 Task: Find connections with filter location Ibaté with filter topic #Bitcoinwith filter profile language English with filter current company Talend with filter school Amity University Lucknow Campus with filter industry Metalworking Machinery Manufacturing with filter service category Property Management with filter keywords title Virtual Assistant
Action: Mouse moved to (692, 135)
Screenshot: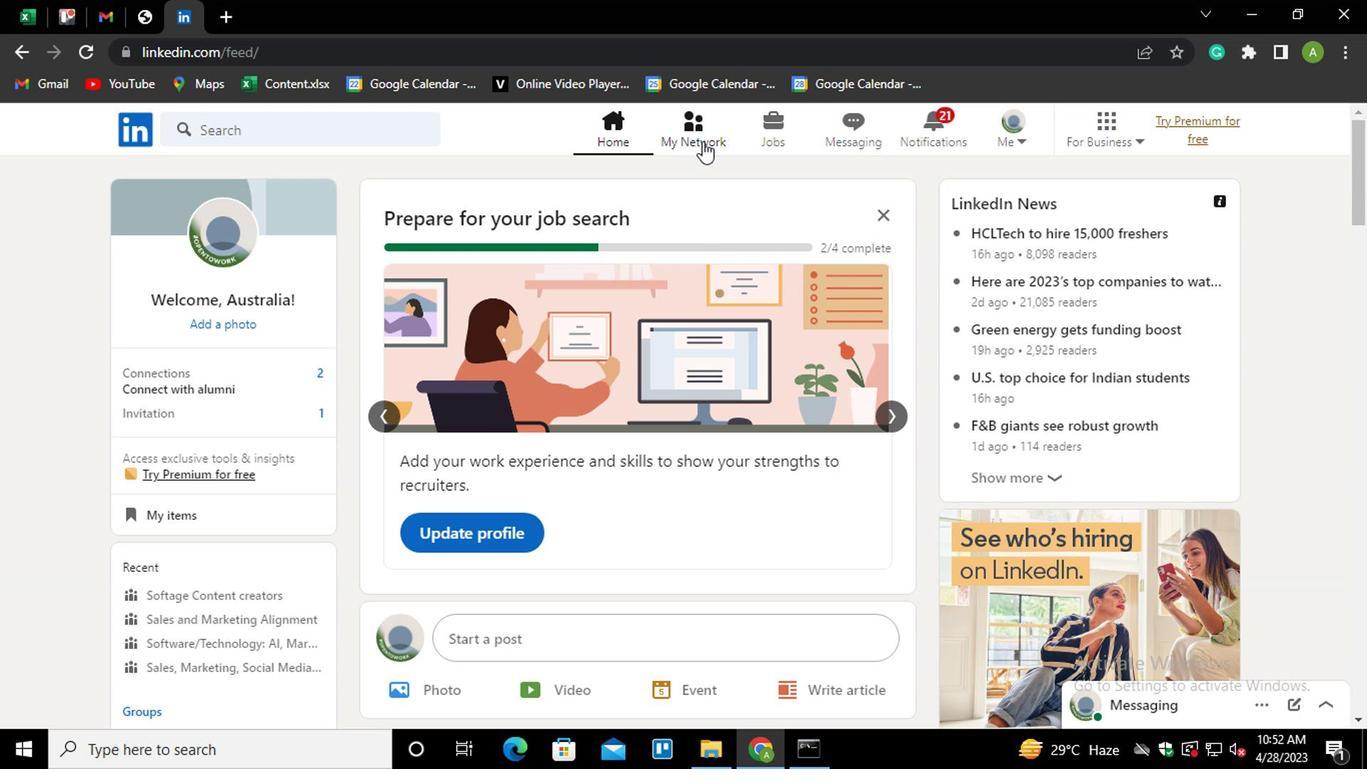 
Action: Mouse pressed left at (692, 135)
Screenshot: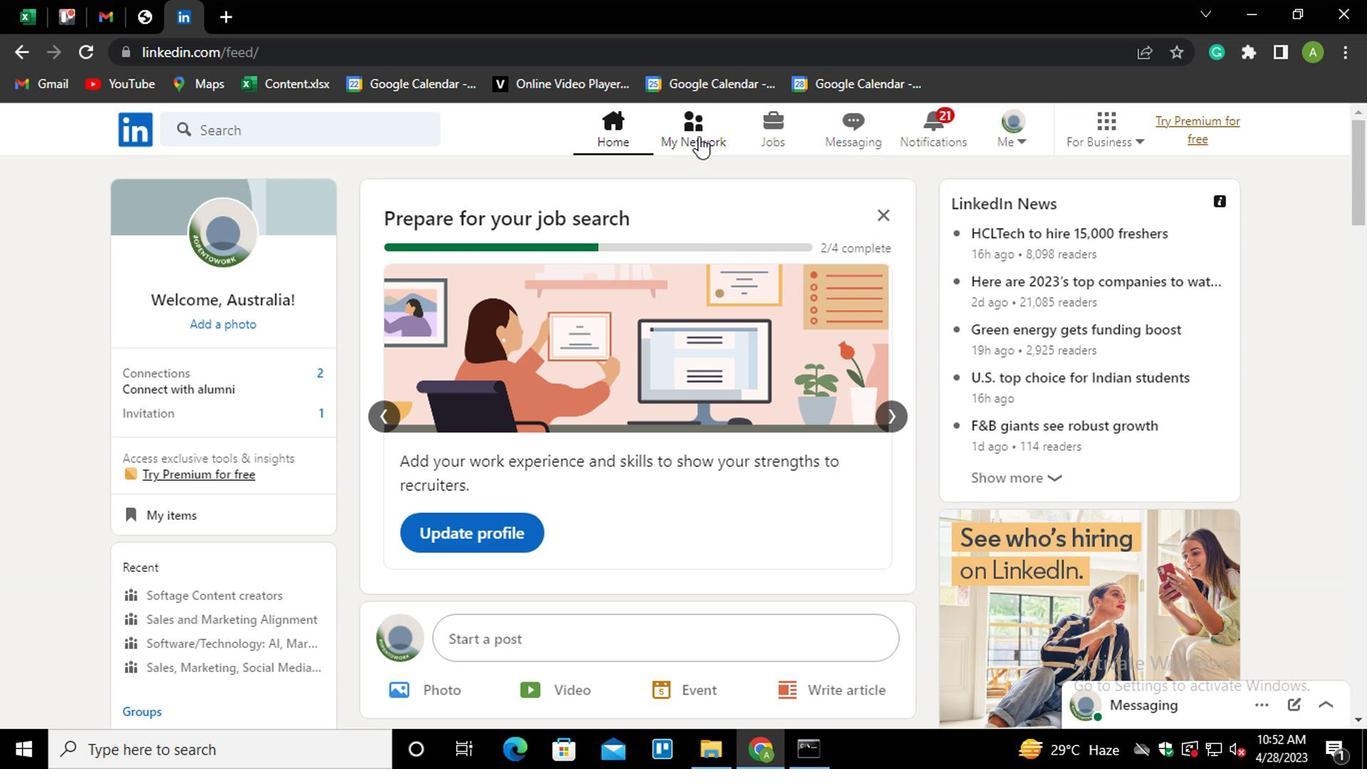 
Action: Mouse moved to (216, 244)
Screenshot: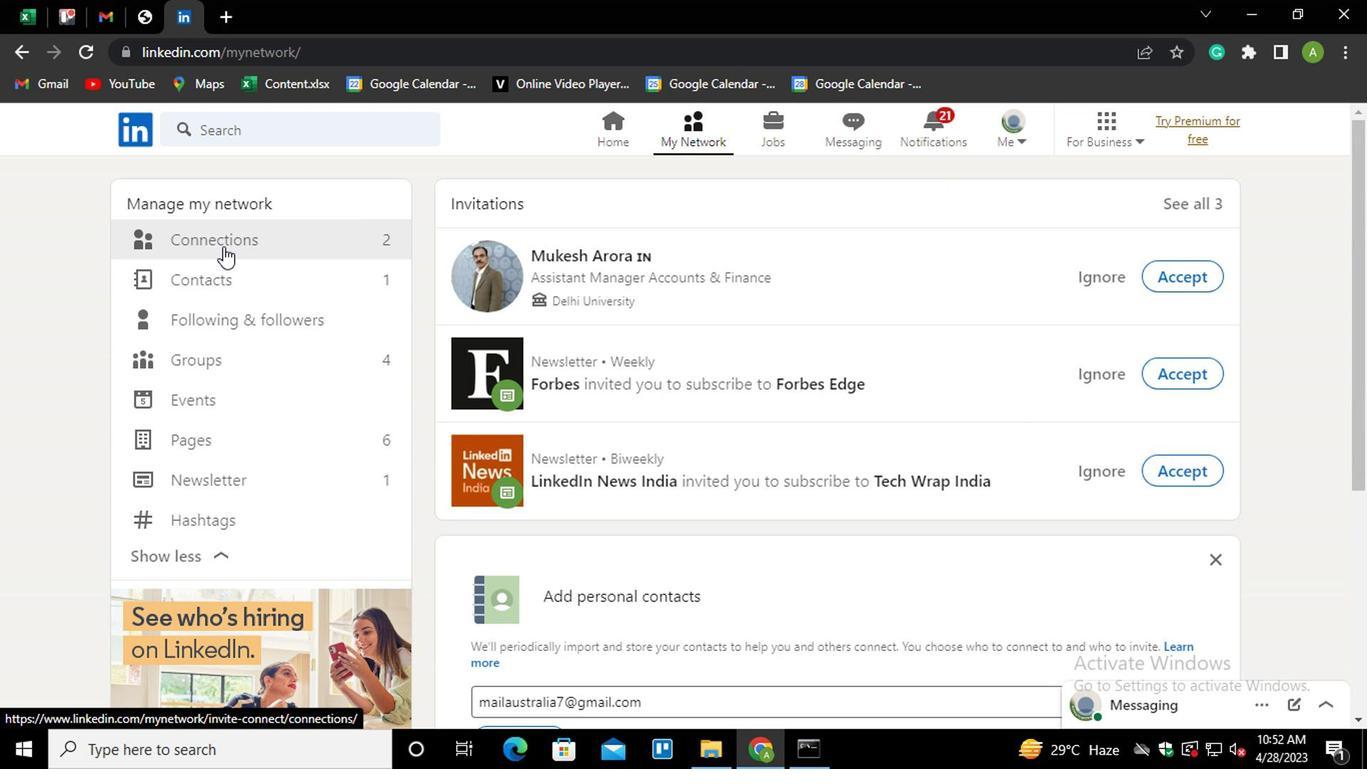 
Action: Mouse pressed left at (216, 244)
Screenshot: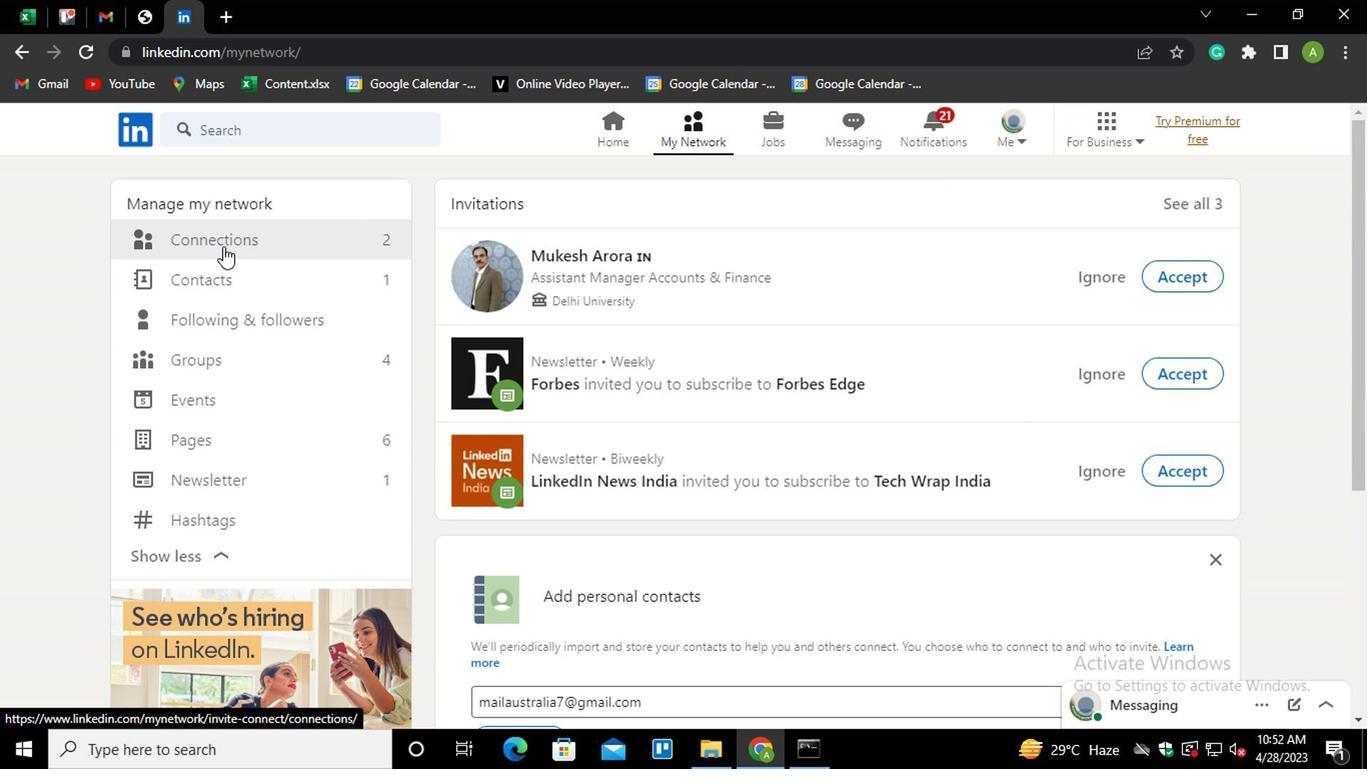 
Action: Mouse moved to (801, 244)
Screenshot: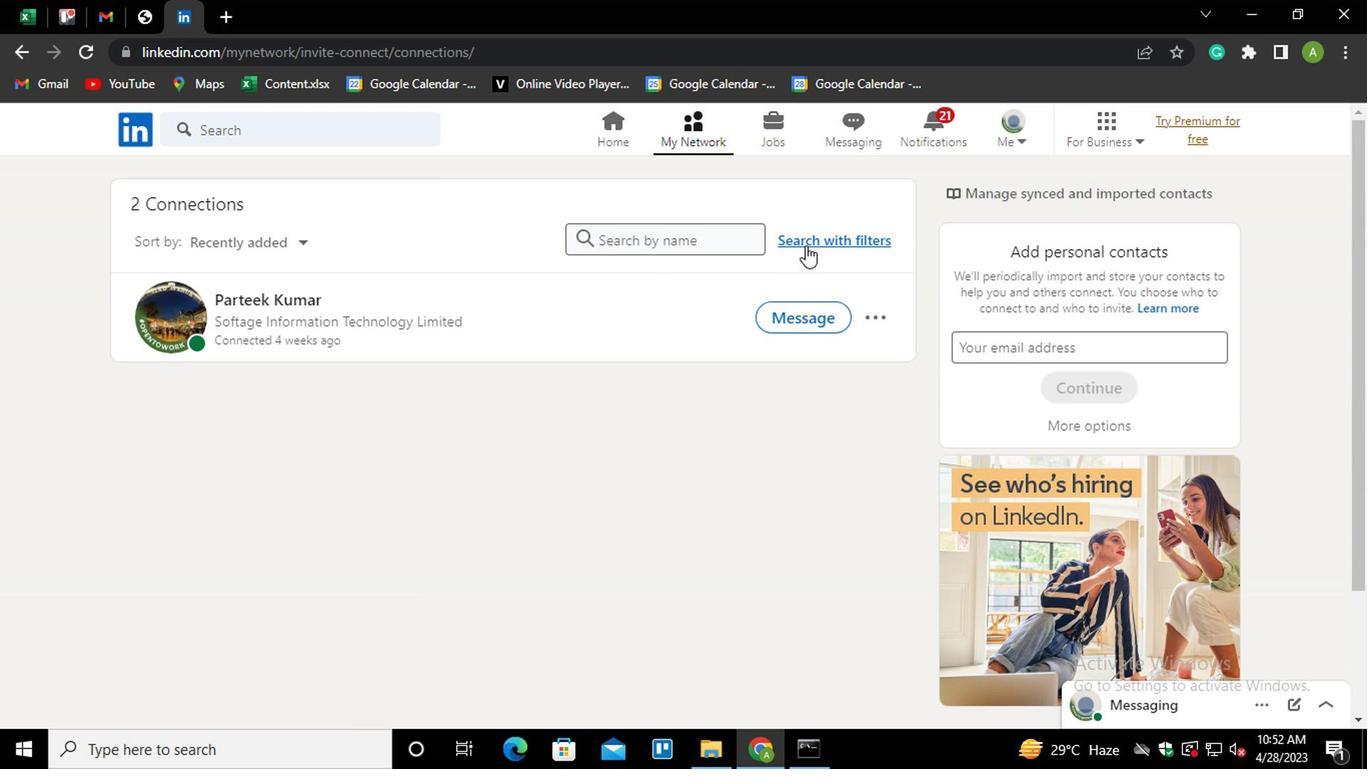 
Action: Mouse pressed left at (801, 244)
Screenshot: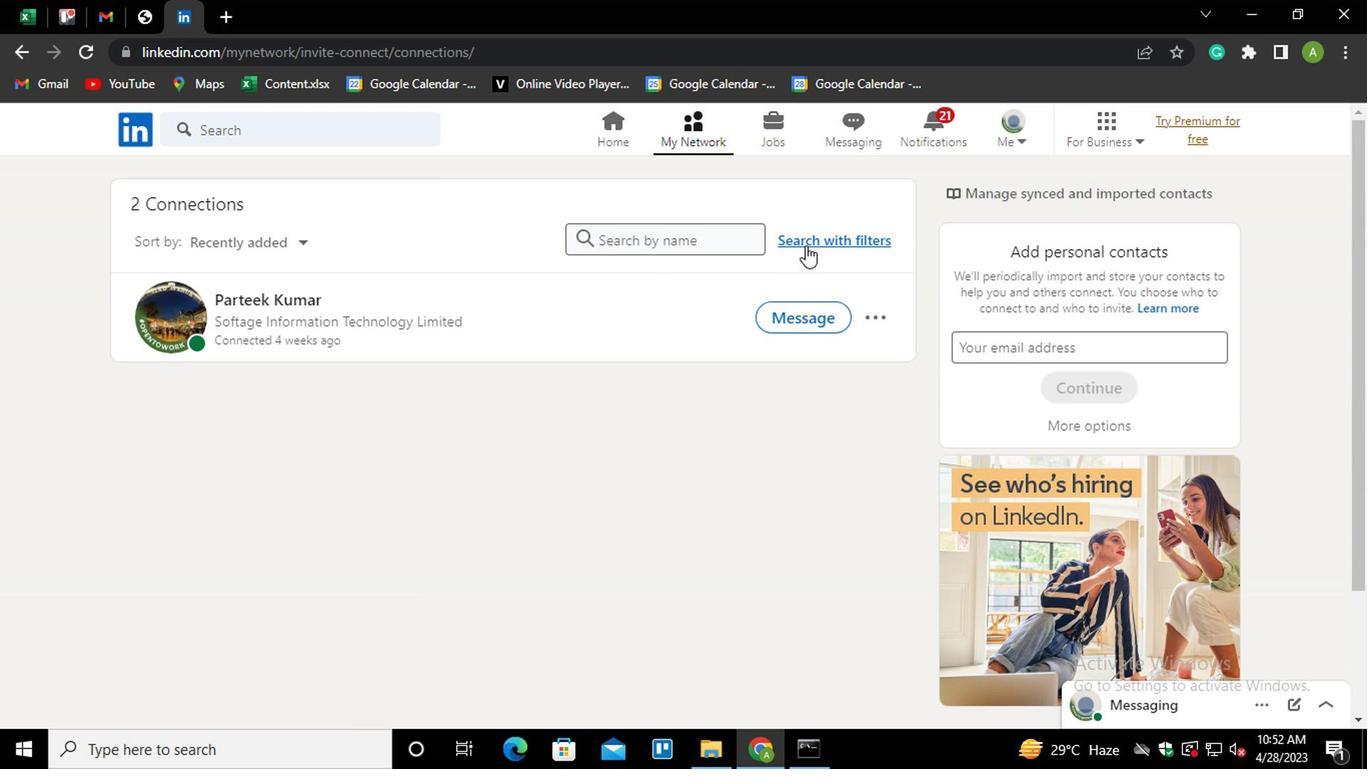 
Action: Mouse moved to (736, 192)
Screenshot: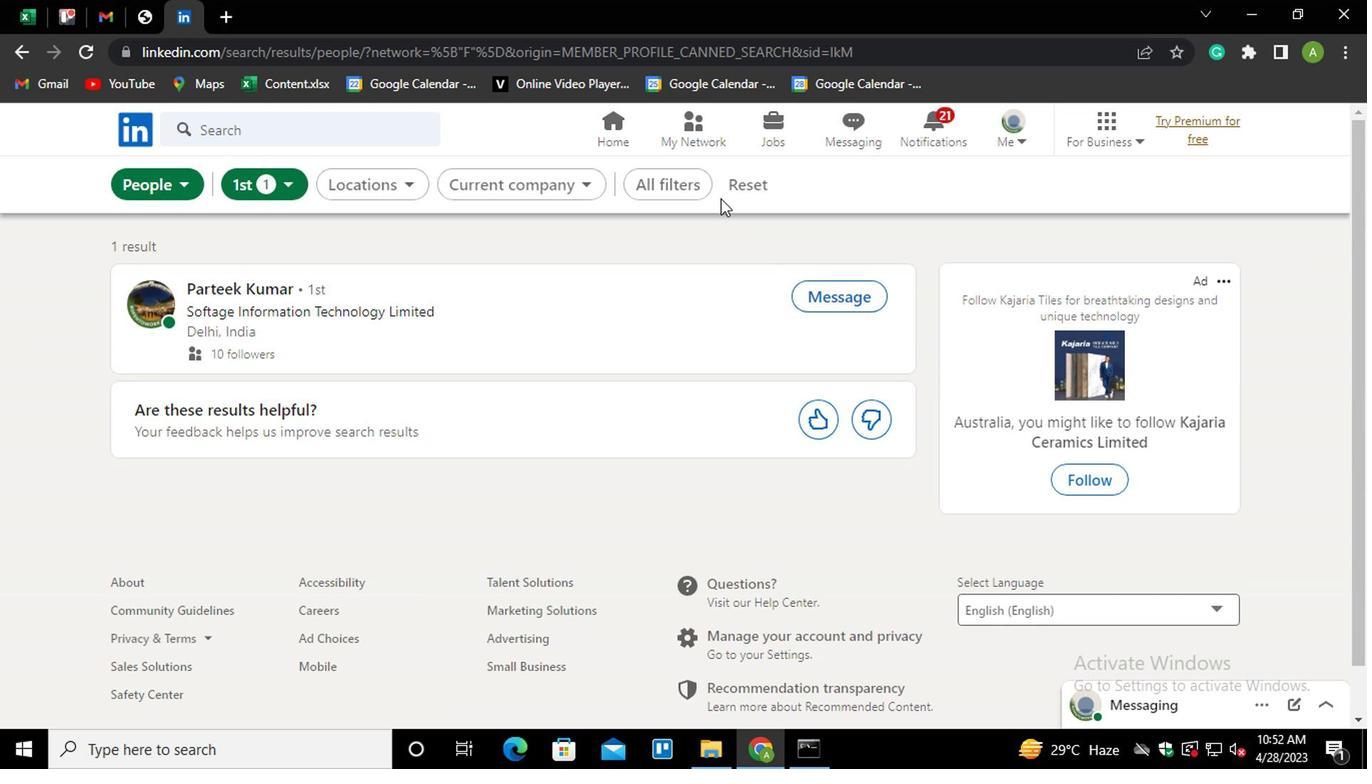 
Action: Mouse pressed left at (736, 192)
Screenshot: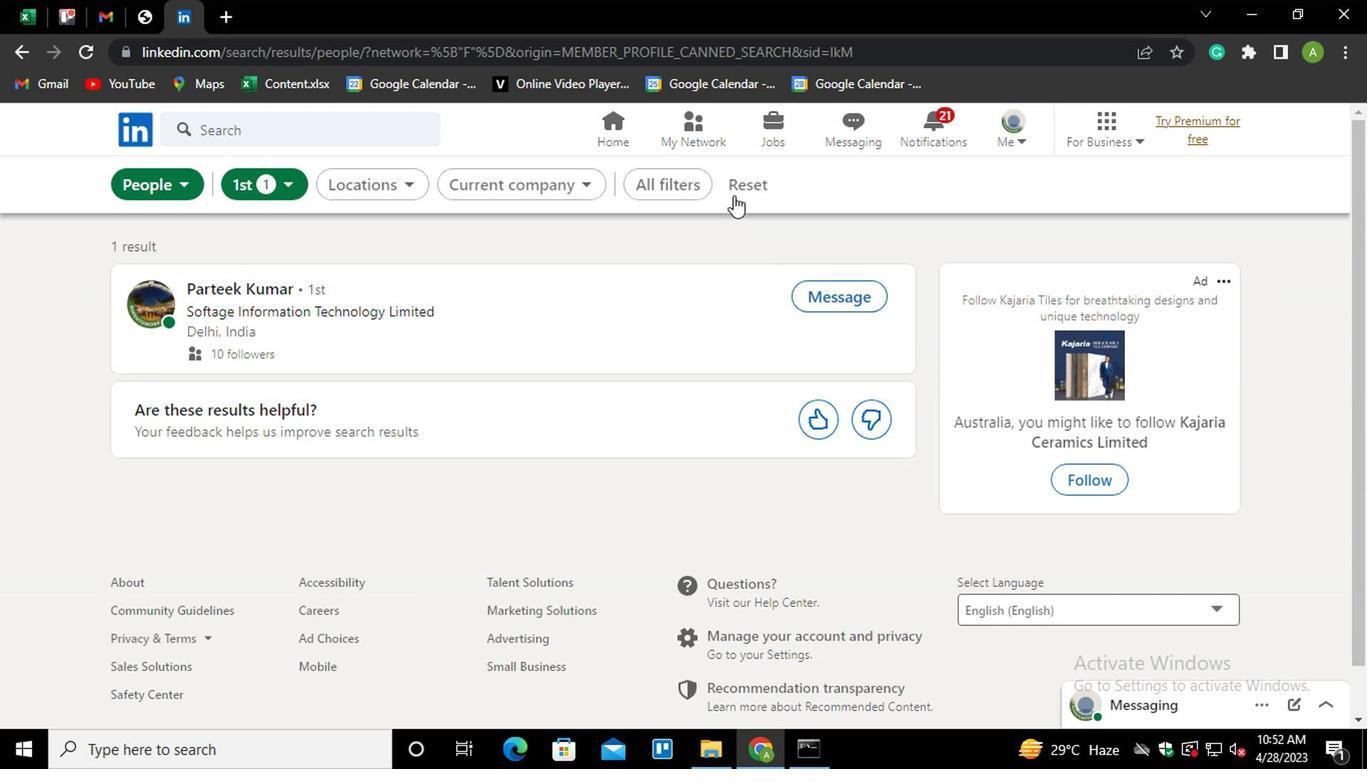 
Action: Mouse moved to (731, 185)
Screenshot: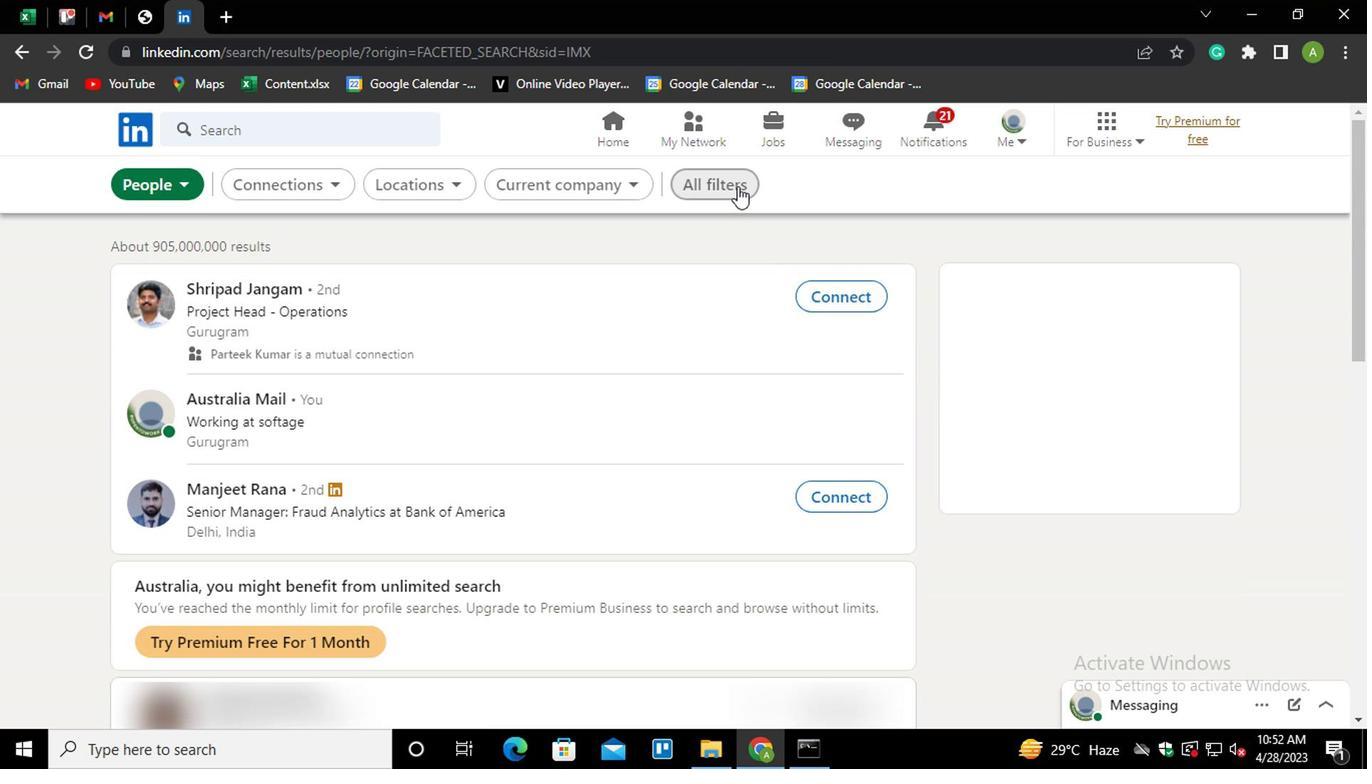 
Action: Mouse pressed left at (731, 185)
Screenshot: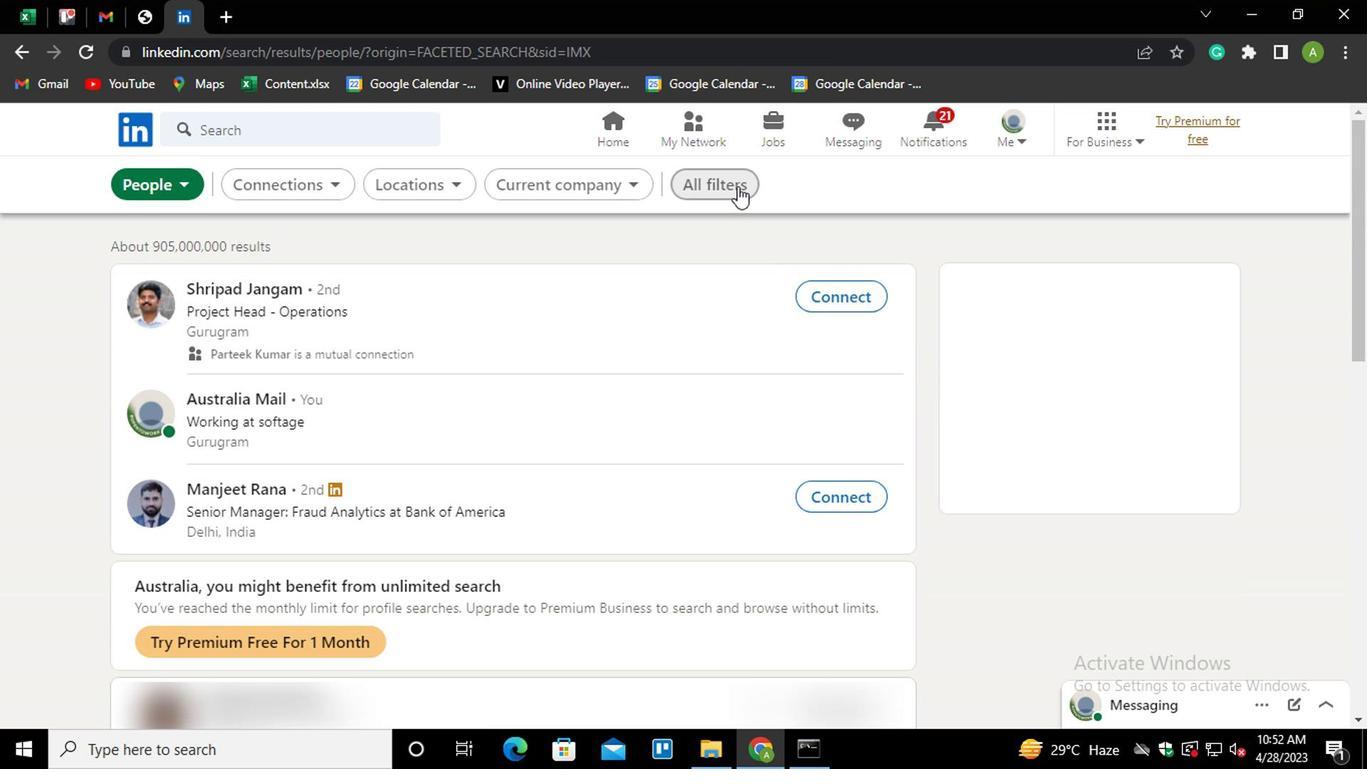 
Action: Mouse moved to (900, 370)
Screenshot: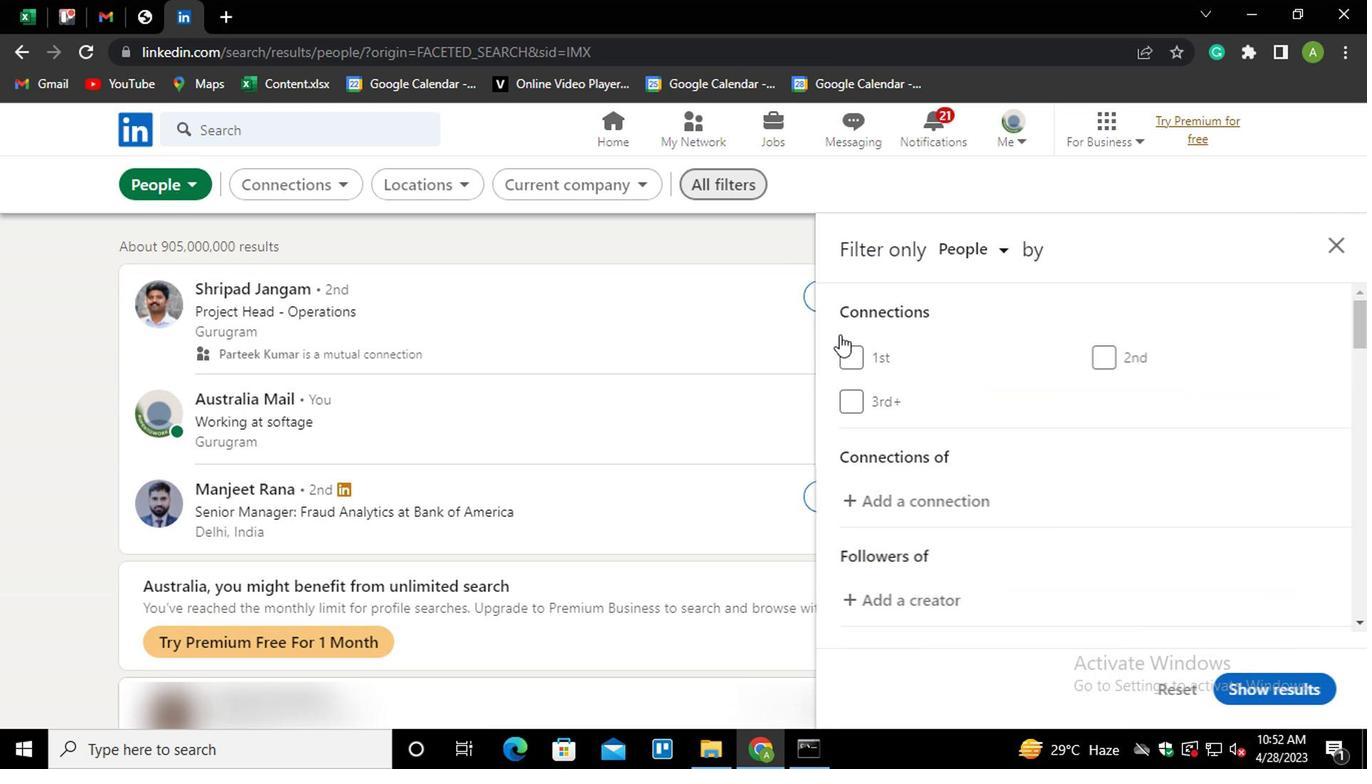 
Action: Mouse scrolled (900, 368) with delta (0, -1)
Screenshot: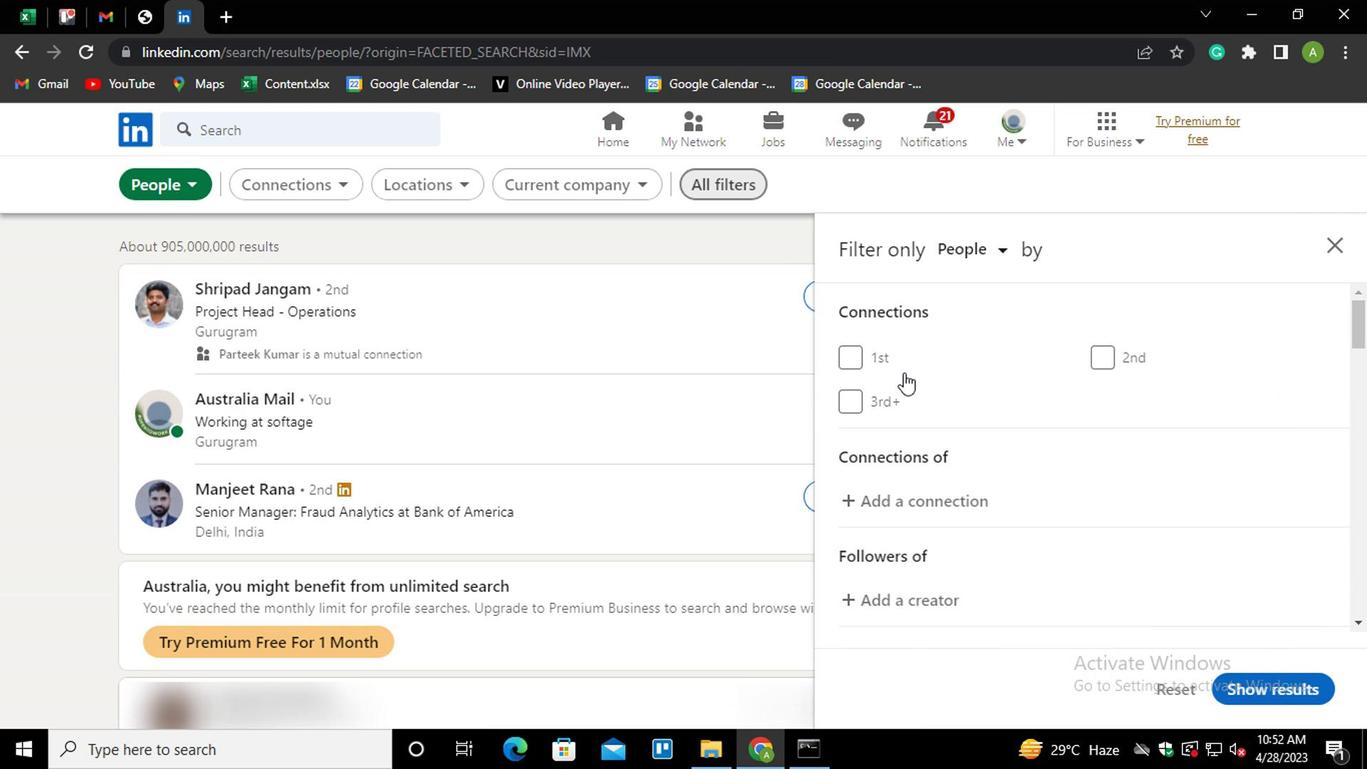 
Action: Mouse scrolled (900, 368) with delta (0, -1)
Screenshot: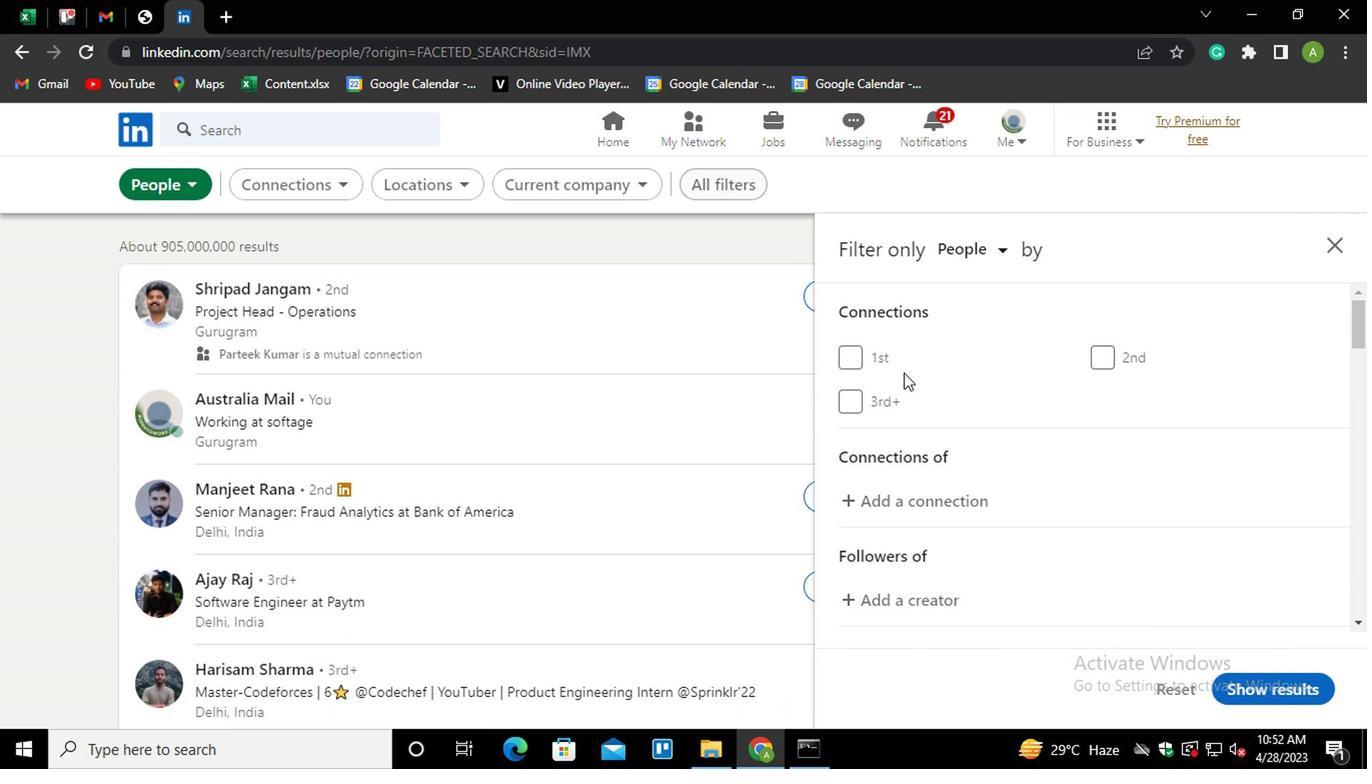 
Action: Mouse scrolled (900, 368) with delta (0, -1)
Screenshot: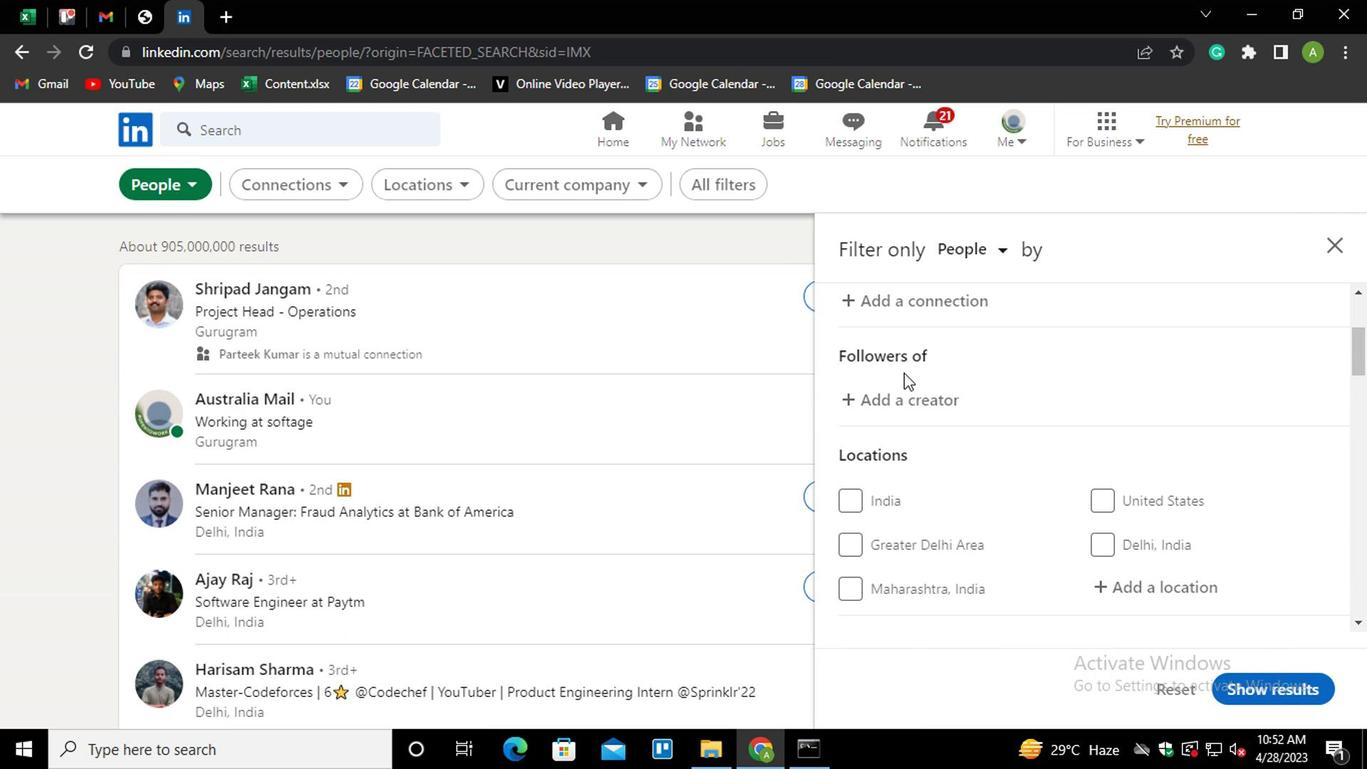 
Action: Mouse moved to (1113, 484)
Screenshot: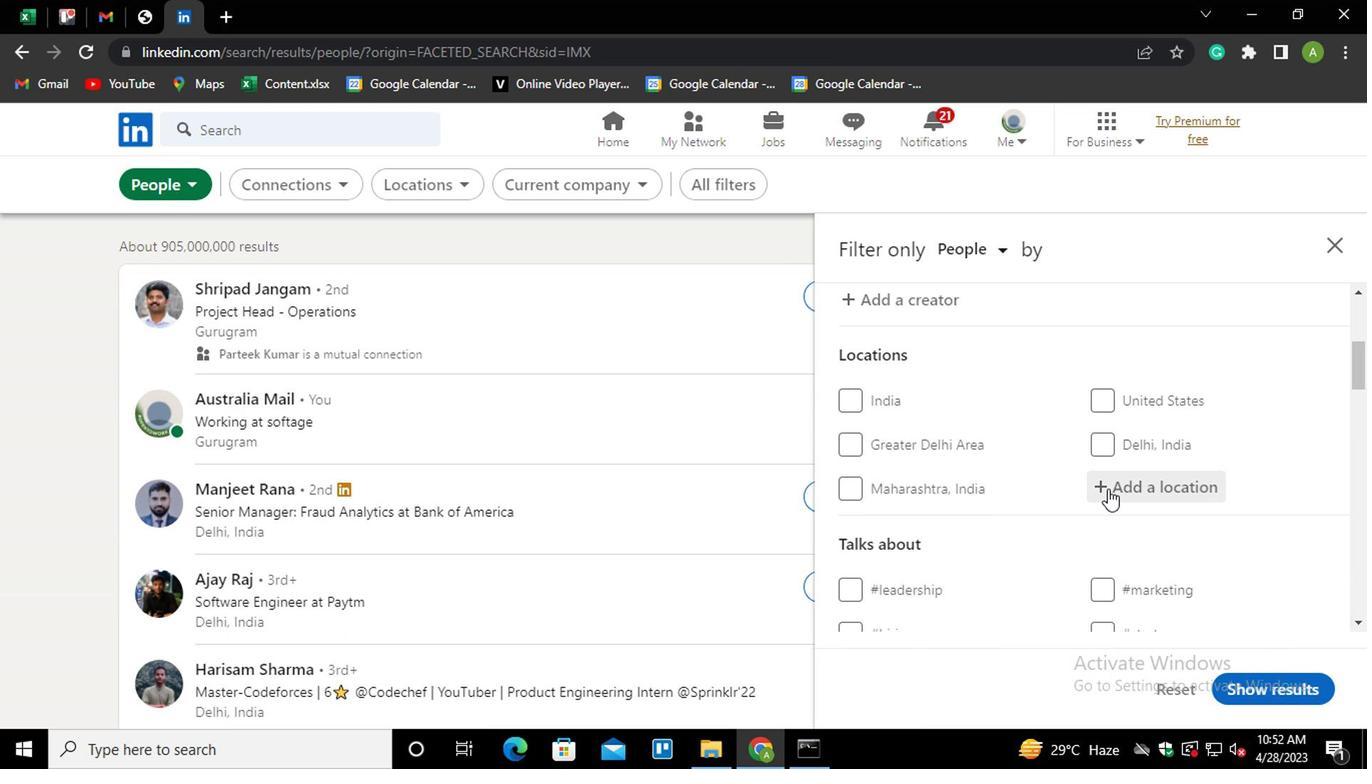 
Action: Mouse pressed left at (1113, 484)
Screenshot: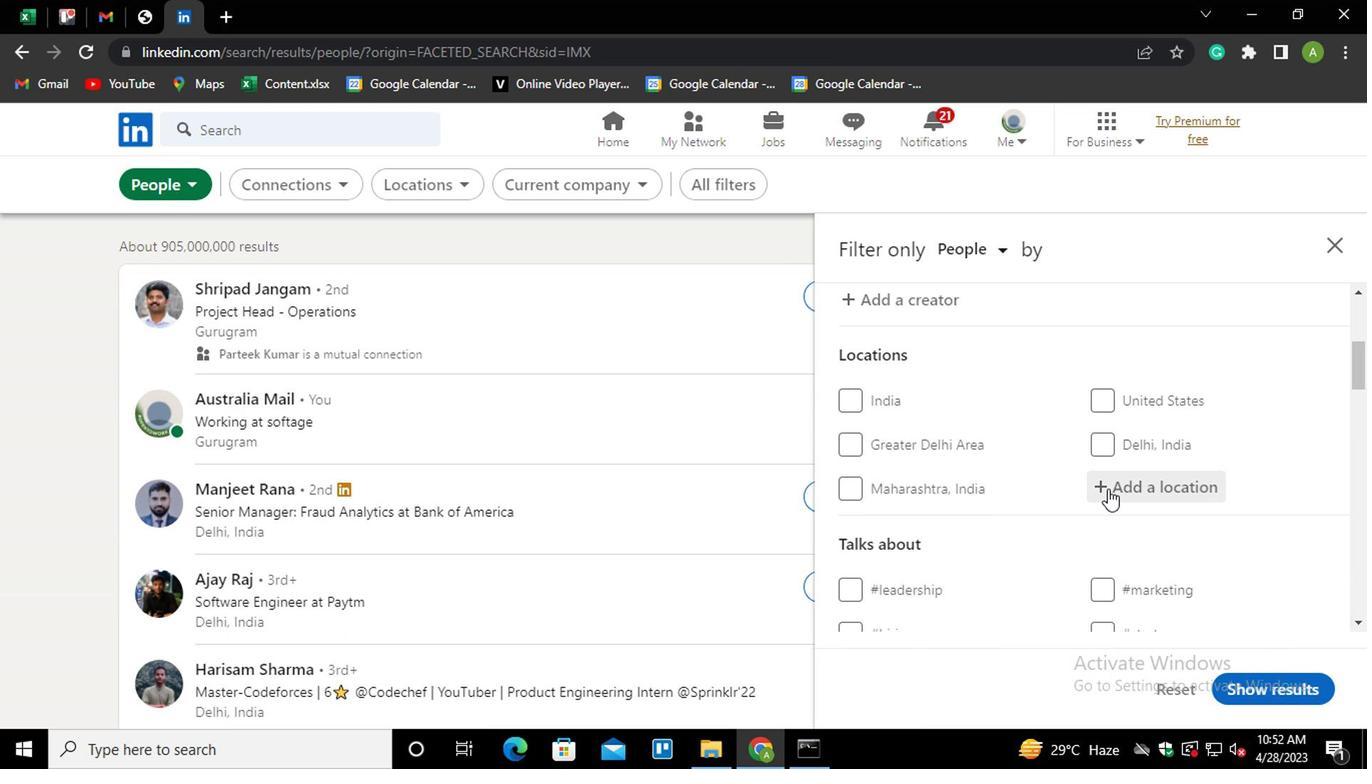 
Action: Mouse moved to (1140, 483)
Screenshot: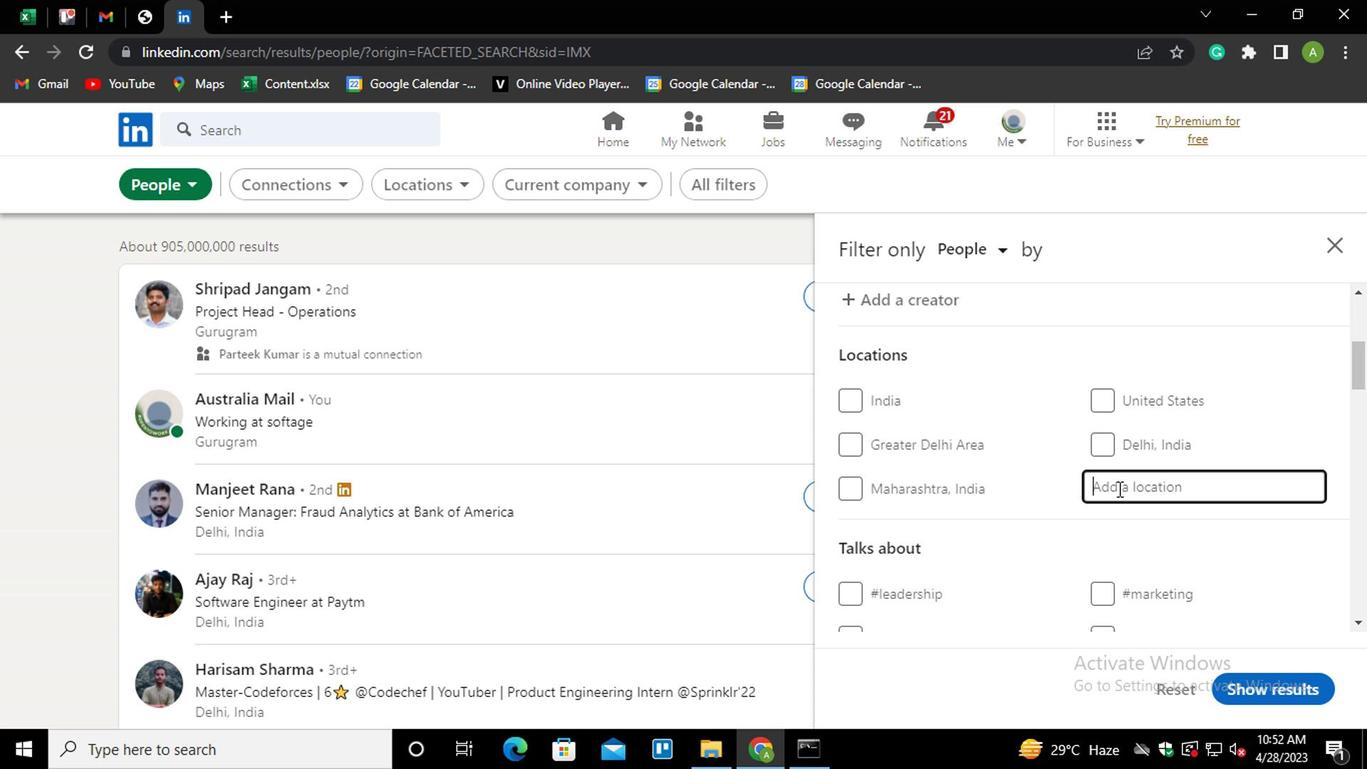 
Action: Mouse pressed left at (1140, 483)
Screenshot: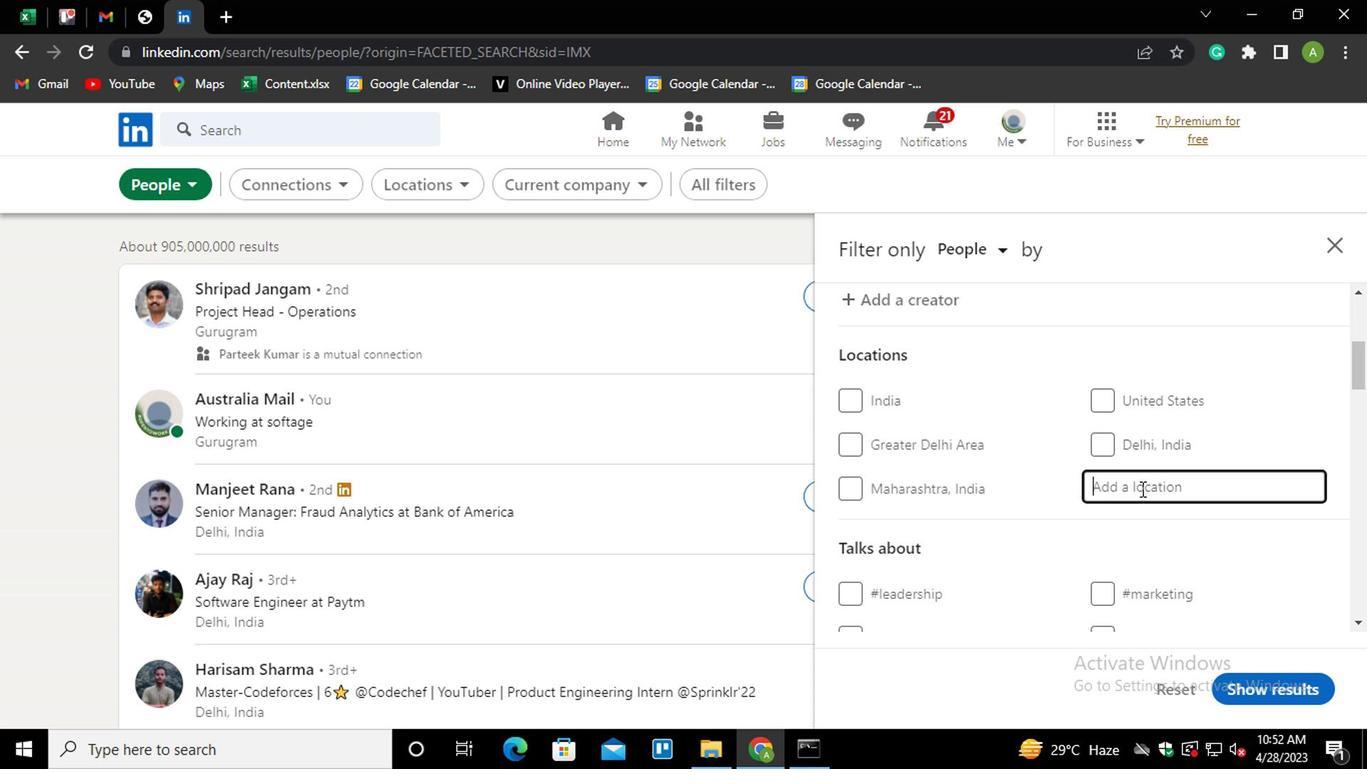 
Action: Key pressed <Key.shift>IVA<Key.backspace><Key.backspace>BATE<Key.down><Key.enter>
Screenshot: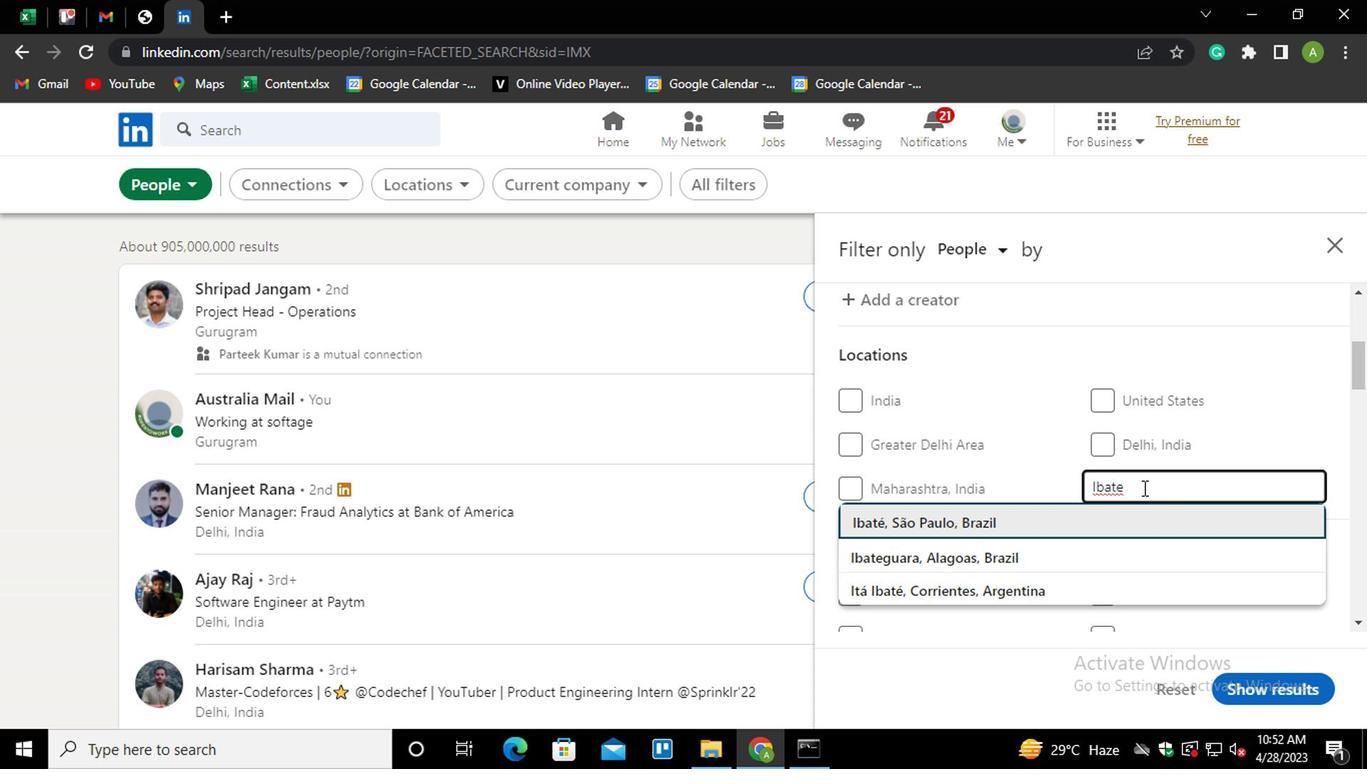
Action: Mouse scrolled (1140, 482) with delta (0, -1)
Screenshot: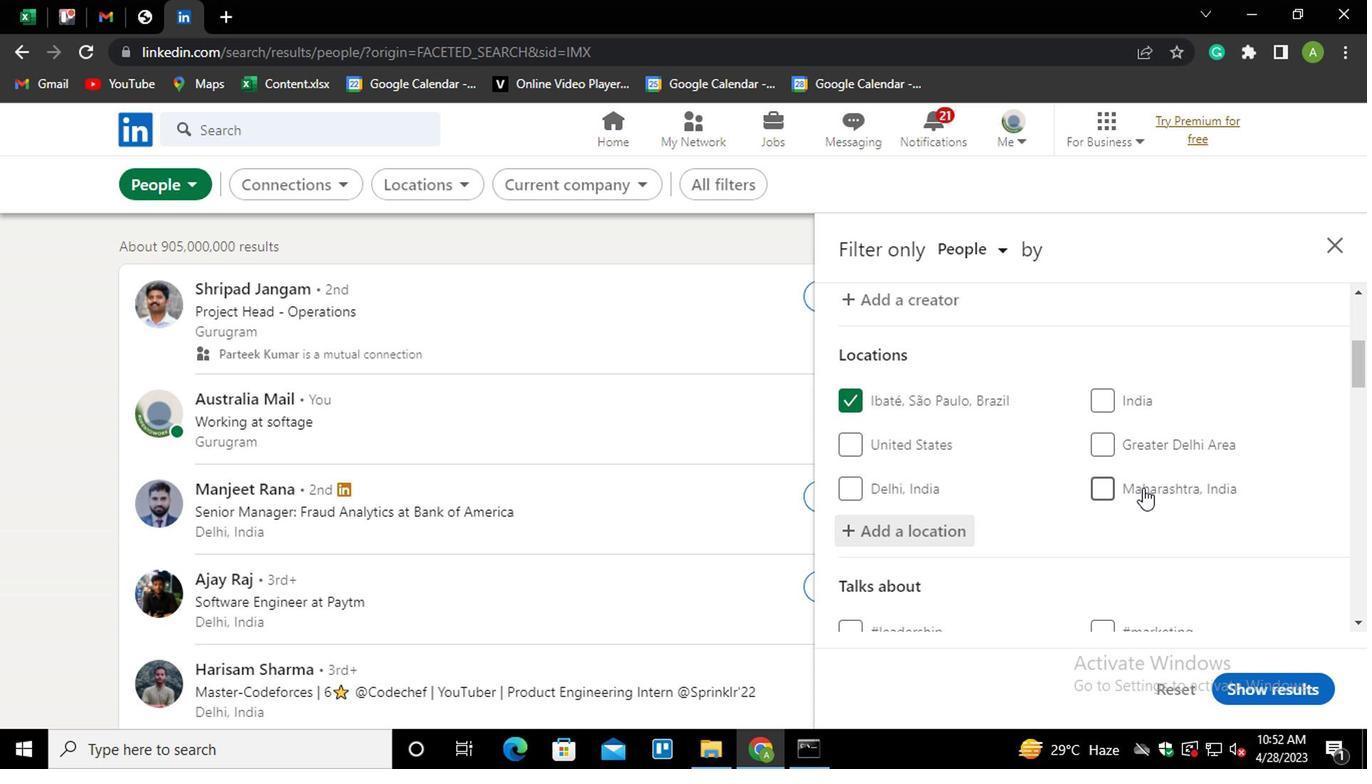 
Action: Mouse scrolled (1140, 482) with delta (0, -1)
Screenshot: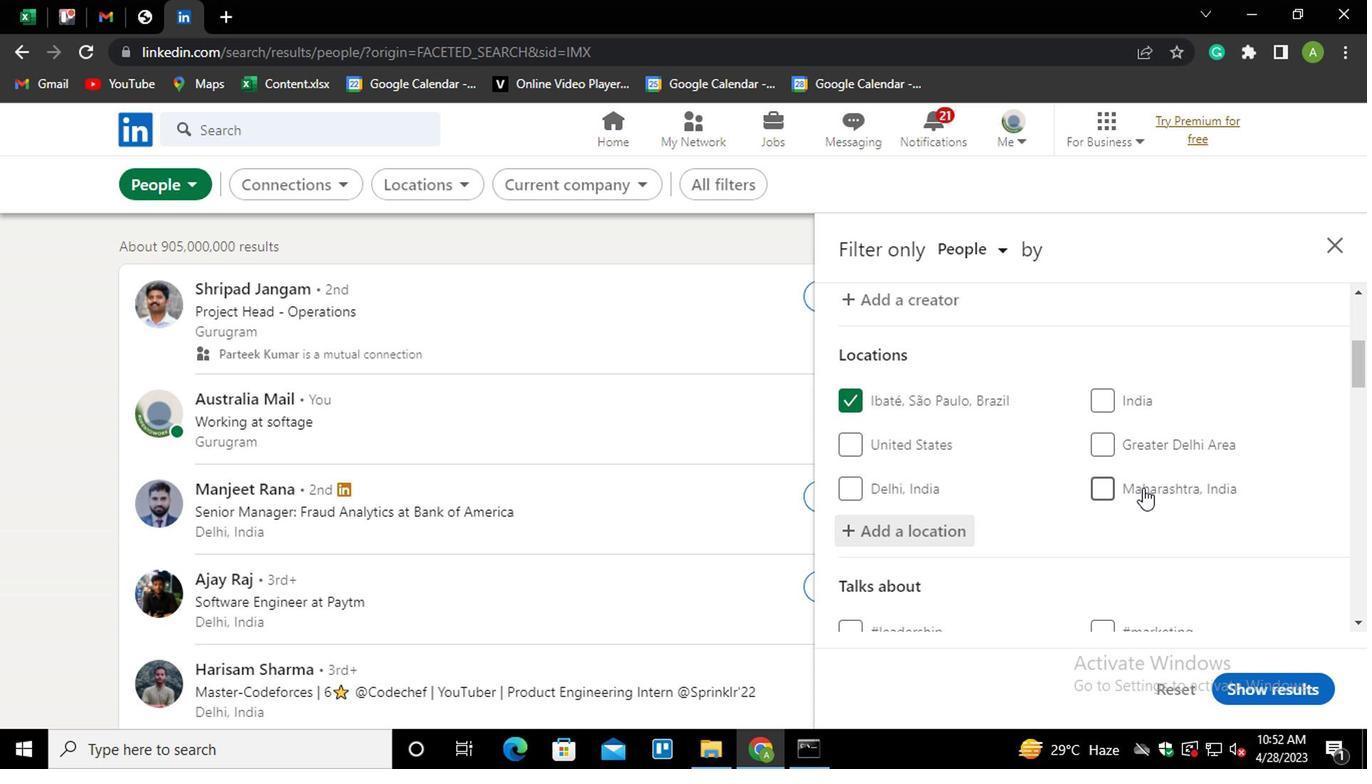 
Action: Mouse scrolled (1140, 482) with delta (0, -1)
Screenshot: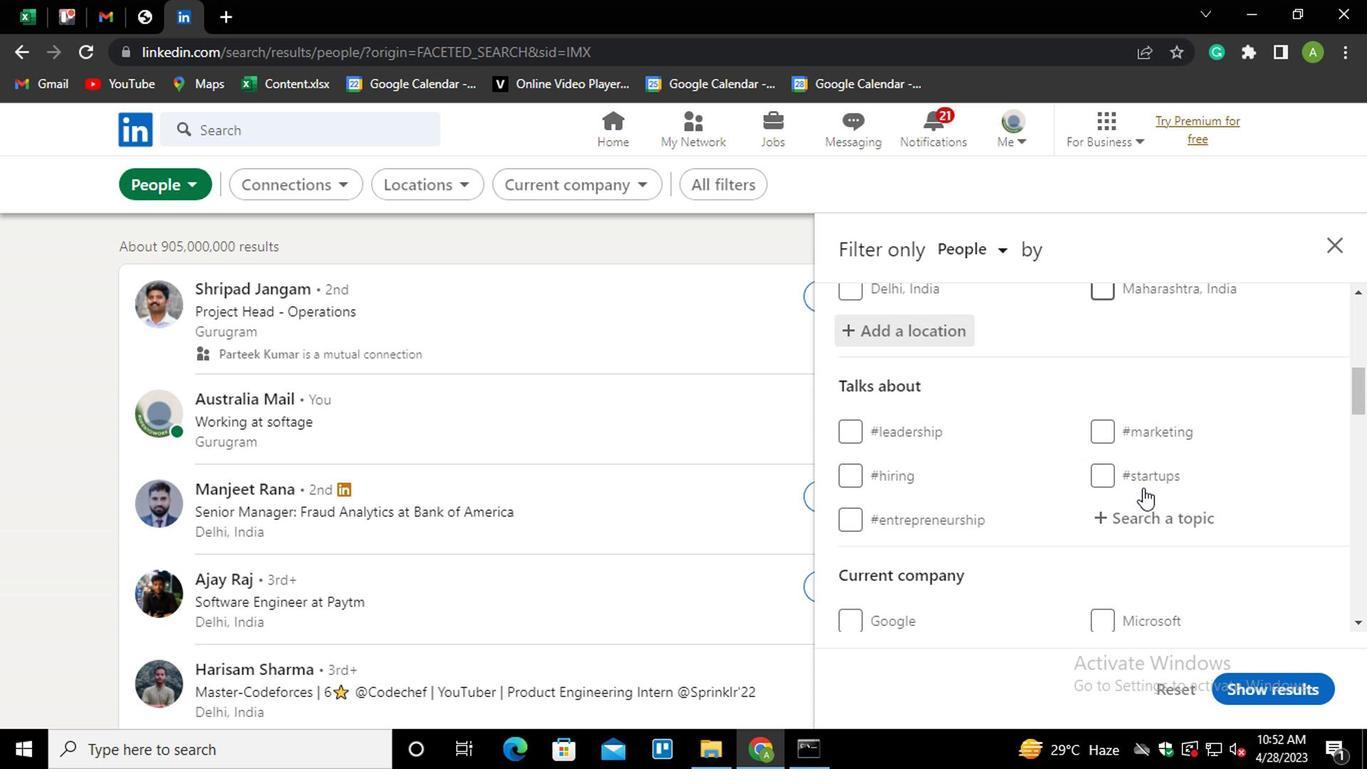 
Action: Mouse moved to (1130, 410)
Screenshot: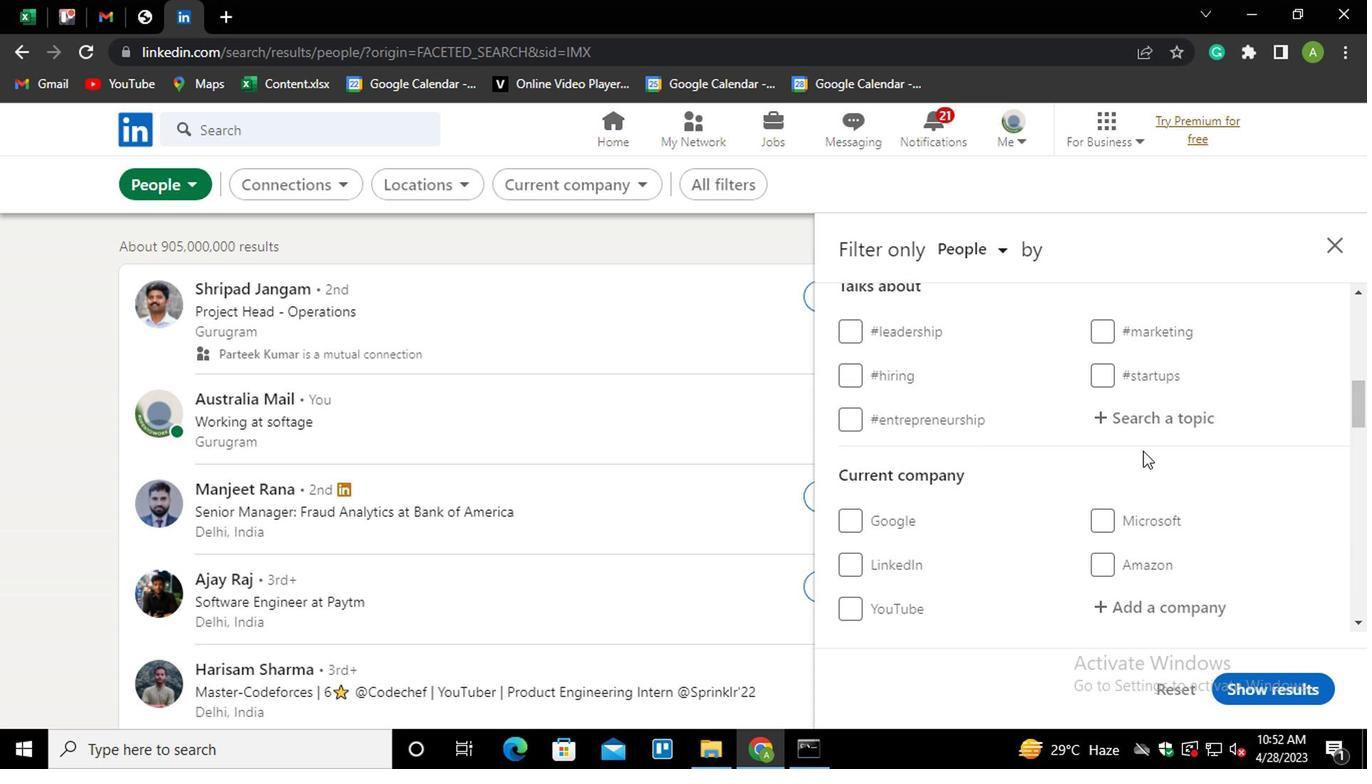 
Action: Mouse pressed left at (1130, 410)
Screenshot: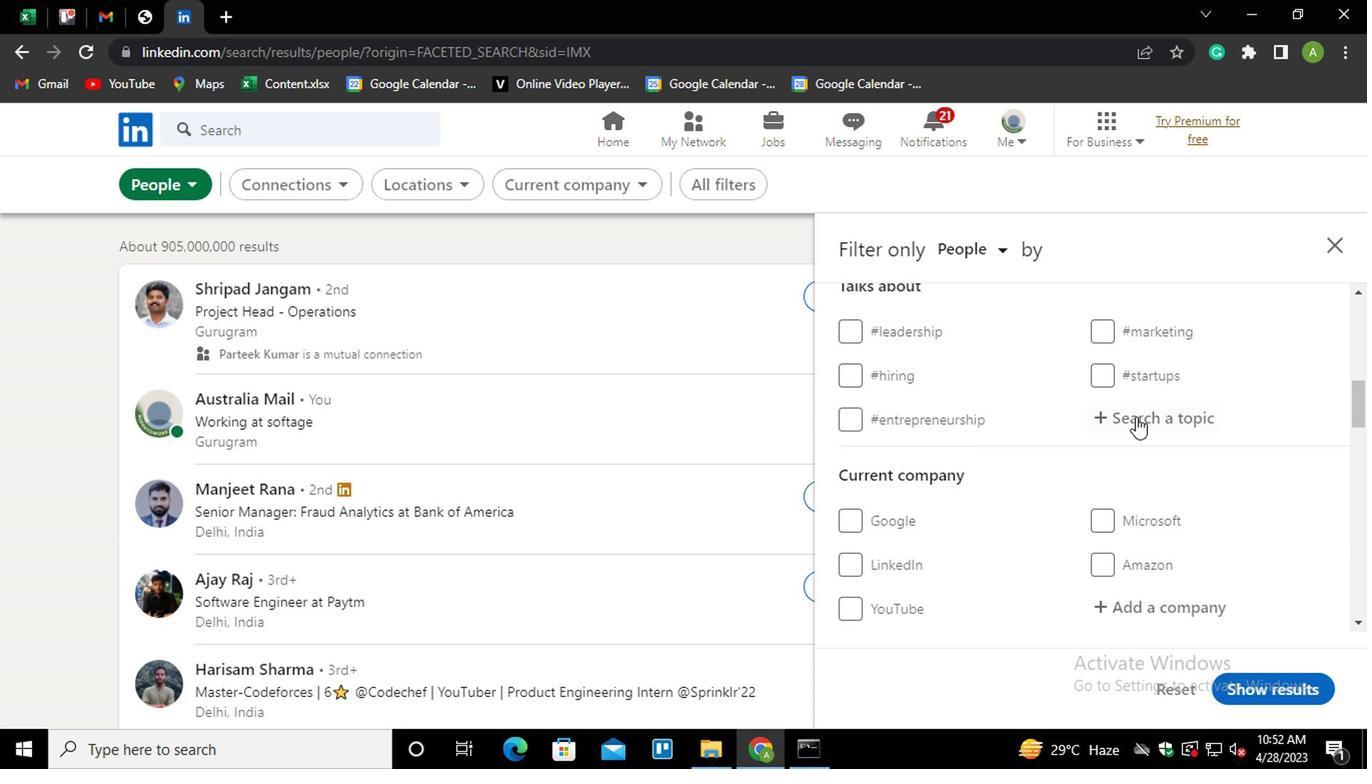 
Action: Key pressed BITCOIN<Key.down><Key.enter>
Screenshot: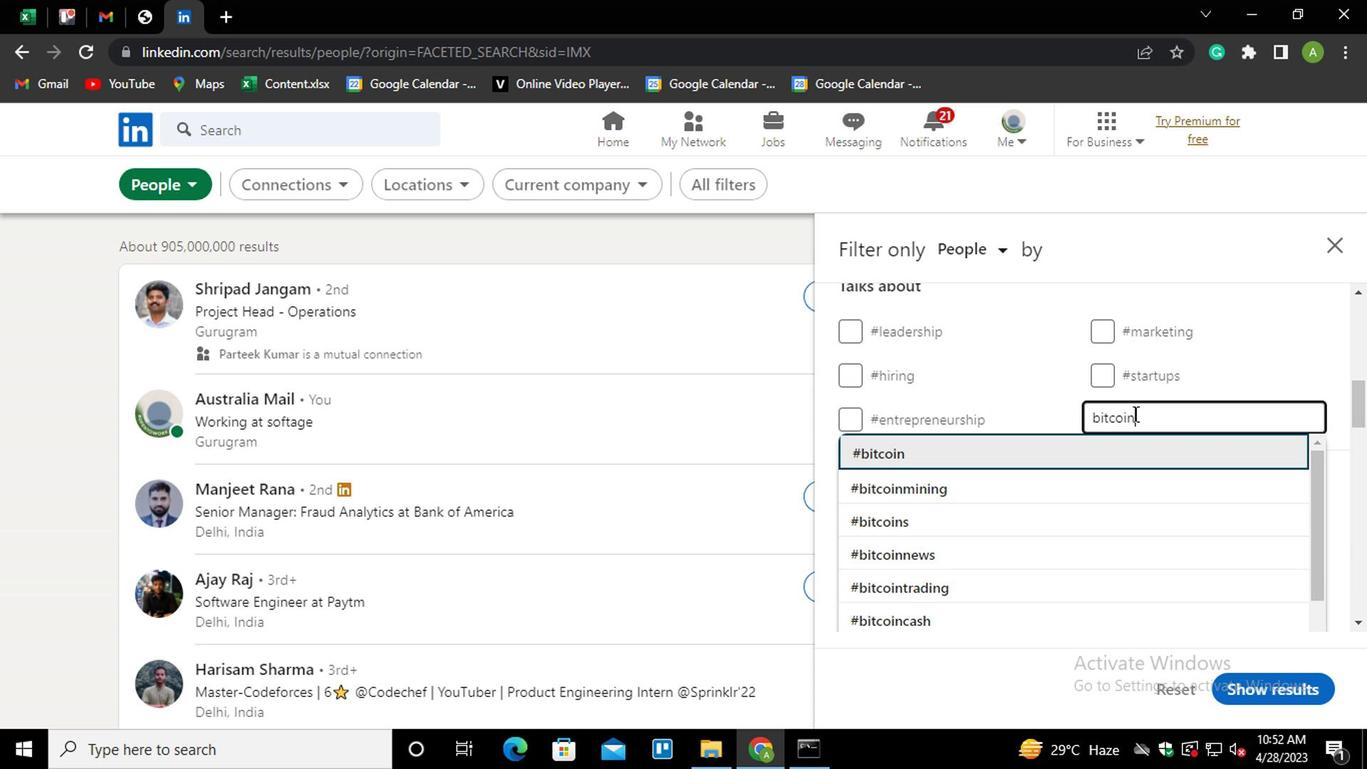 
Action: Mouse scrolled (1130, 409) with delta (0, 0)
Screenshot: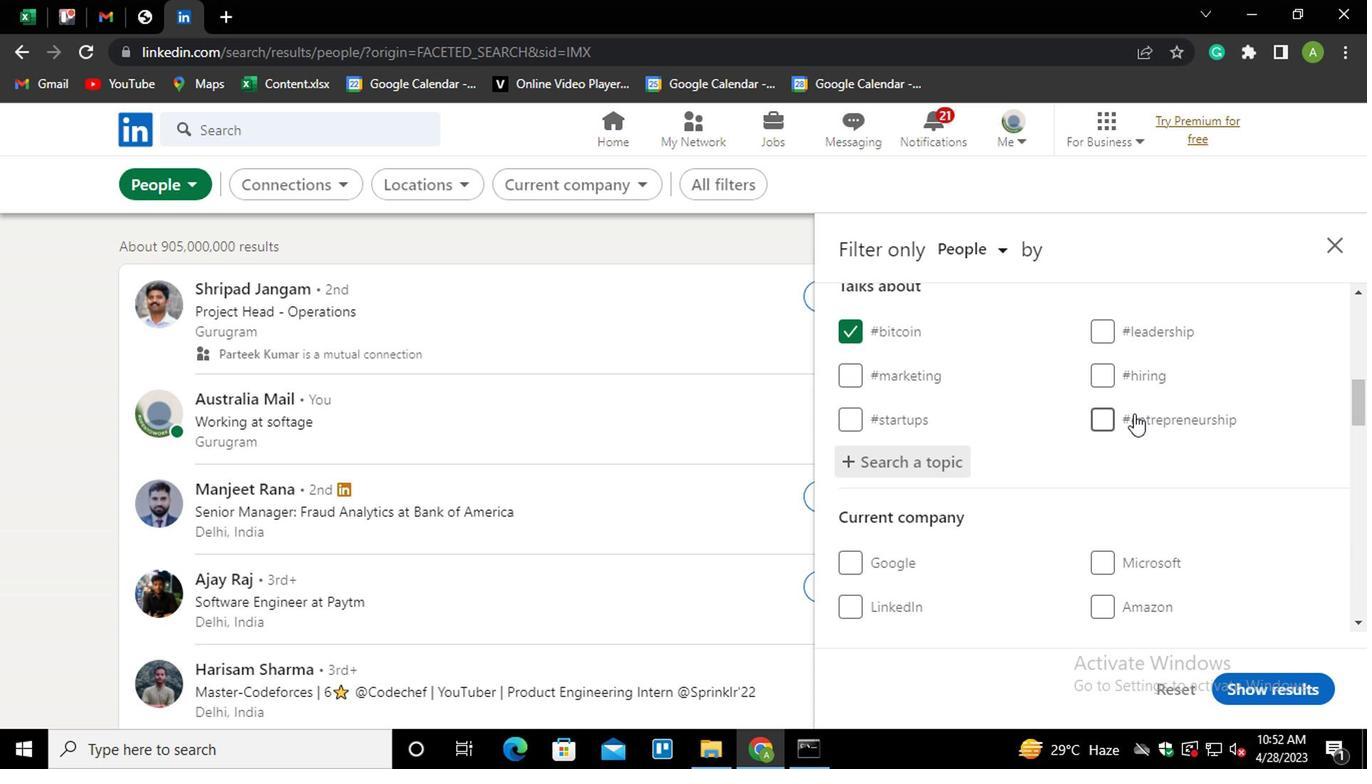 
Action: Mouse scrolled (1130, 409) with delta (0, 0)
Screenshot: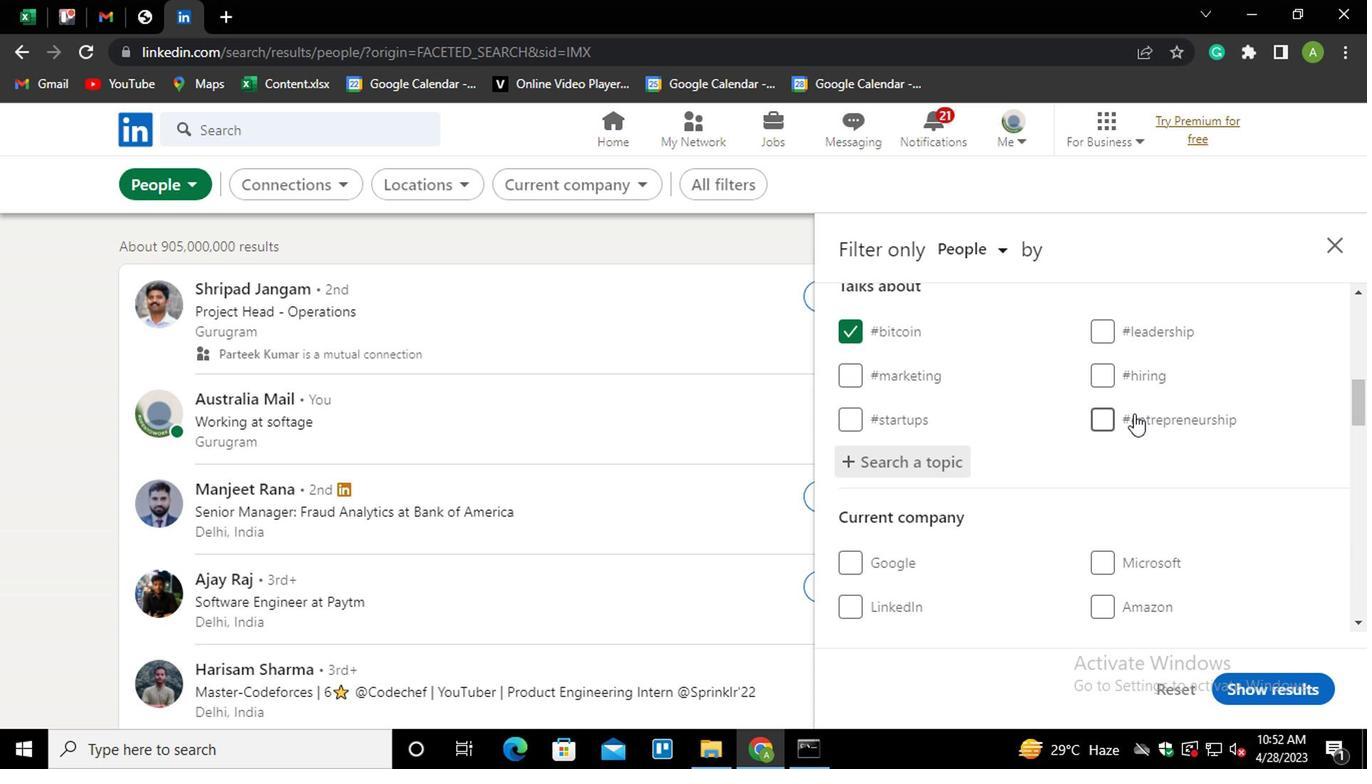 
Action: Mouse scrolled (1130, 409) with delta (0, 0)
Screenshot: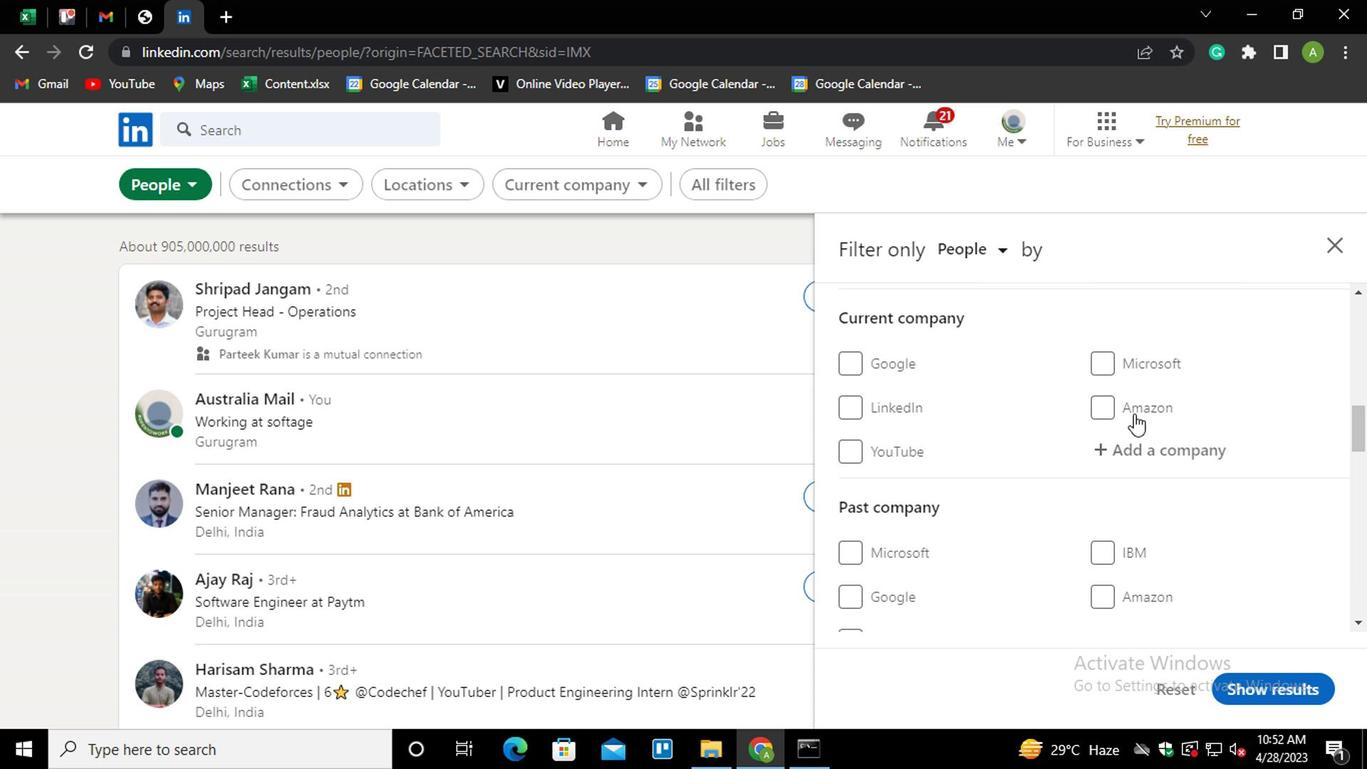 
Action: Mouse scrolled (1130, 409) with delta (0, 0)
Screenshot: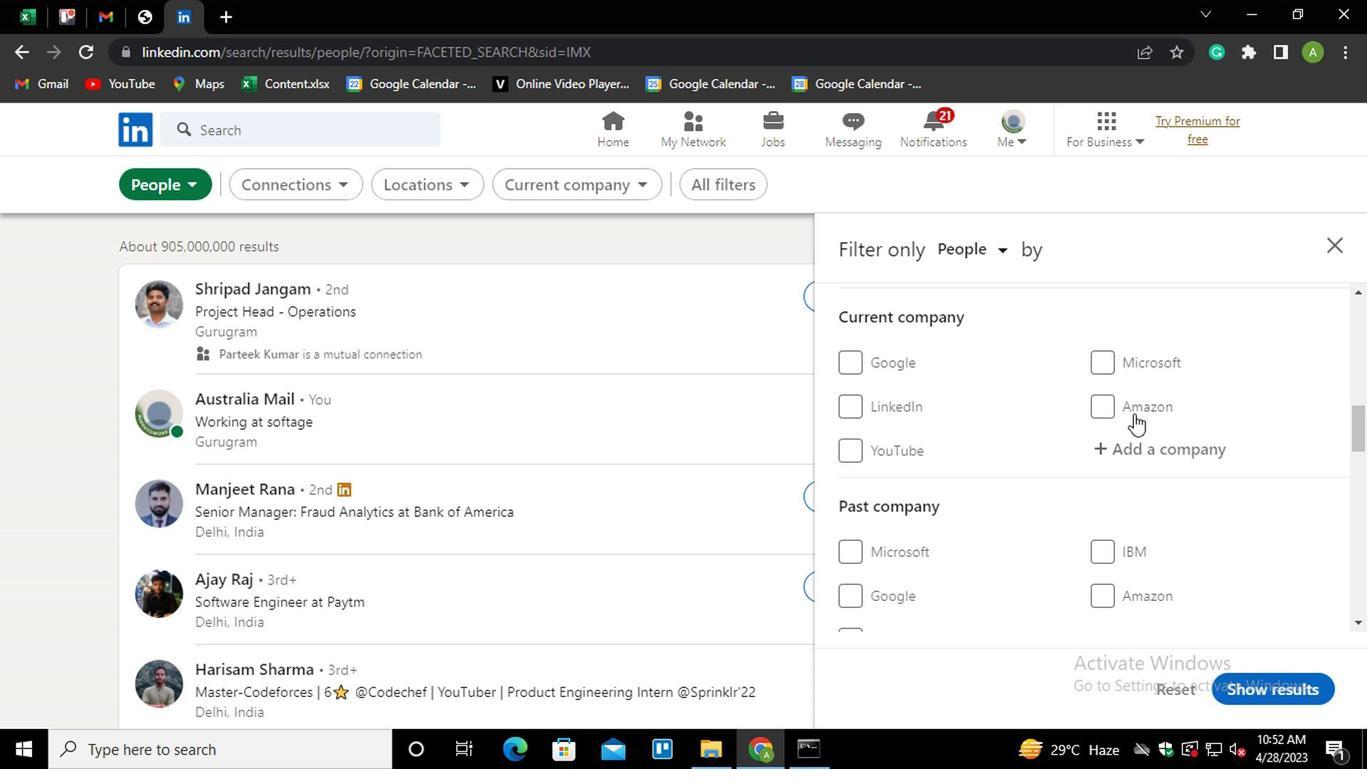 
Action: Mouse scrolled (1130, 409) with delta (0, 0)
Screenshot: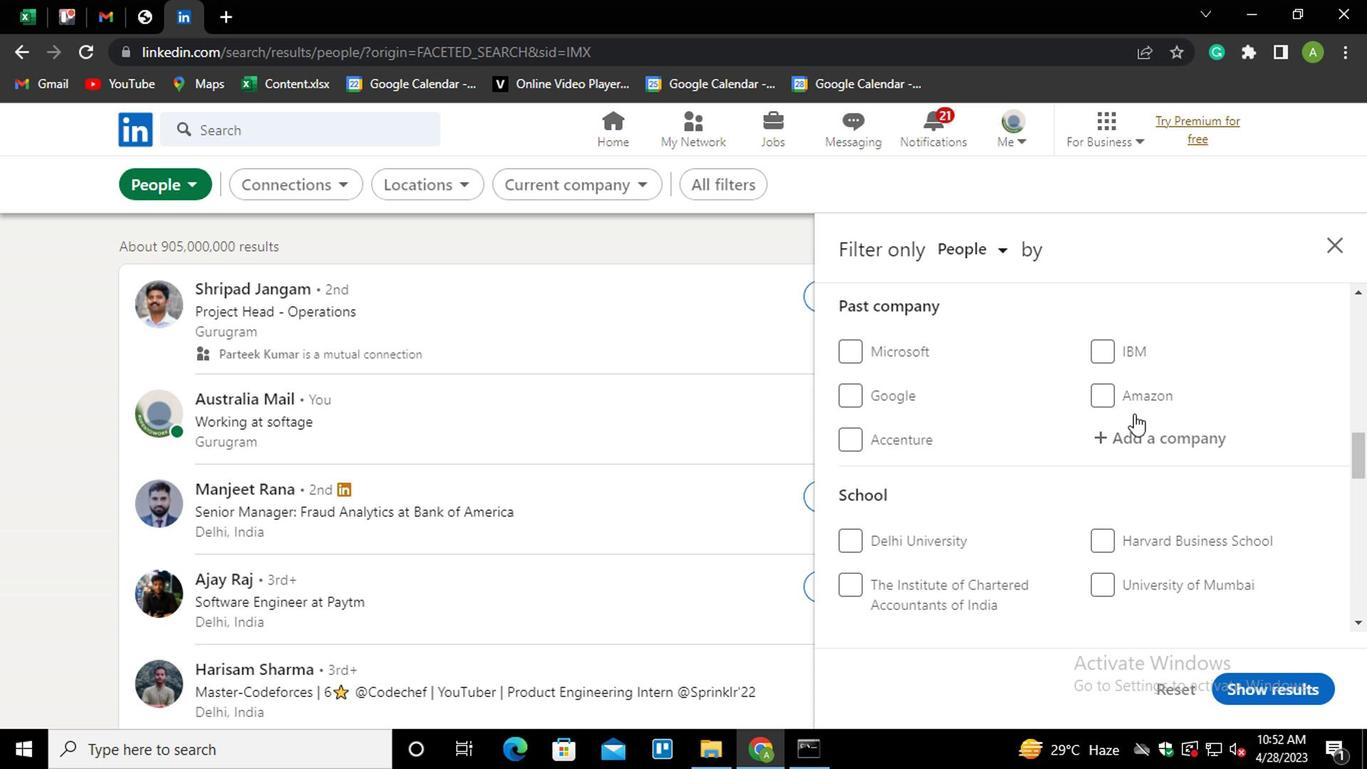 
Action: Mouse scrolled (1130, 409) with delta (0, 0)
Screenshot: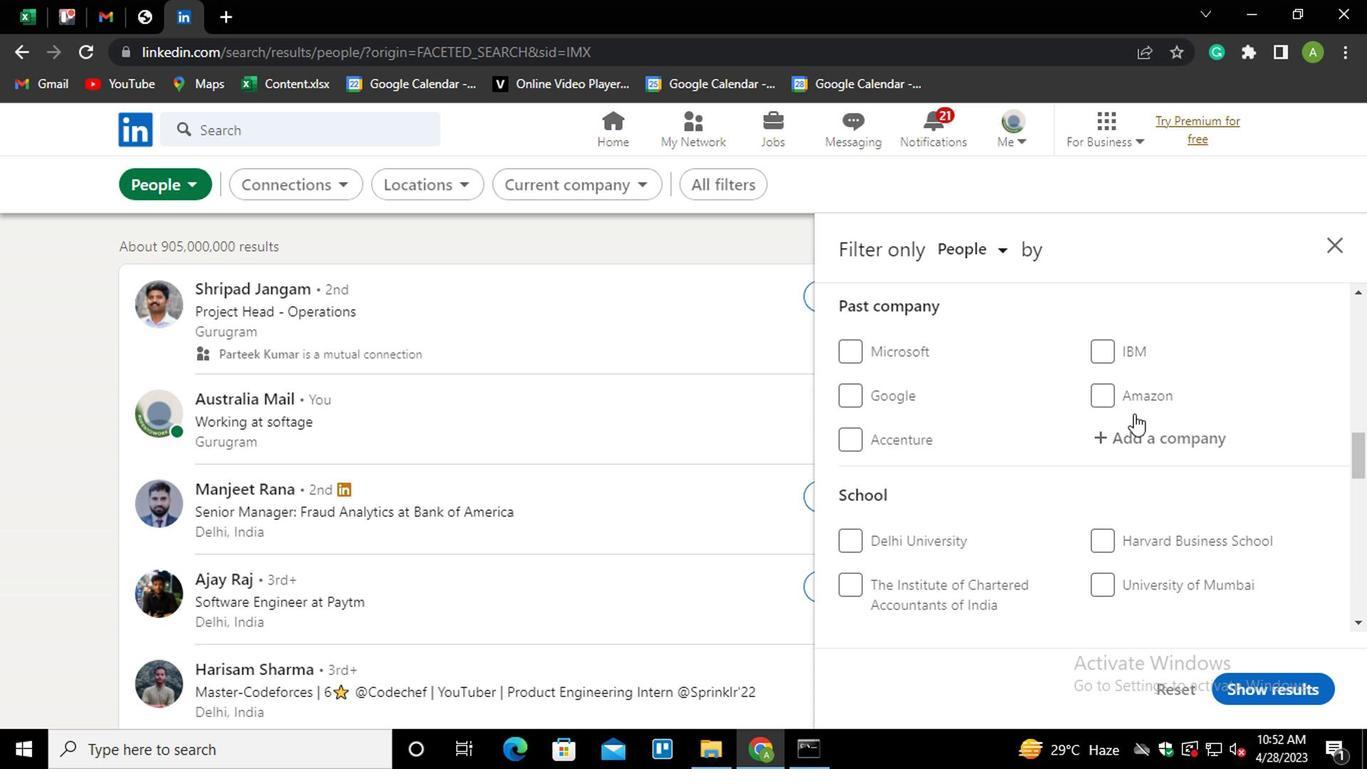 
Action: Mouse scrolled (1130, 409) with delta (0, 0)
Screenshot: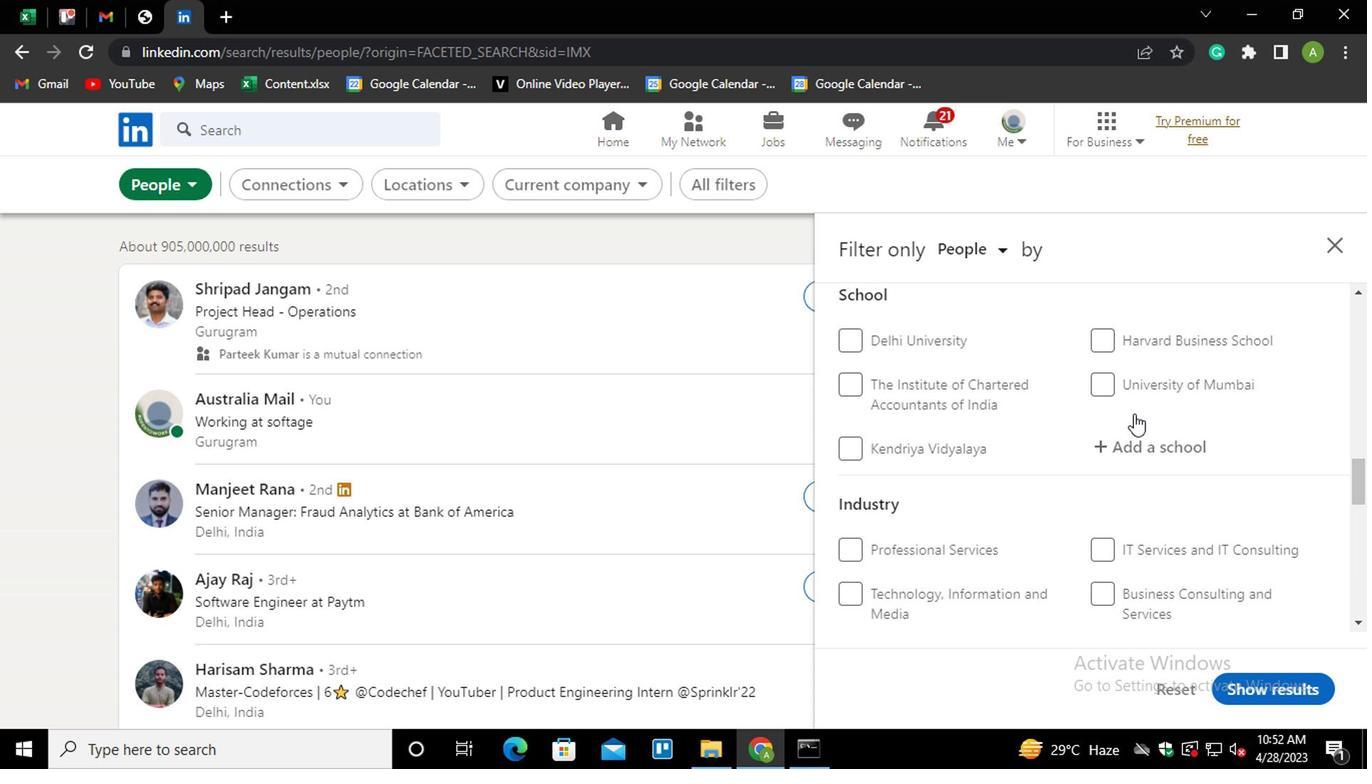 
Action: Mouse scrolled (1130, 409) with delta (0, 0)
Screenshot: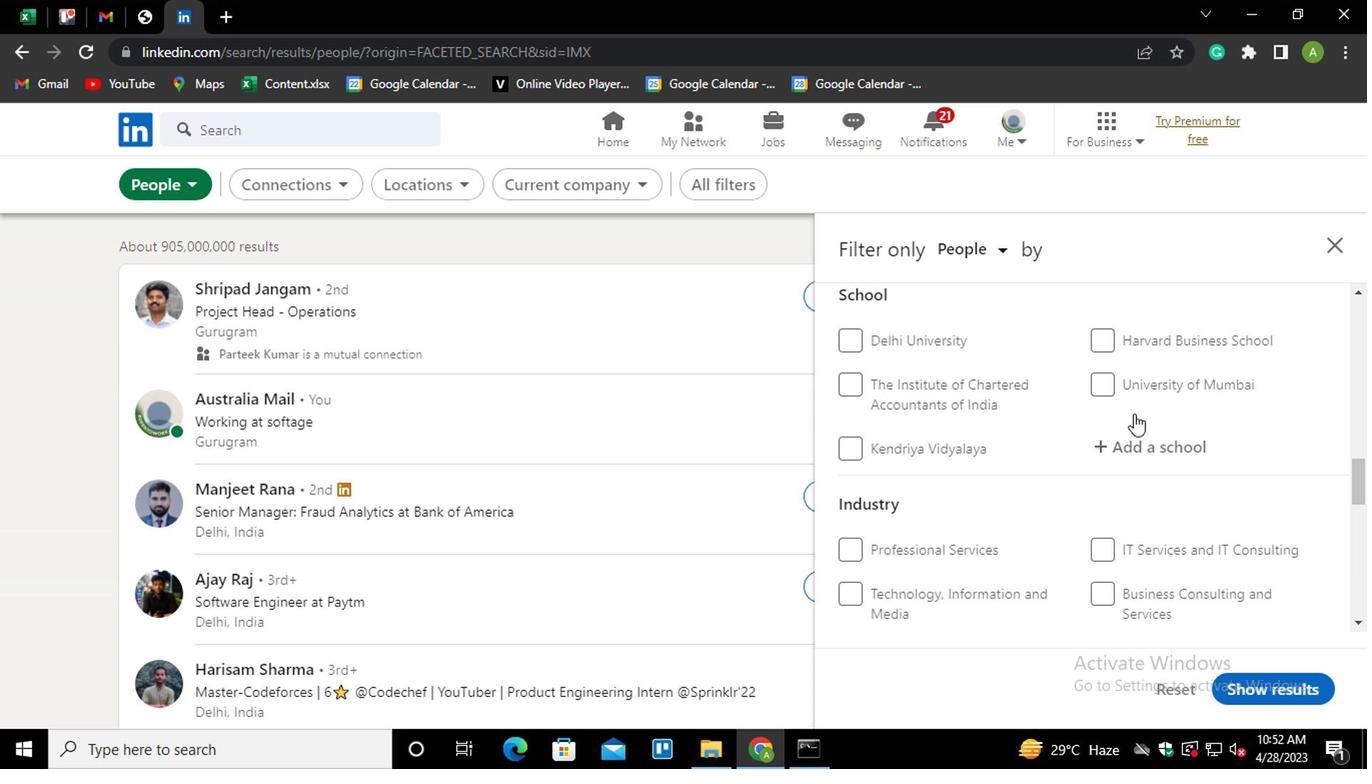 
Action: Mouse scrolled (1130, 409) with delta (0, 0)
Screenshot: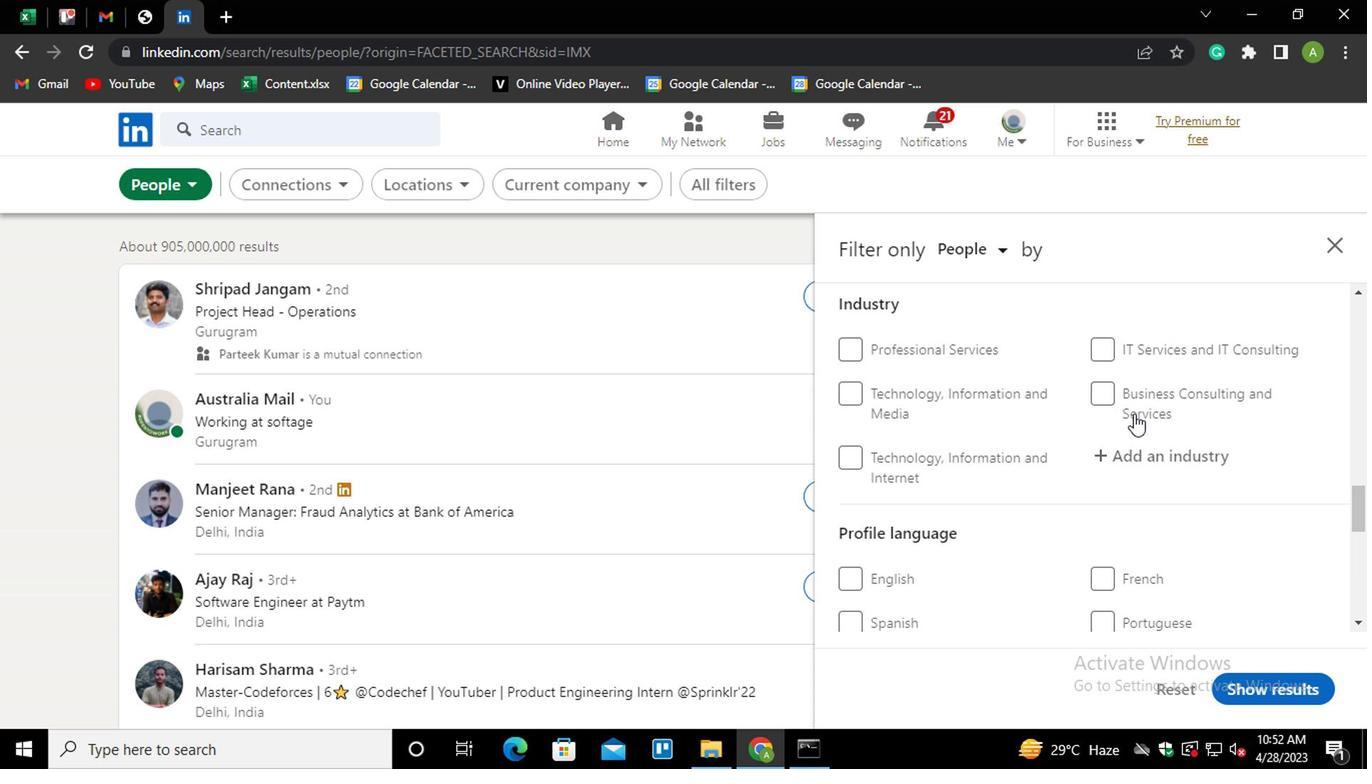 
Action: Mouse moved to (876, 472)
Screenshot: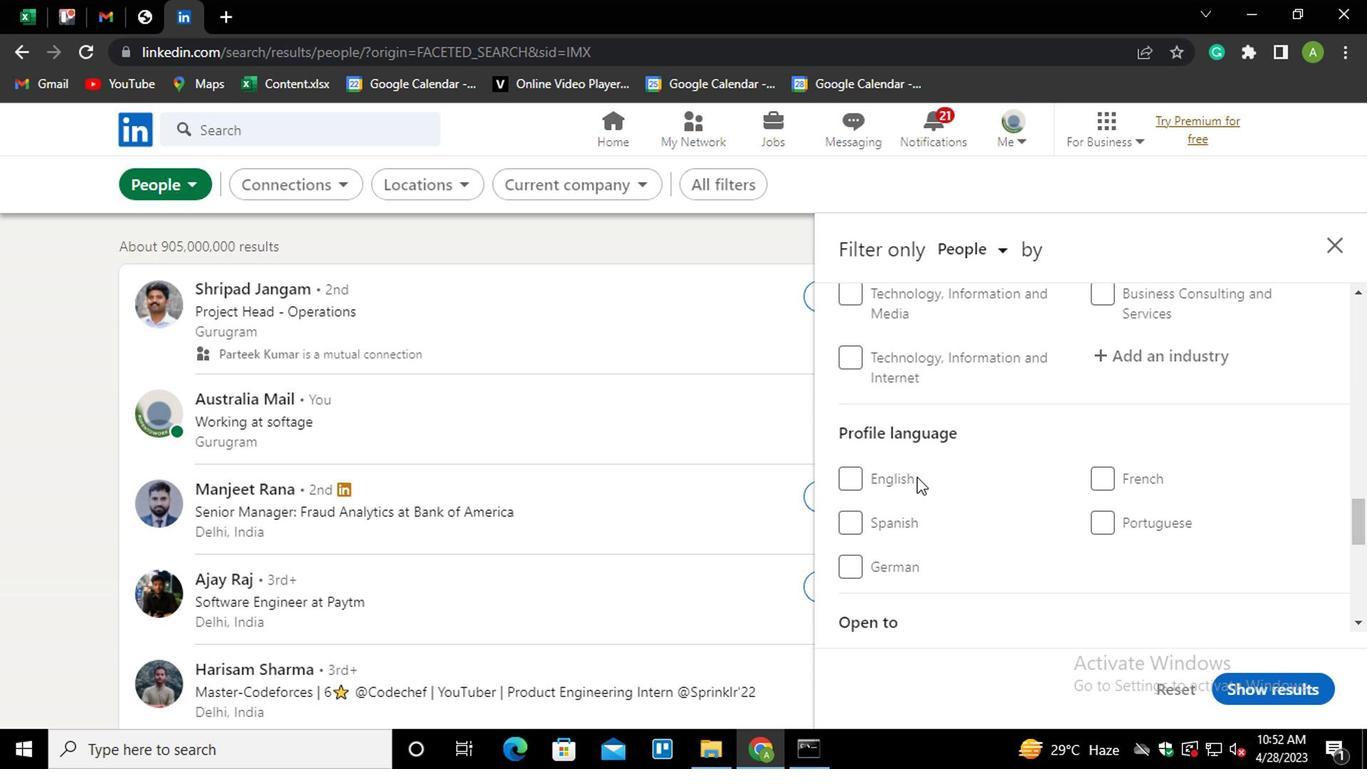 
Action: Mouse pressed left at (876, 472)
Screenshot: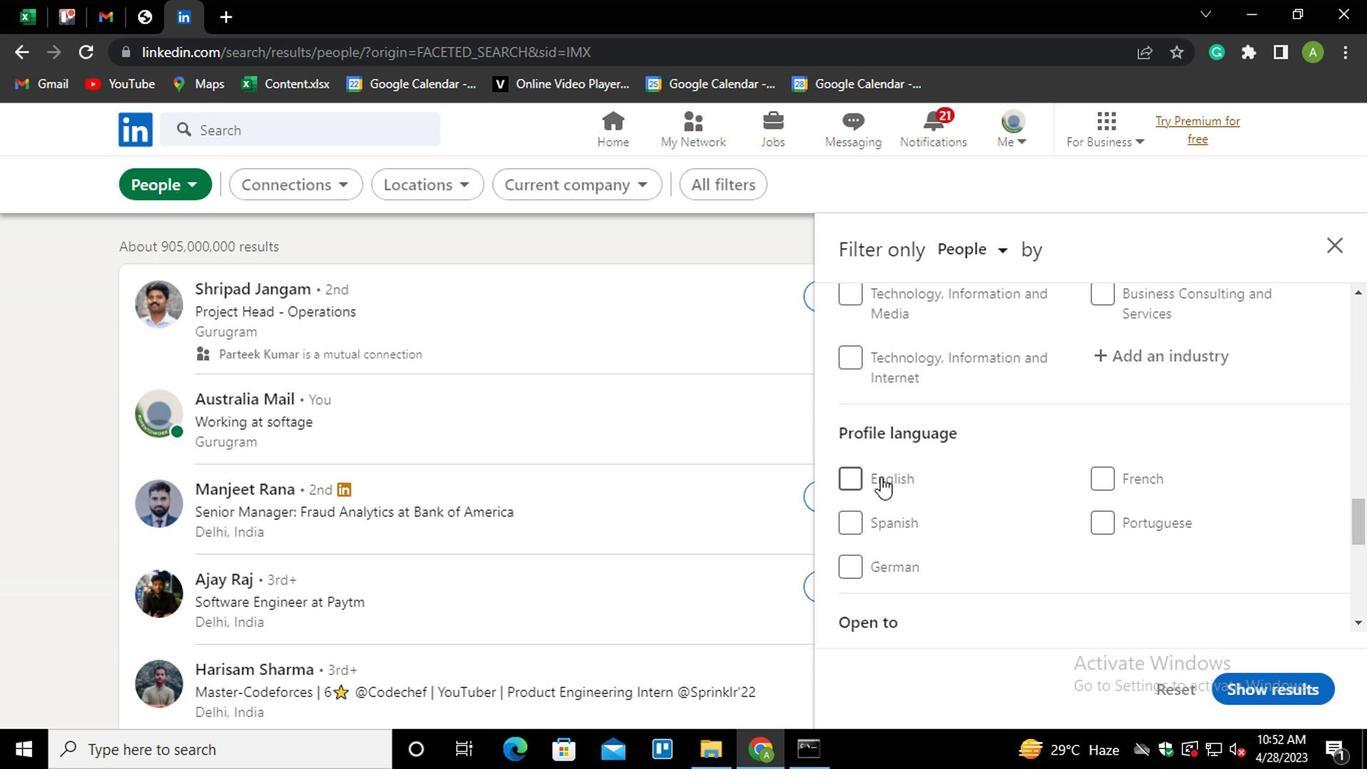 
Action: Mouse moved to (975, 476)
Screenshot: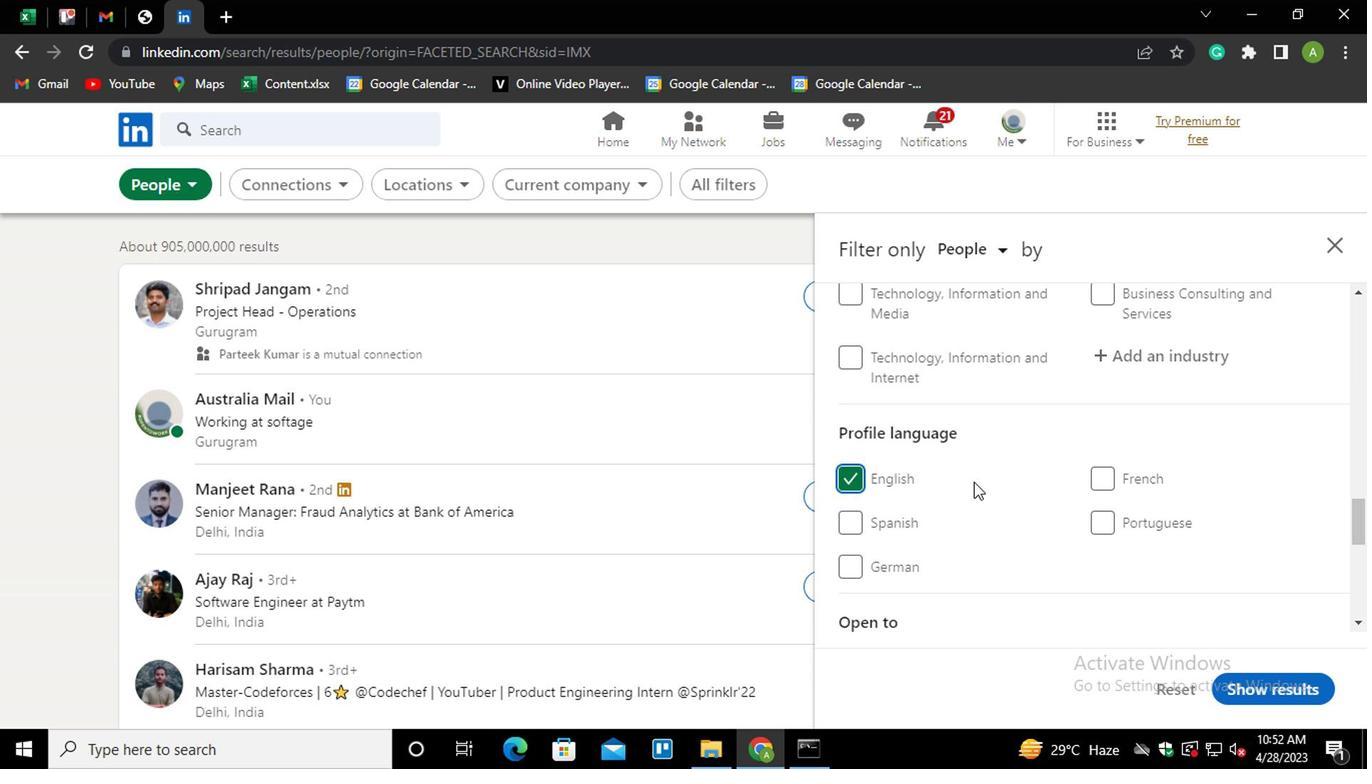 
Action: Mouse scrolled (975, 477) with delta (0, 0)
Screenshot: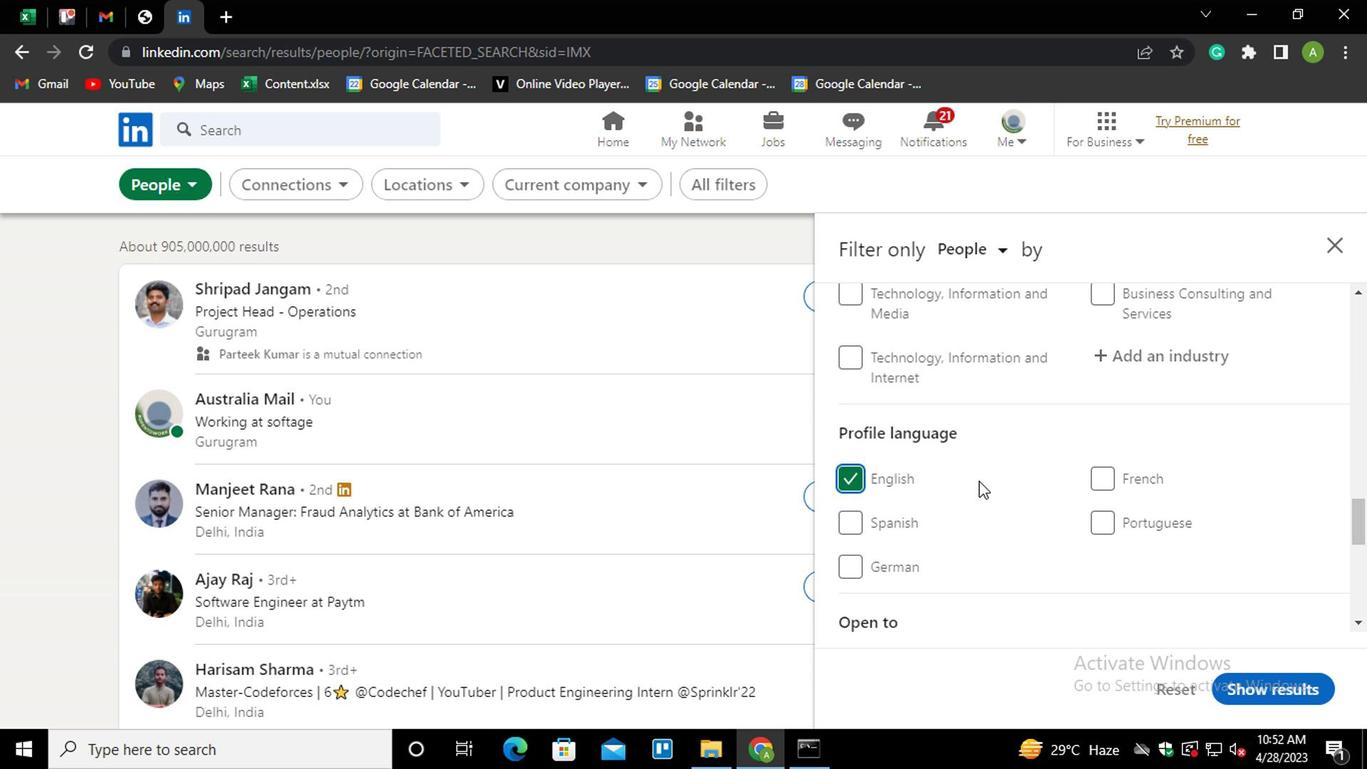 
Action: Mouse scrolled (975, 477) with delta (0, 0)
Screenshot: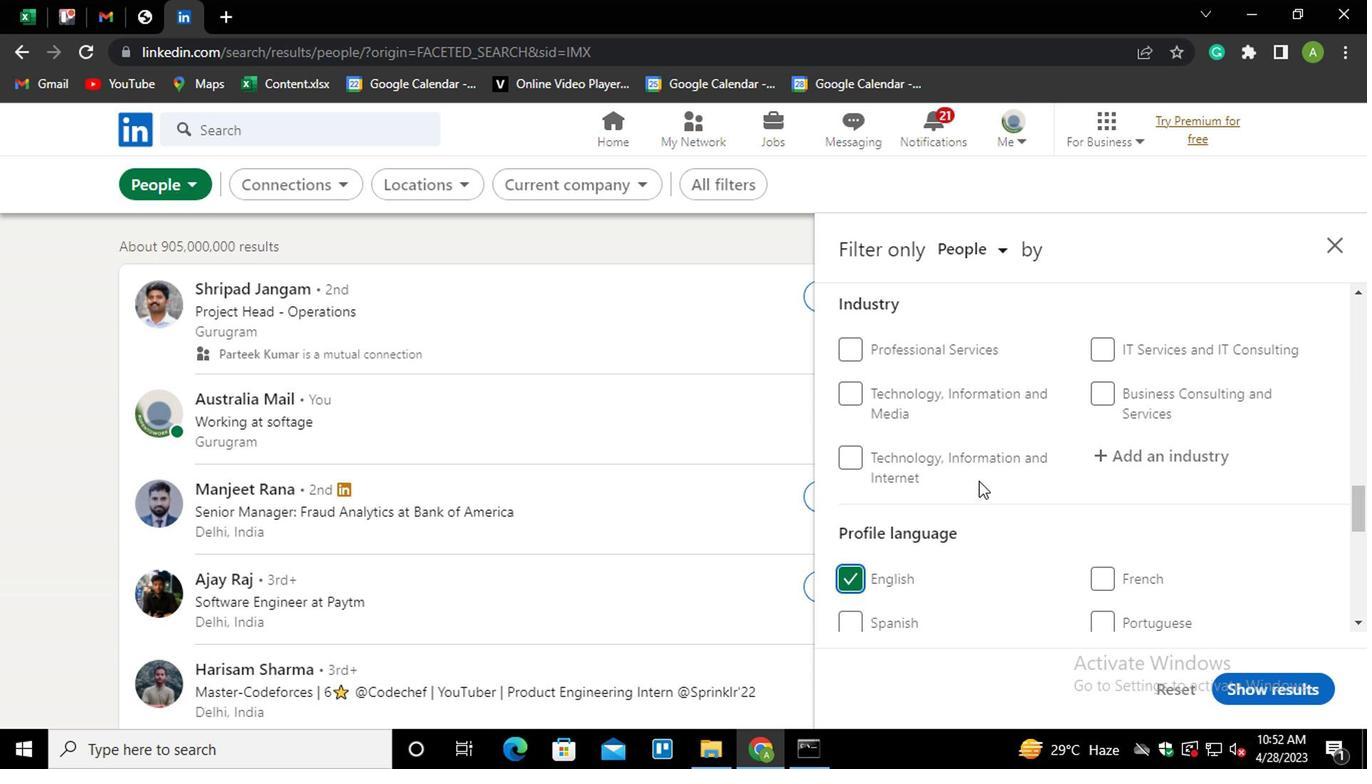 
Action: Mouse scrolled (975, 477) with delta (0, 0)
Screenshot: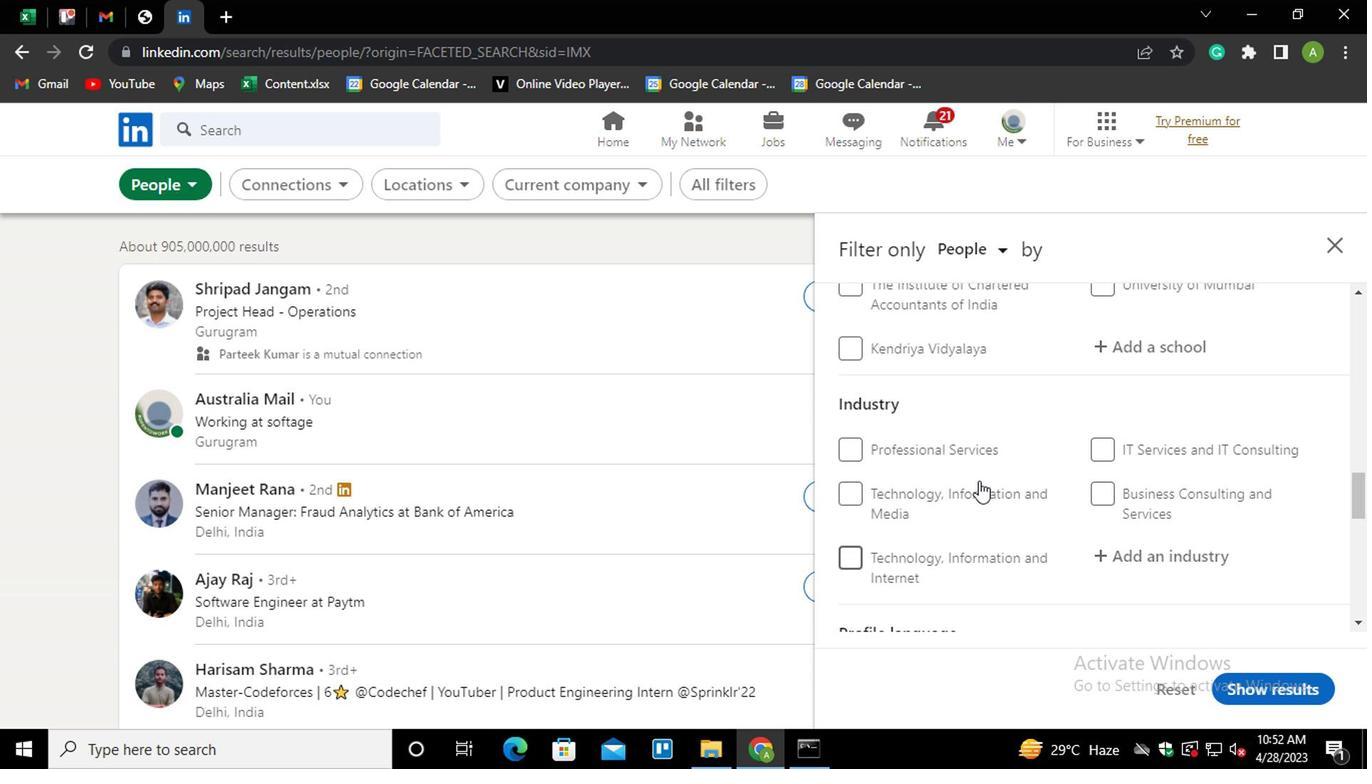 
Action: Mouse scrolled (975, 477) with delta (0, 0)
Screenshot: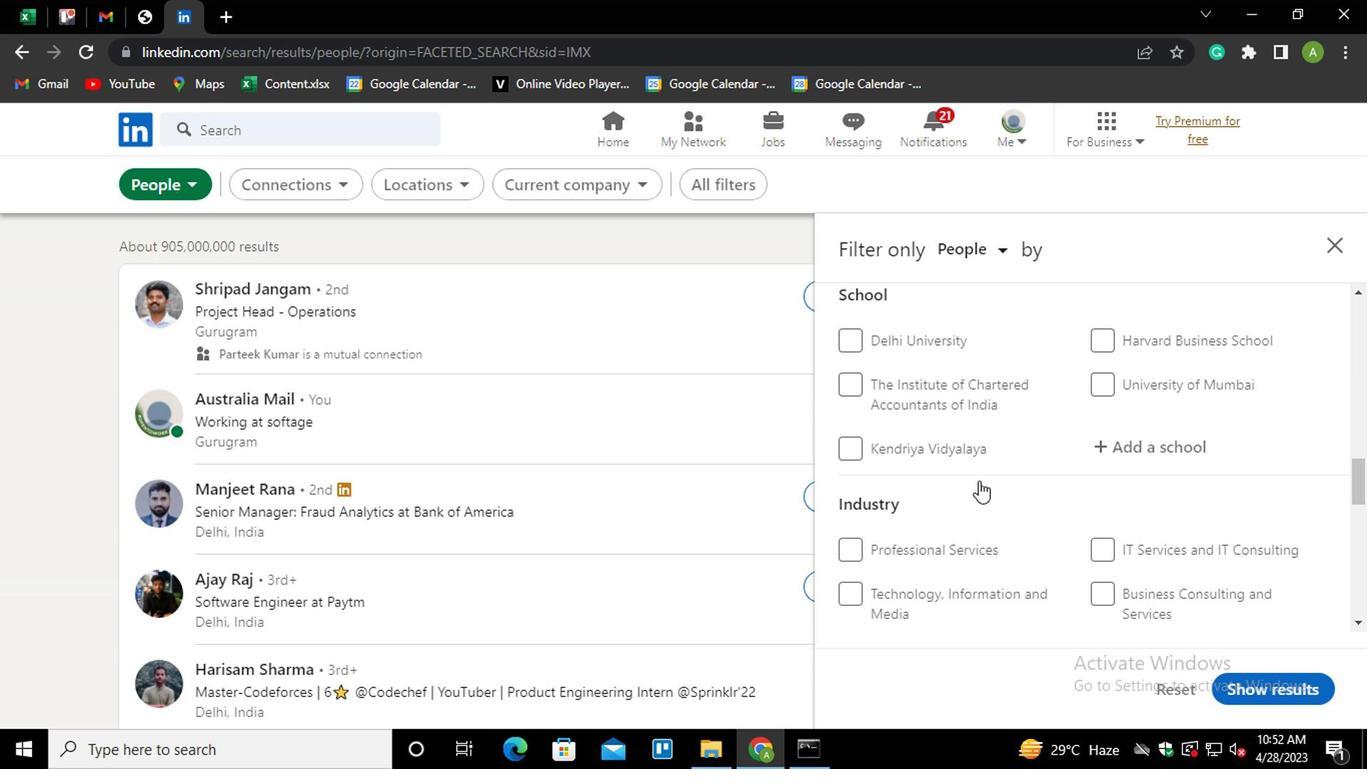 
Action: Mouse scrolled (975, 477) with delta (0, 0)
Screenshot: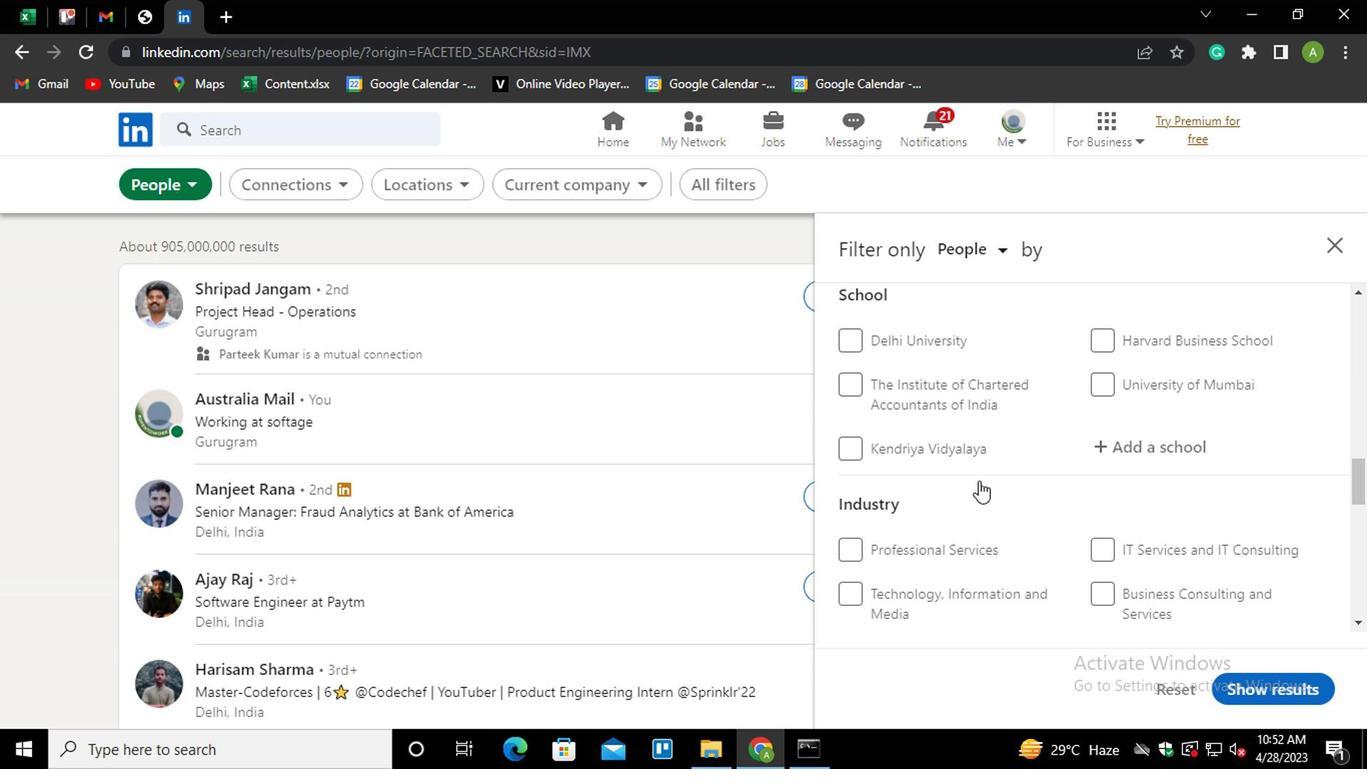 
Action: Mouse scrolled (975, 477) with delta (0, 0)
Screenshot: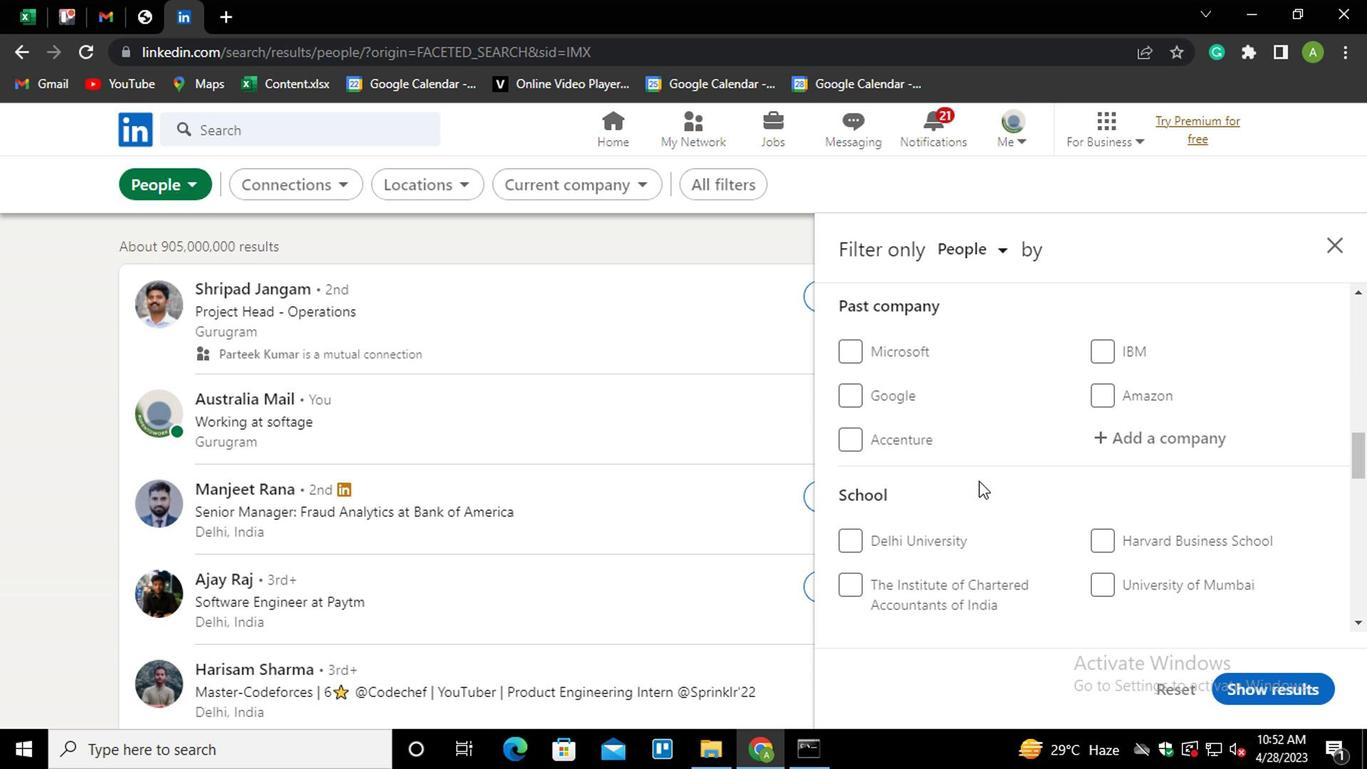 
Action: Mouse scrolled (975, 477) with delta (0, 0)
Screenshot: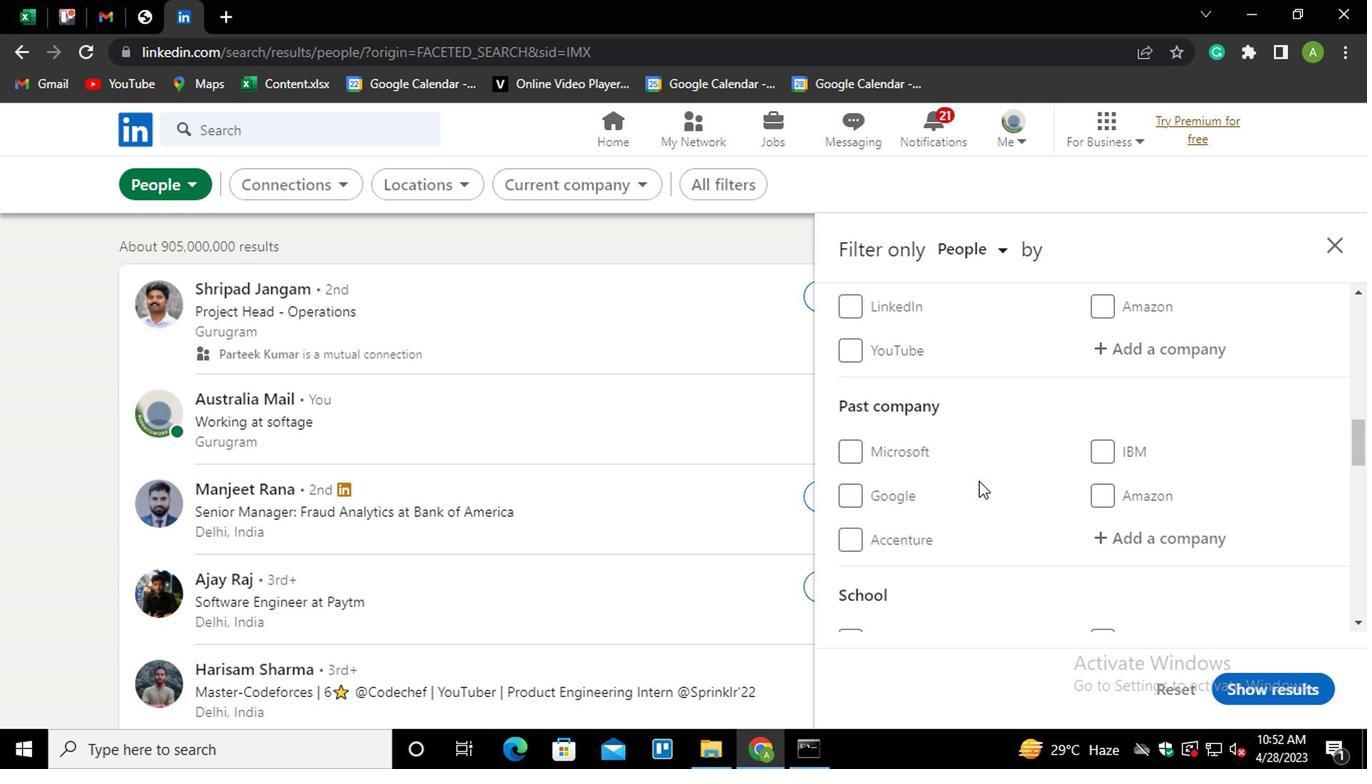 
Action: Mouse moved to (1117, 445)
Screenshot: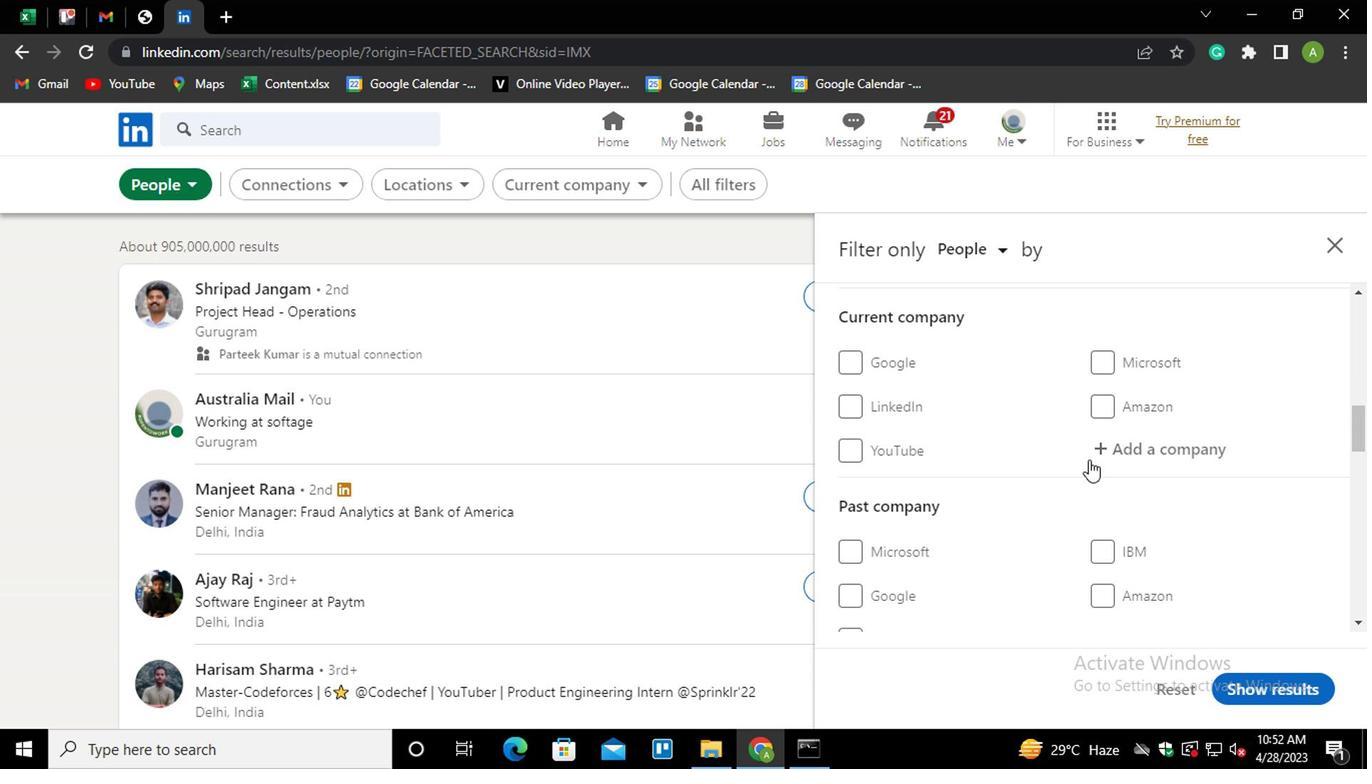 
Action: Mouse pressed left at (1117, 445)
Screenshot: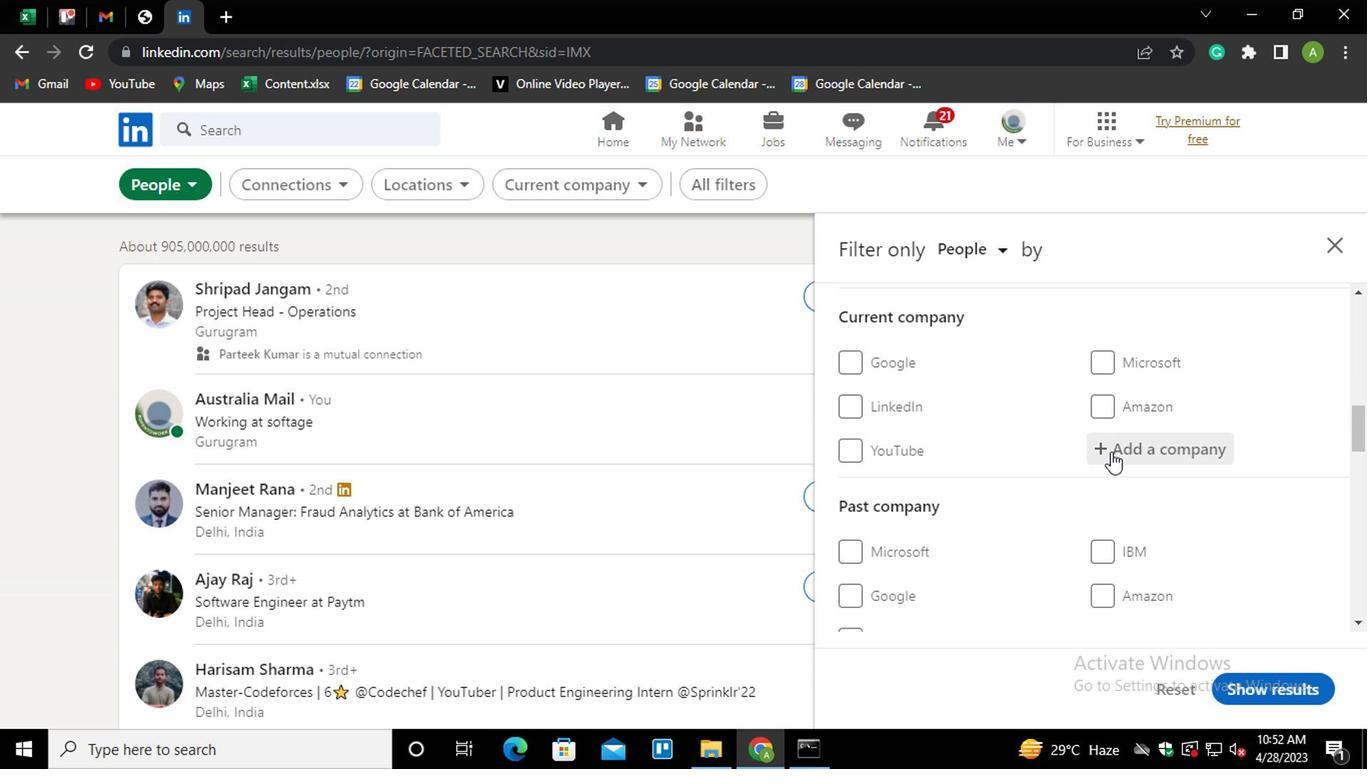 
Action: Mouse moved to (1112, 448)
Screenshot: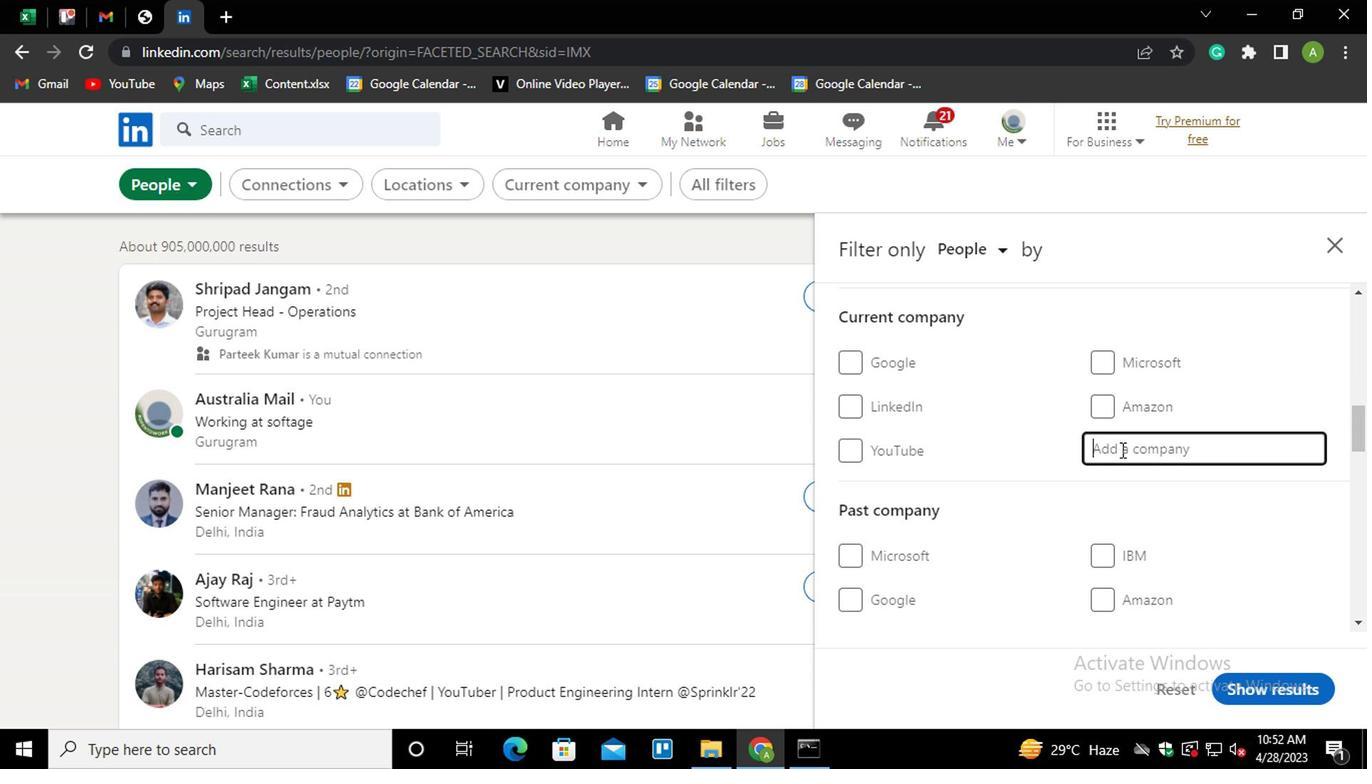 
Action: Key pressed <Key.shift>TALEN<Key.down><Key.down><Key.down><Key.enter>
Screenshot: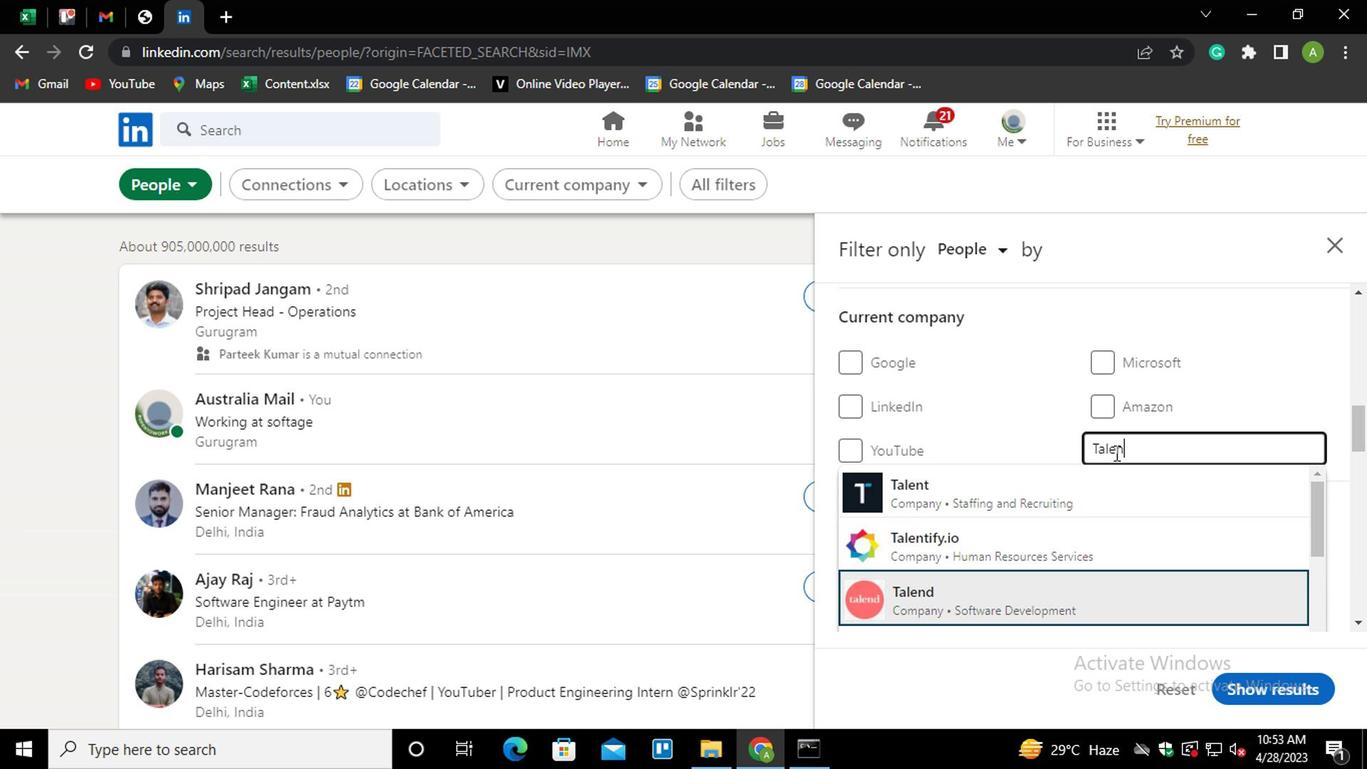 
Action: Mouse scrolled (1112, 447) with delta (0, 0)
Screenshot: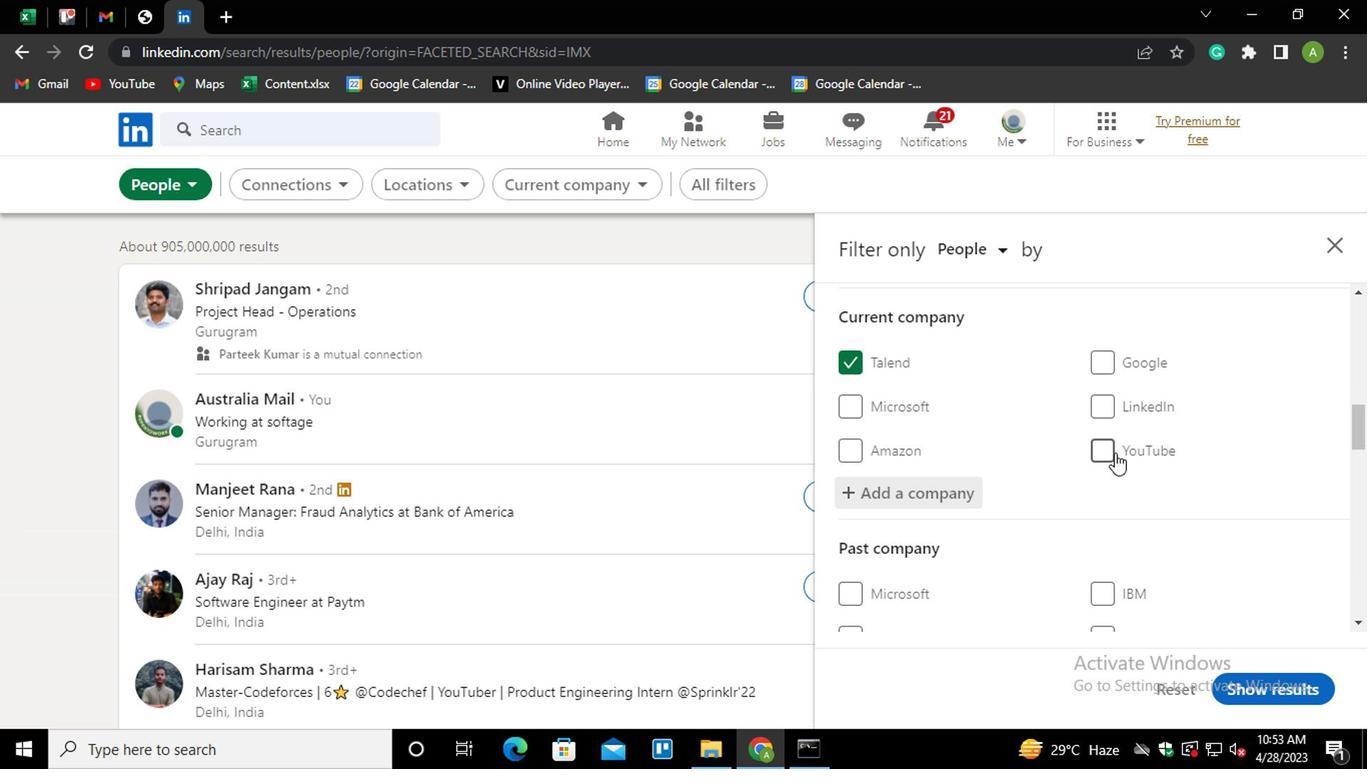 
Action: Mouse scrolled (1112, 447) with delta (0, 0)
Screenshot: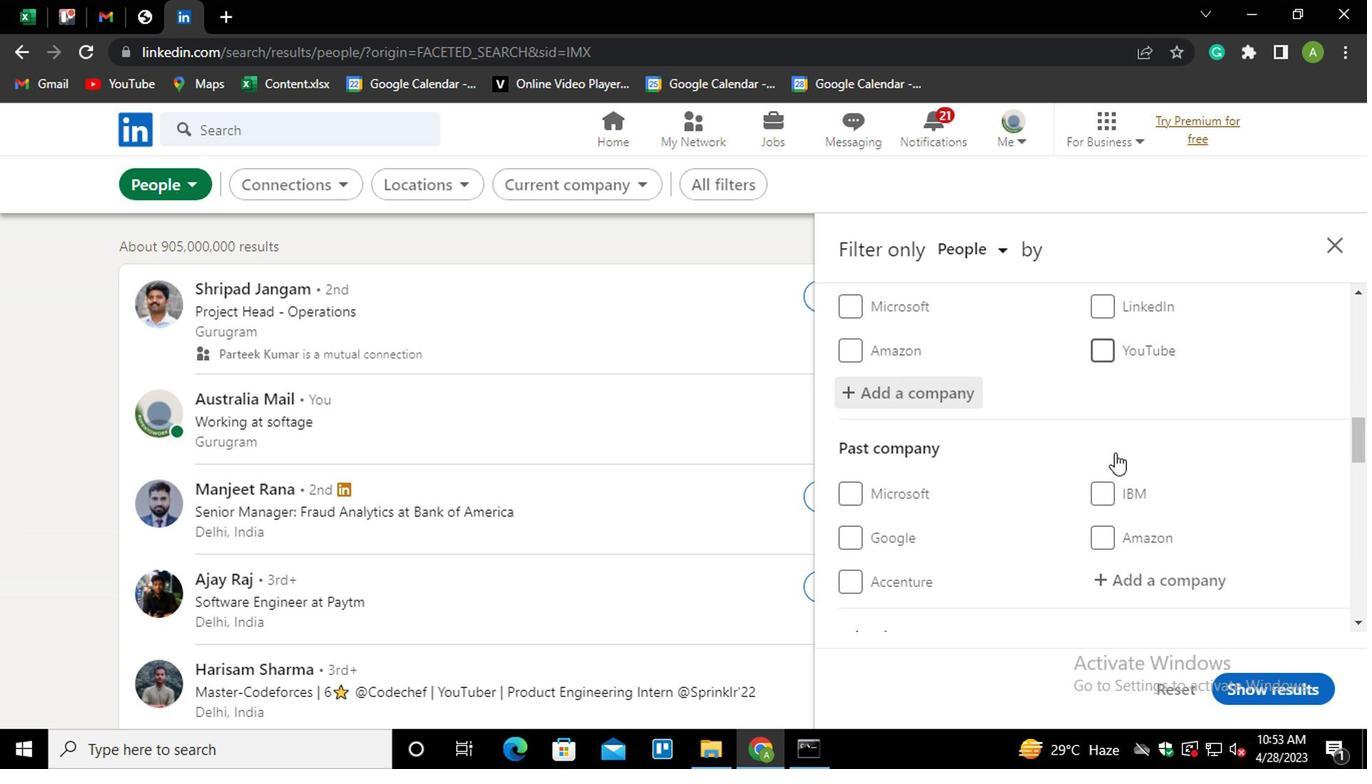 
Action: Mouse scrolled (1112, 447) with delta (0, 0)
Screenshot: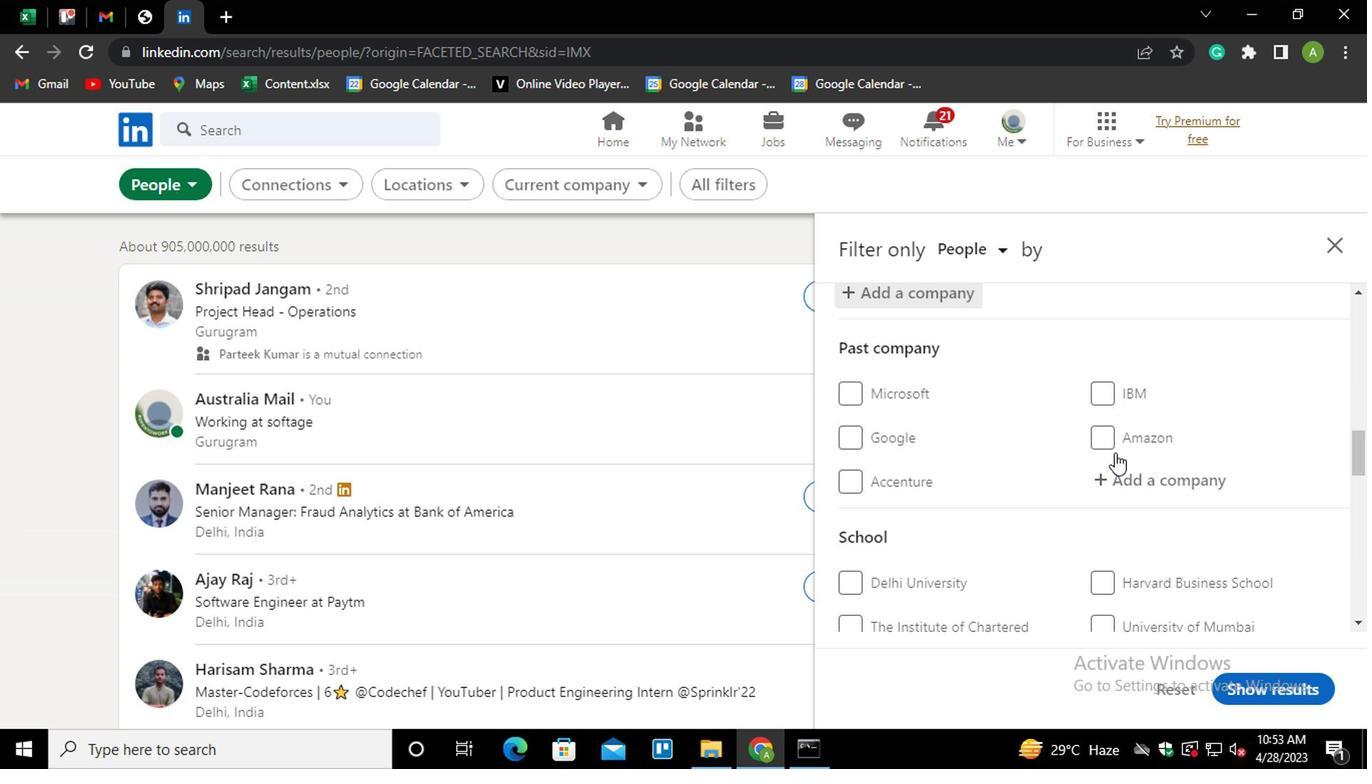 
Action: Mouse scrolled (1112, 447) with delta (0, 0)
Screenshot: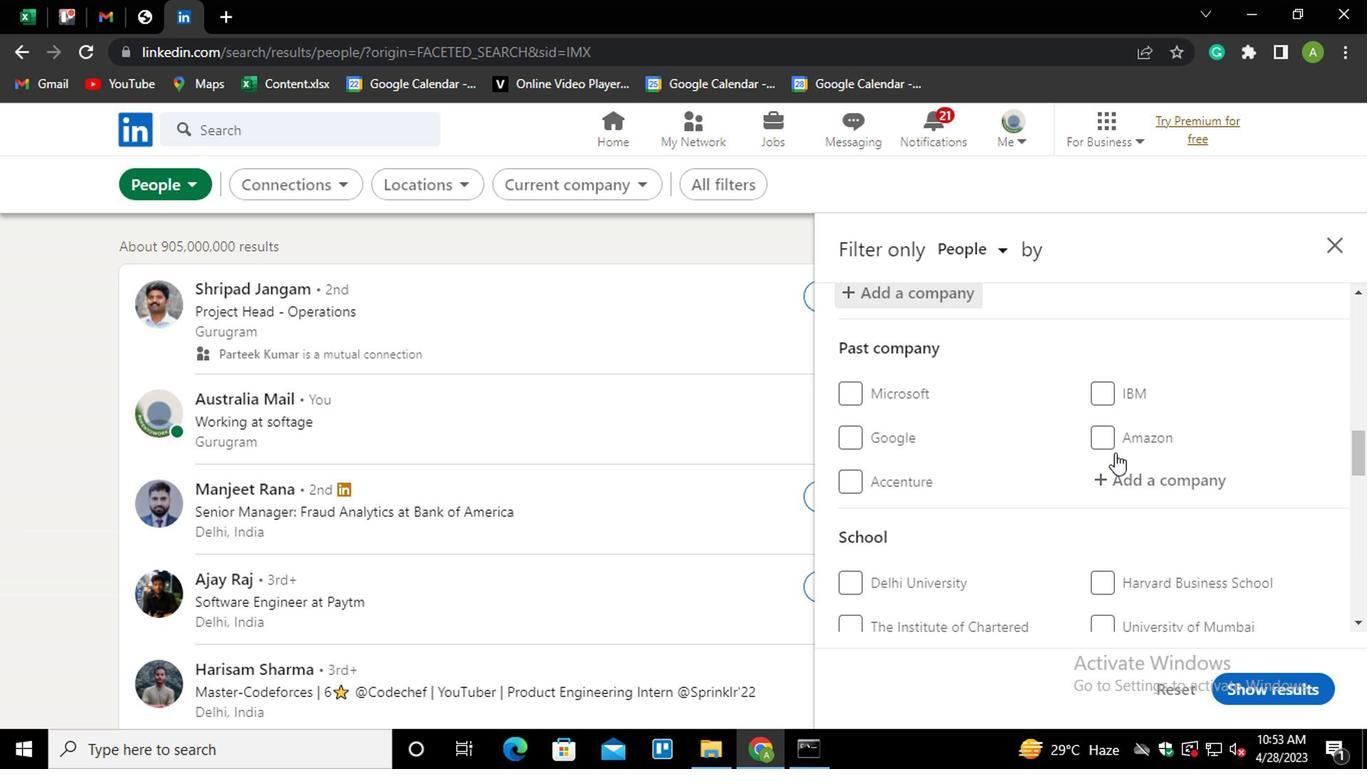 
Action: Mouse moved to (1124, 476)
Screenshot: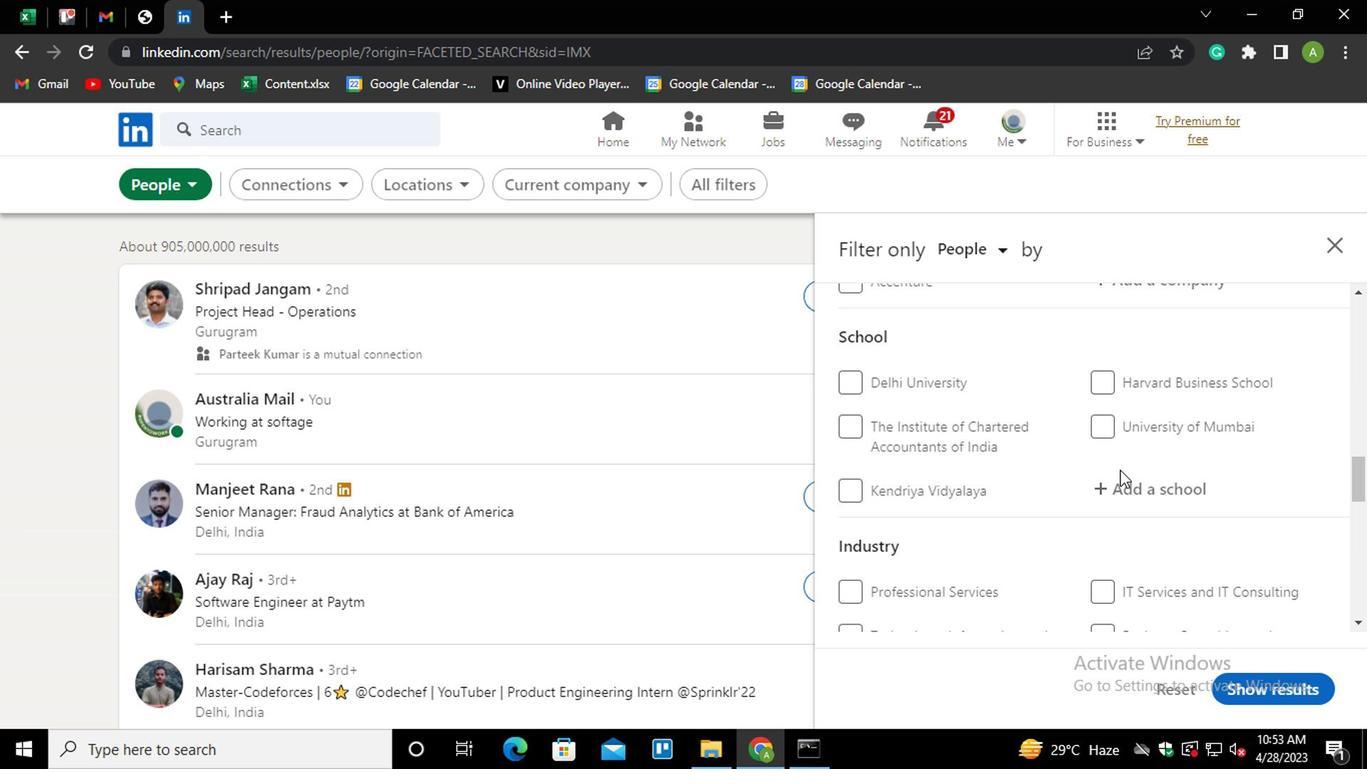 
Action: Mouse pressed left at (1124, 476)
Screenshot: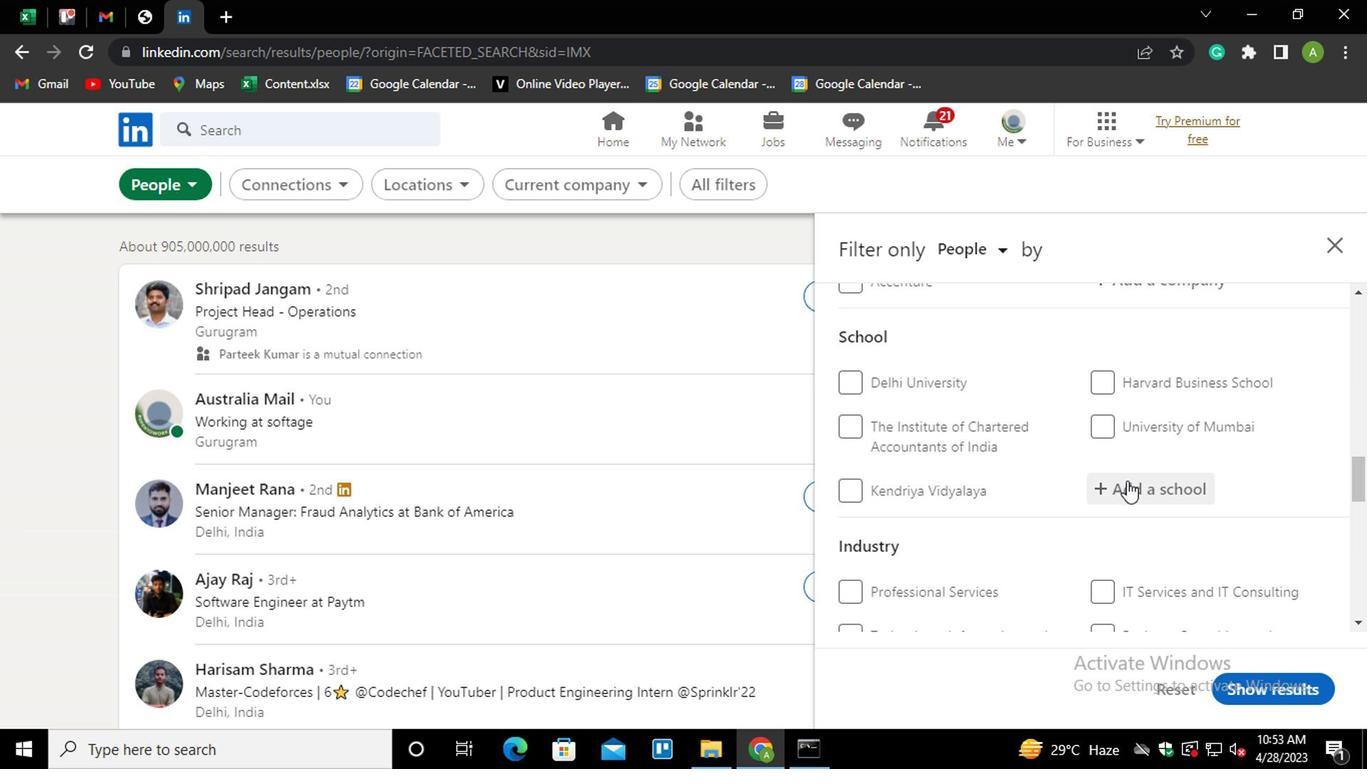 
Action: Mouse moved to (1120, 480)
Screenshot: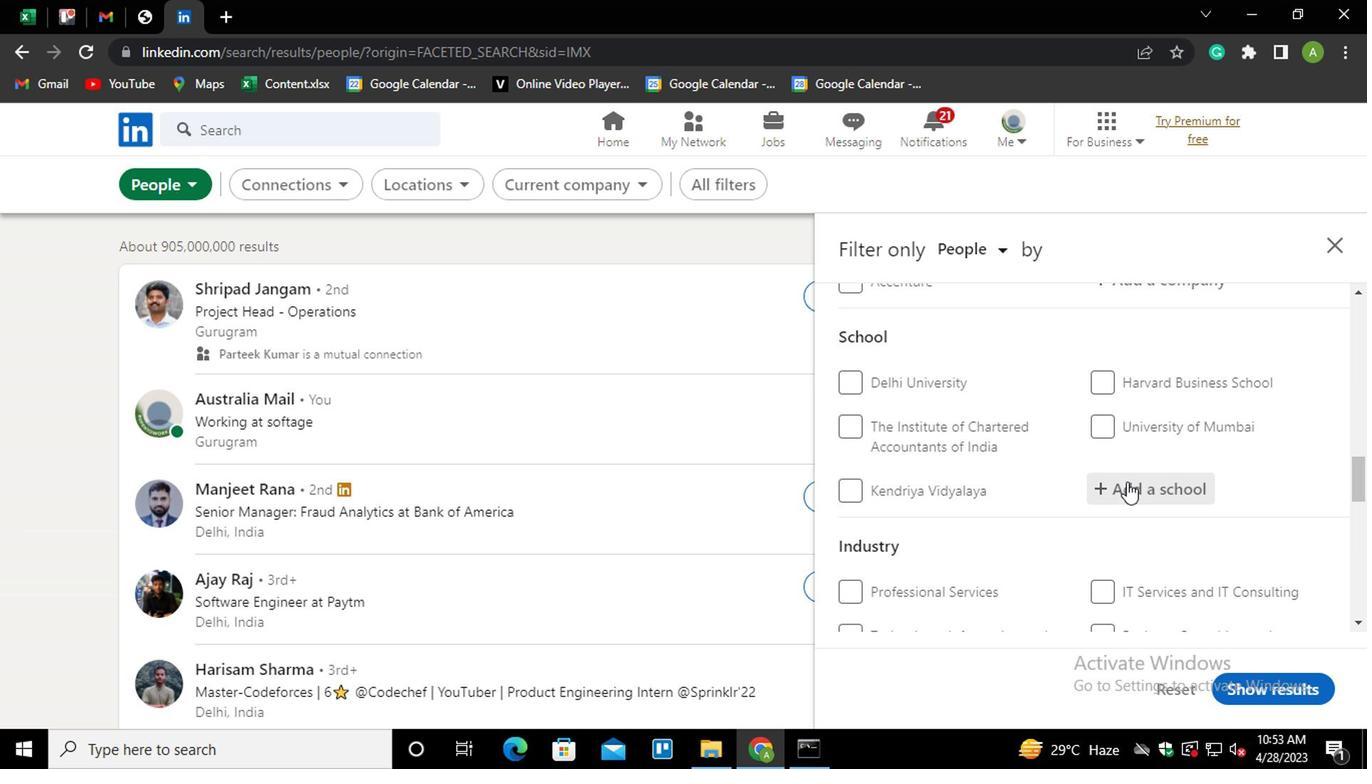 
Action: Key pressed <Key.shift>
Screenshot: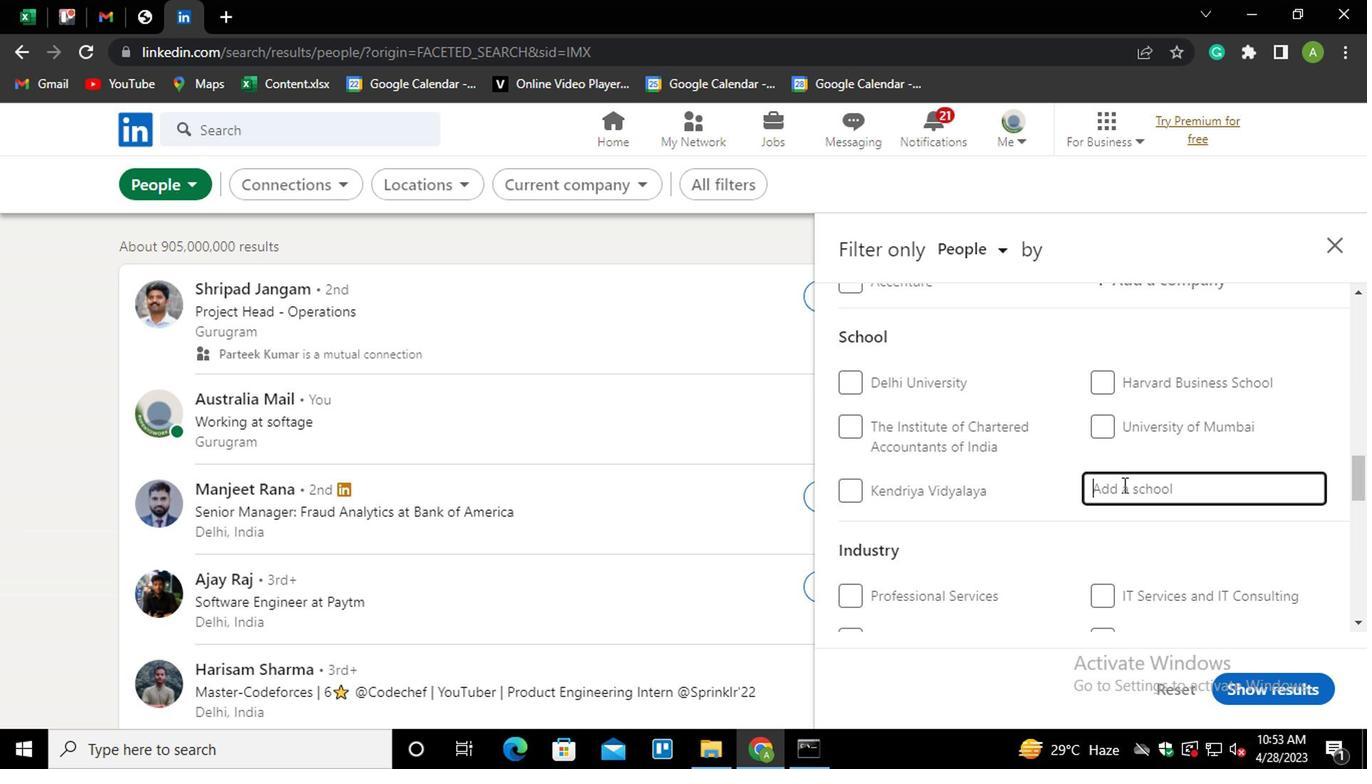 
Action: Mouse moved to (1117, 481)
Screenshot: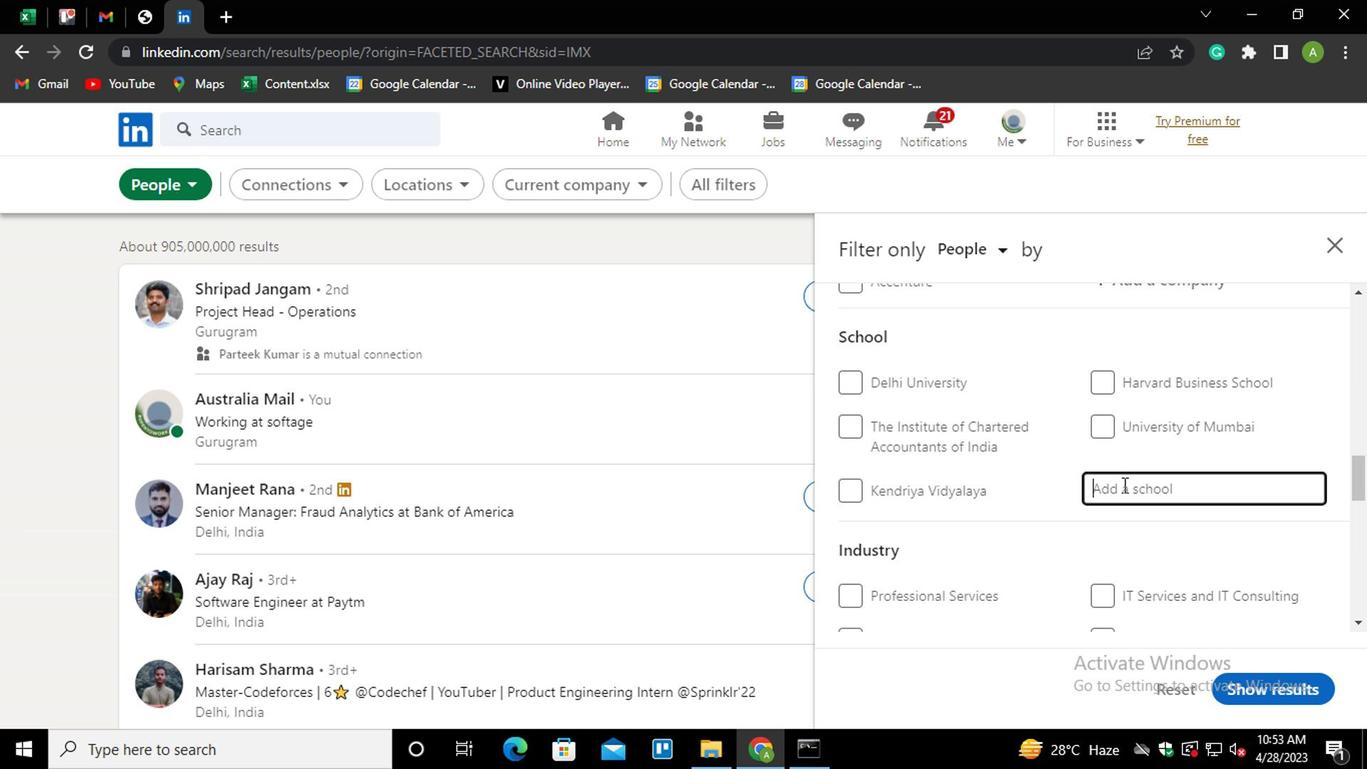 
Action: Key pressed AMITY<Key.space><Key.down><Key.down><Key.down><Key.down><Key.down><Key.down><Key.down><Key.enter>
Screenshot: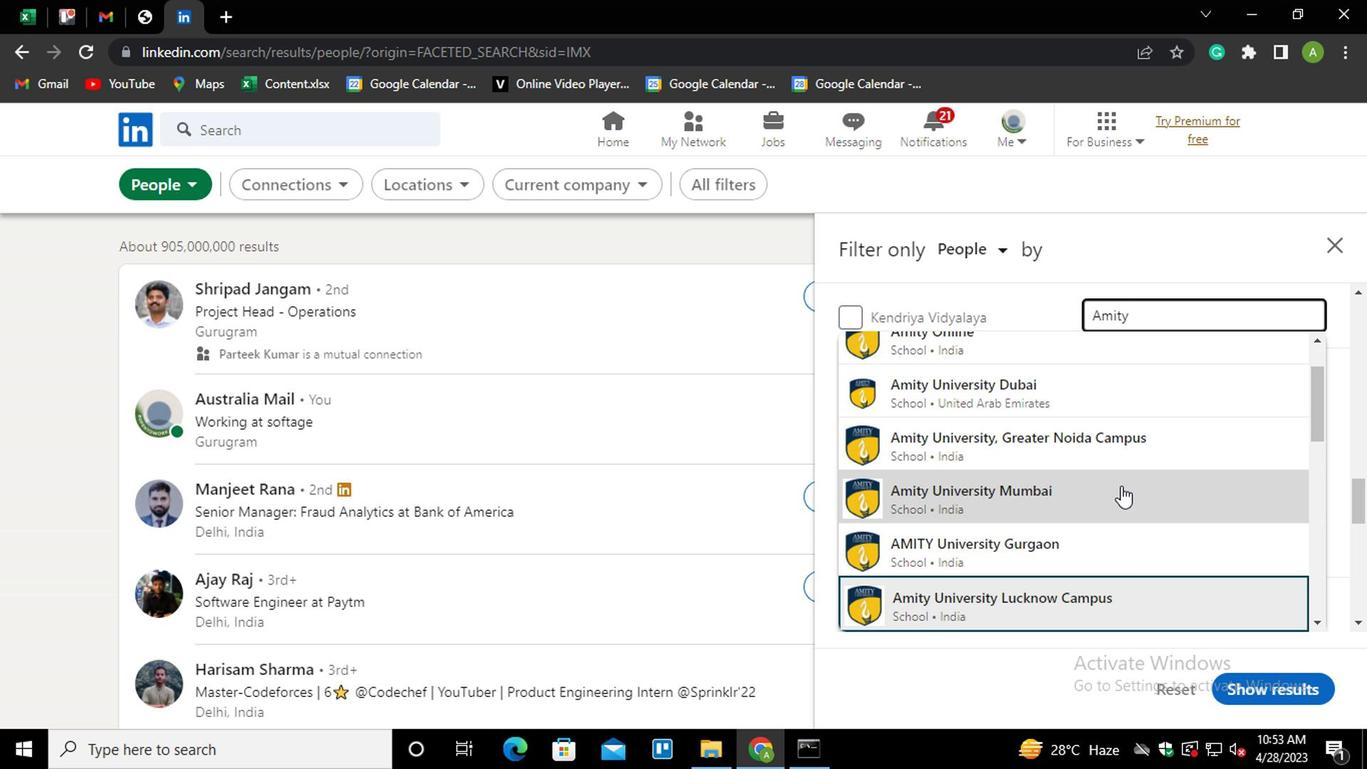 
Action: Mouse moved to (1115, 482)
Screenshot: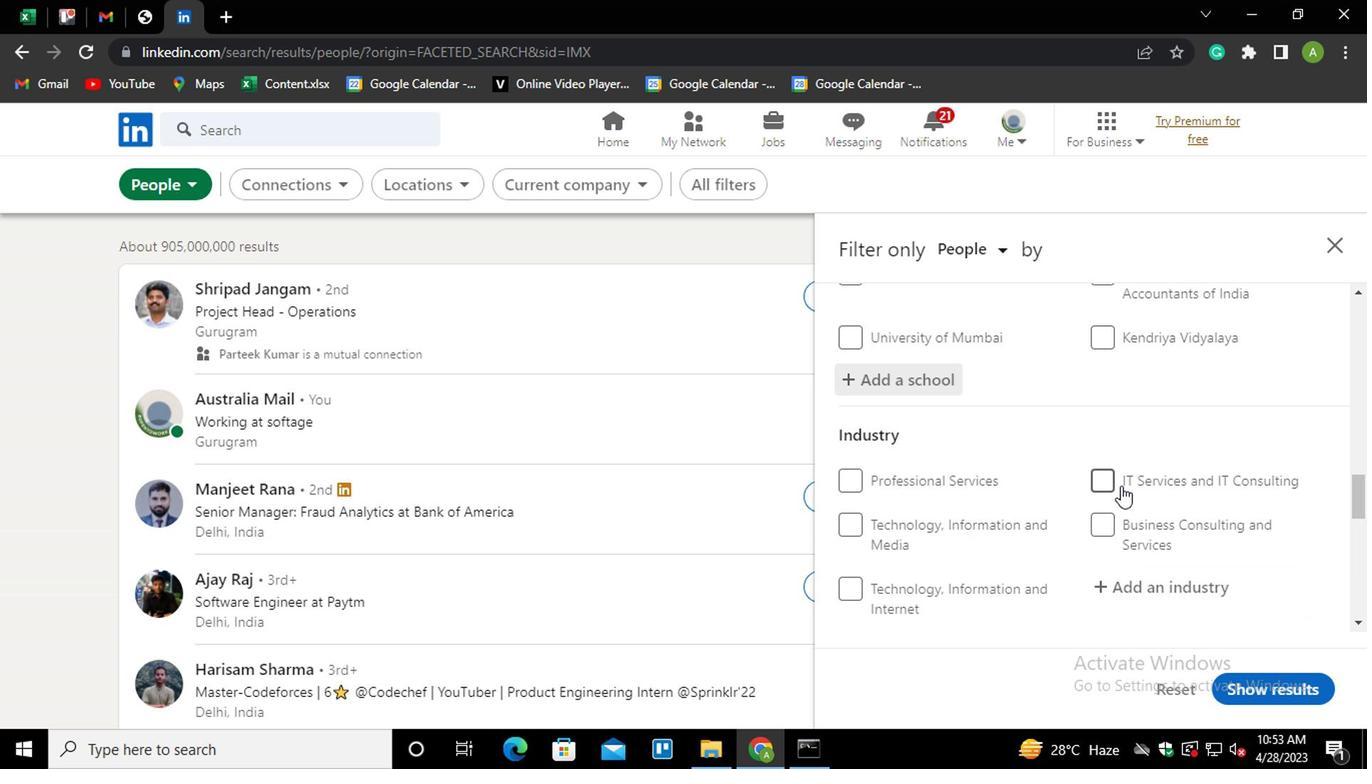
Action: Mouse scrolled (1115, 481) with delta (0, 0)
Screenshot: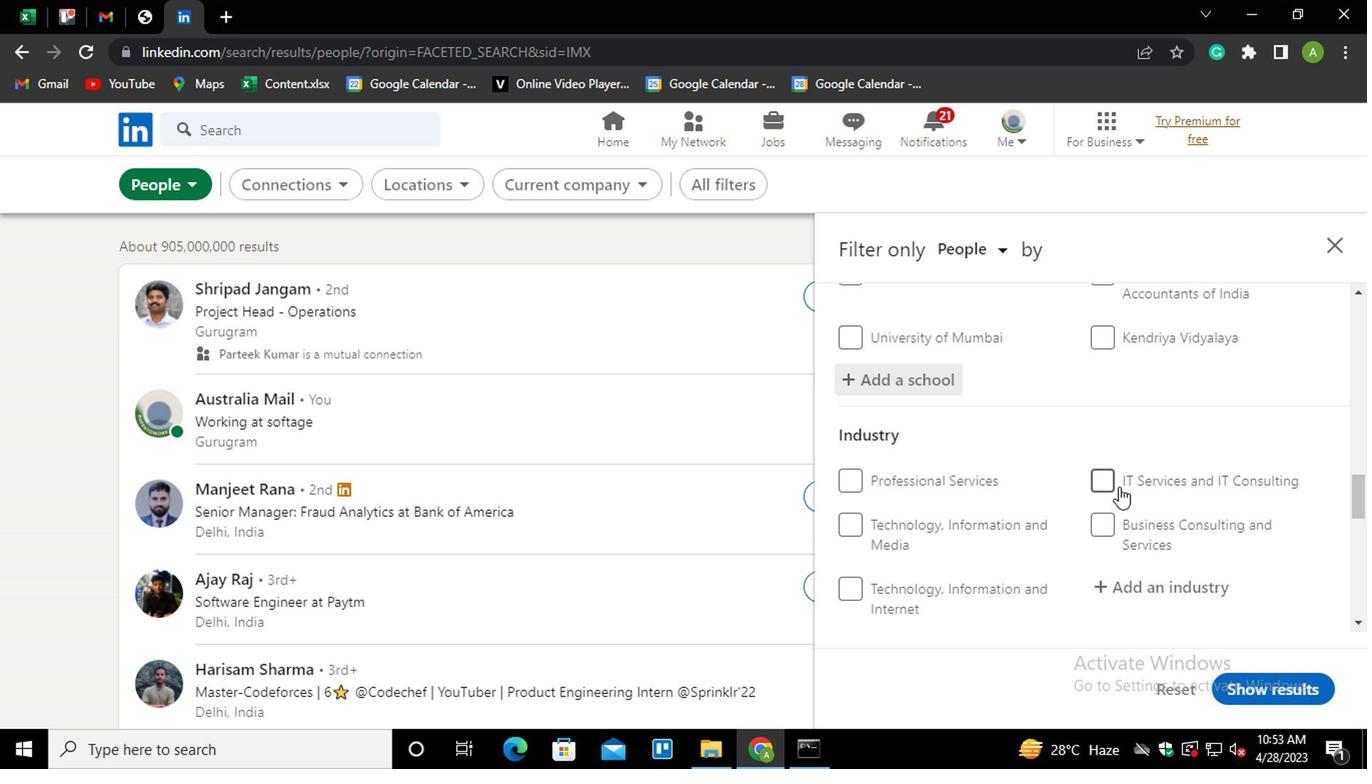 
Action: Mouse scrolled (1115, 481) with delta (0, 0)
Screenshot: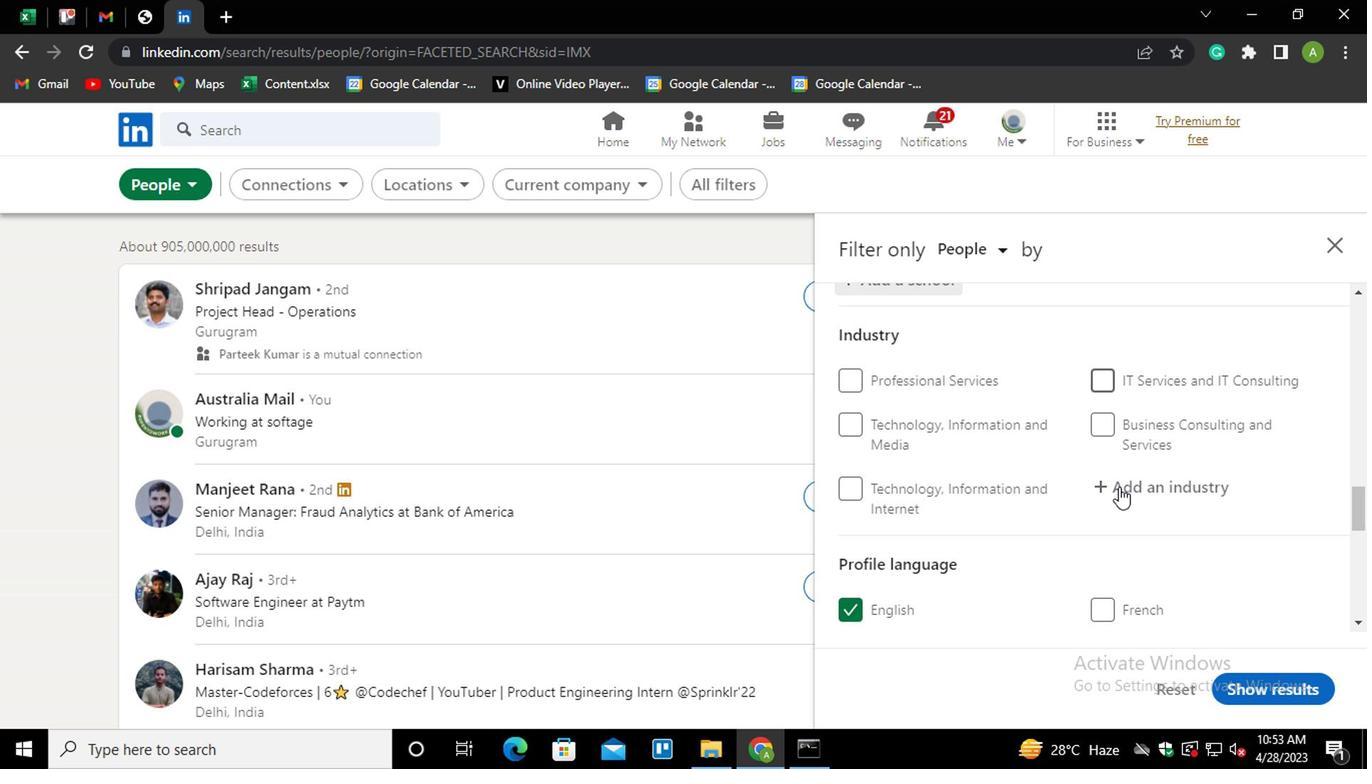 
Action: Mouse scrolled (1115, 481) with delta (0, 0)
Screenshot: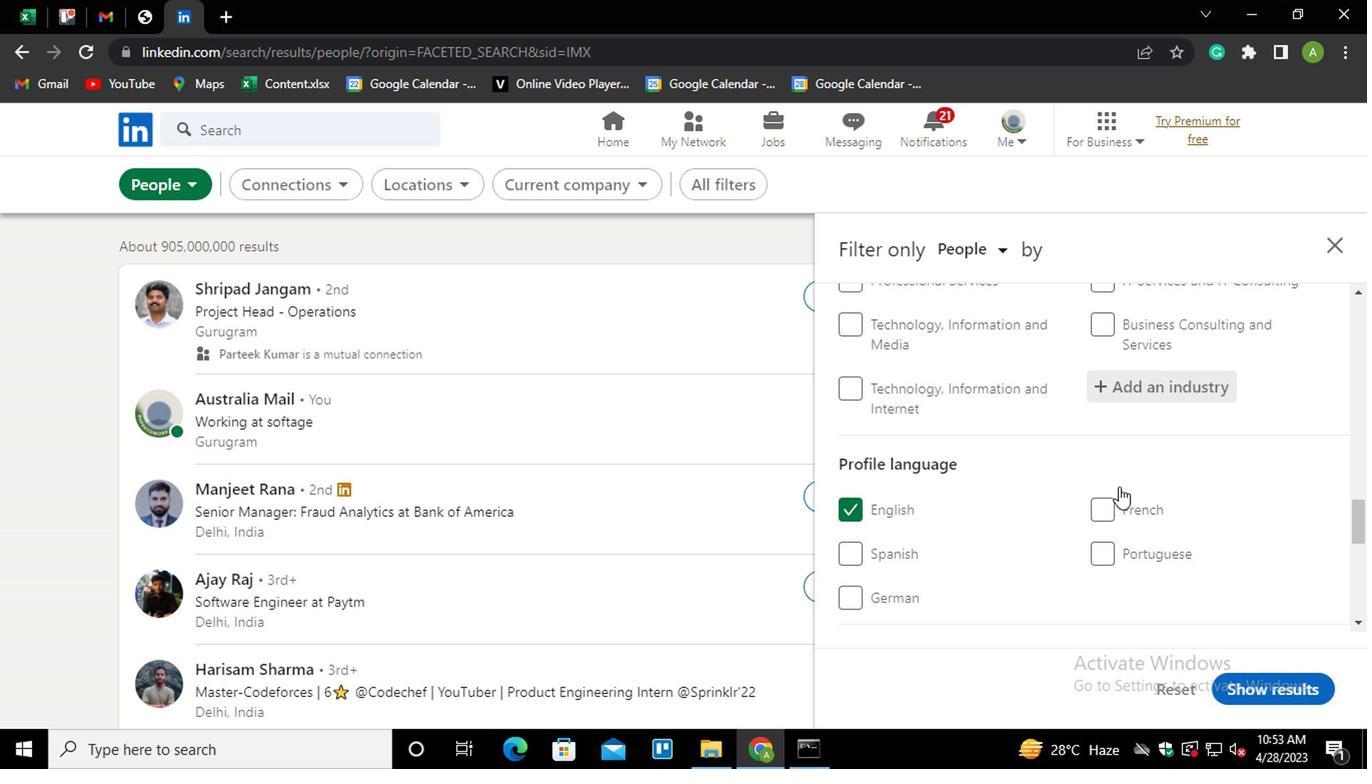 
Action: Mouse scrolled (1115, 481) with delta (0, 0)
Screenshot: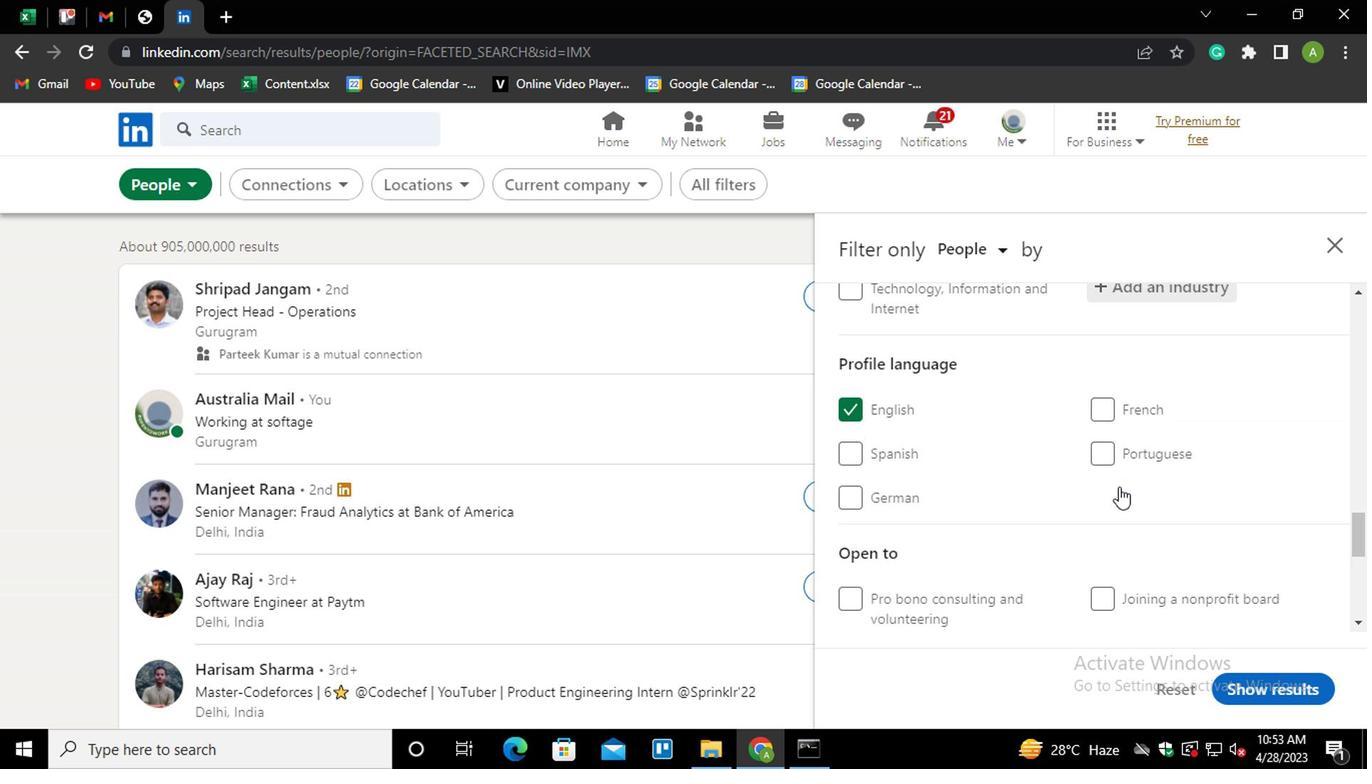 
Action: Mouse scrolled (1115, 481) with delta (0, 0)
Screenshot: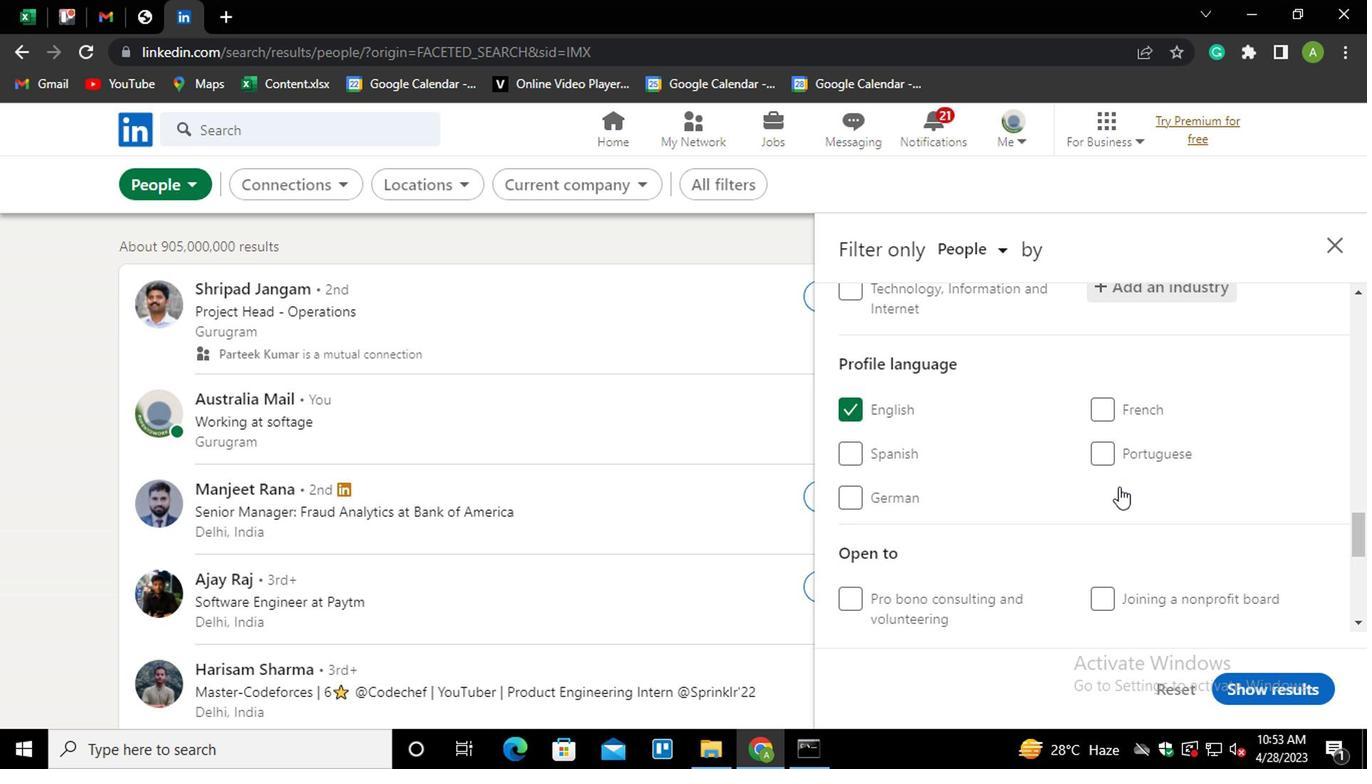
Action: Mouse scrolled (1115, 481) with delta (0, 0)
Screenshot: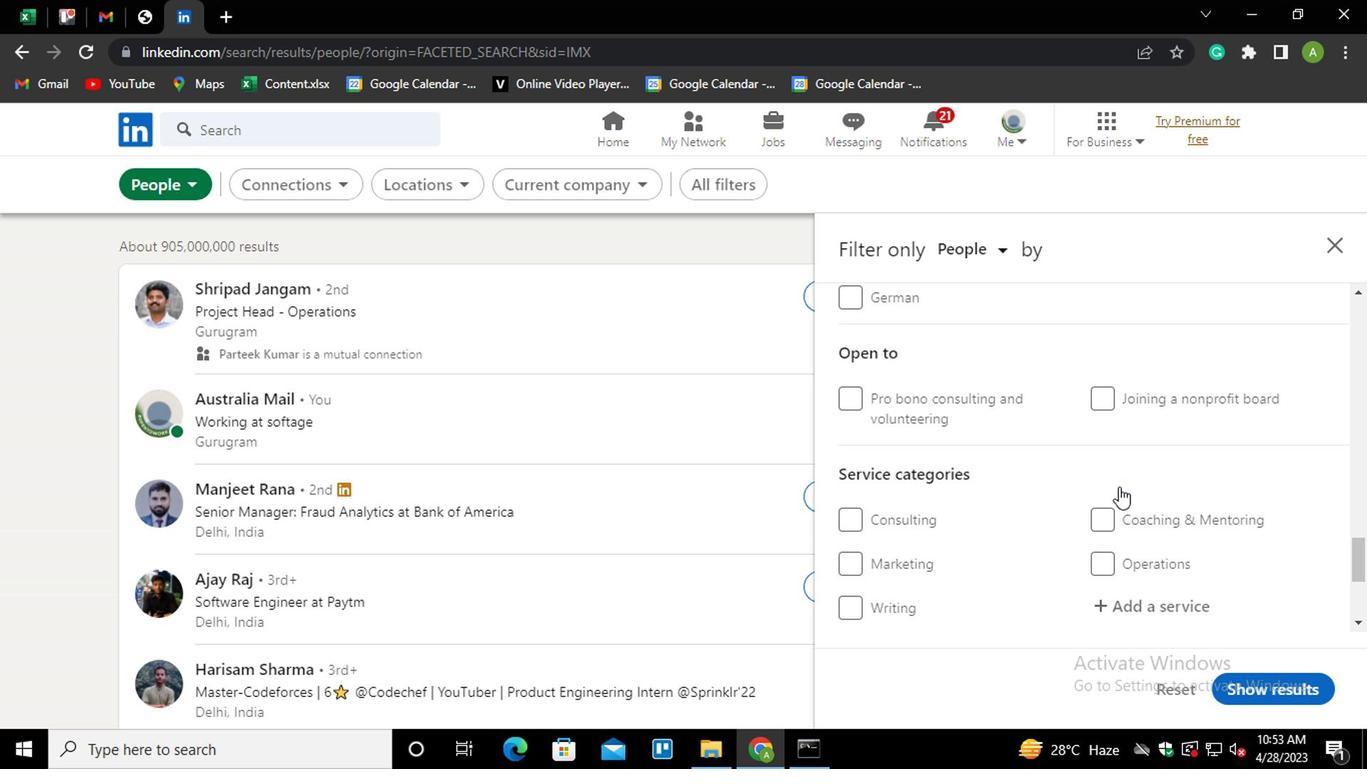 
Action: Mouse scrolled (1115, 483) with delta (0, 1)
Screenshot: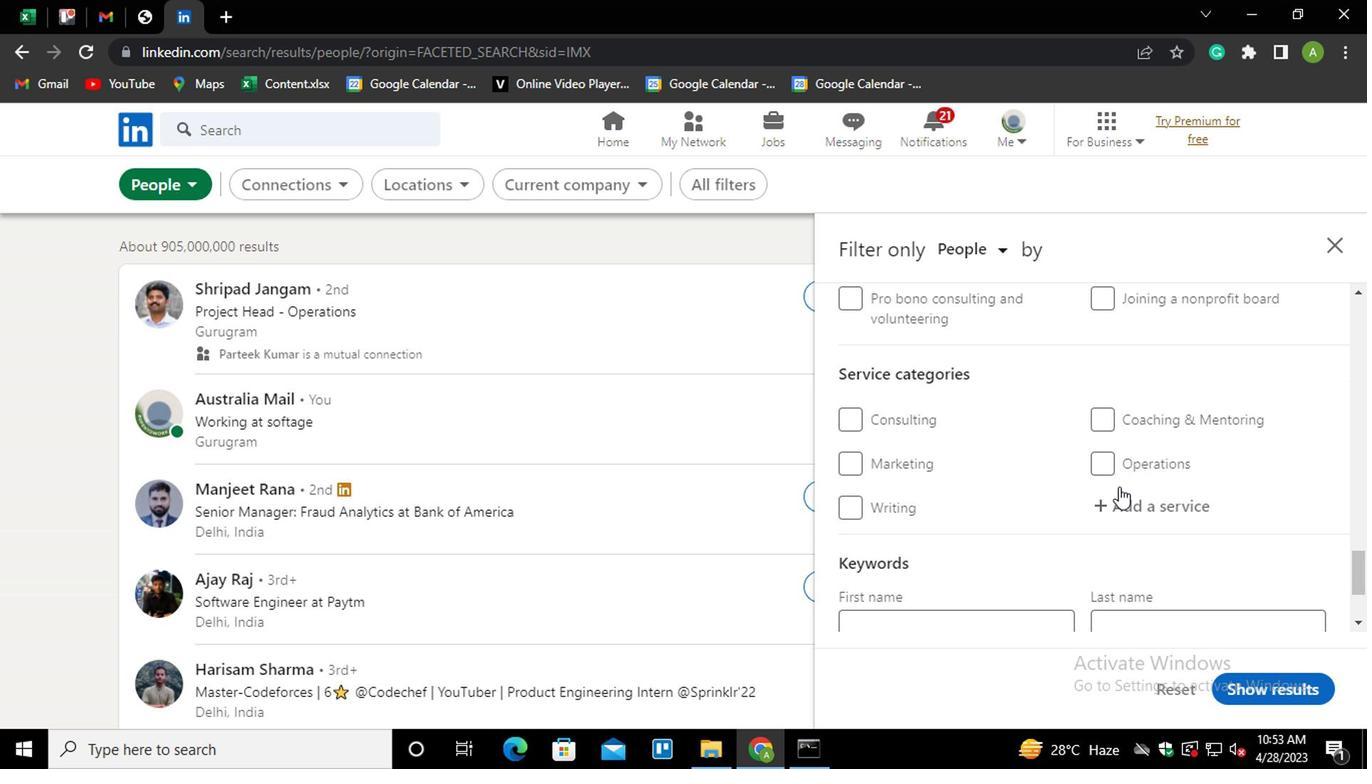 
Action: Mouse scrolled (1115, 483) with delta (0, 1)
Screenshot: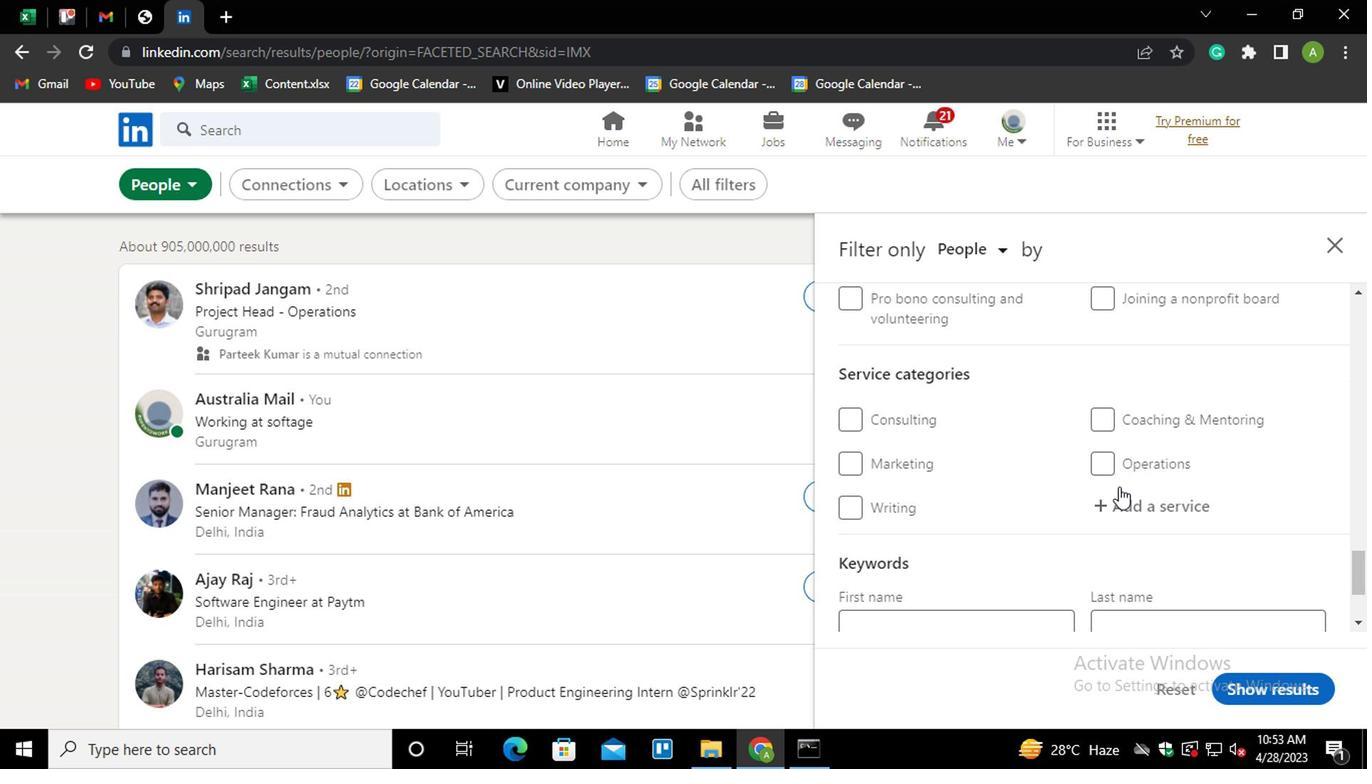 
Action: Mouse scrolled (1115, 483) with delta (0, 1)
Screenshot: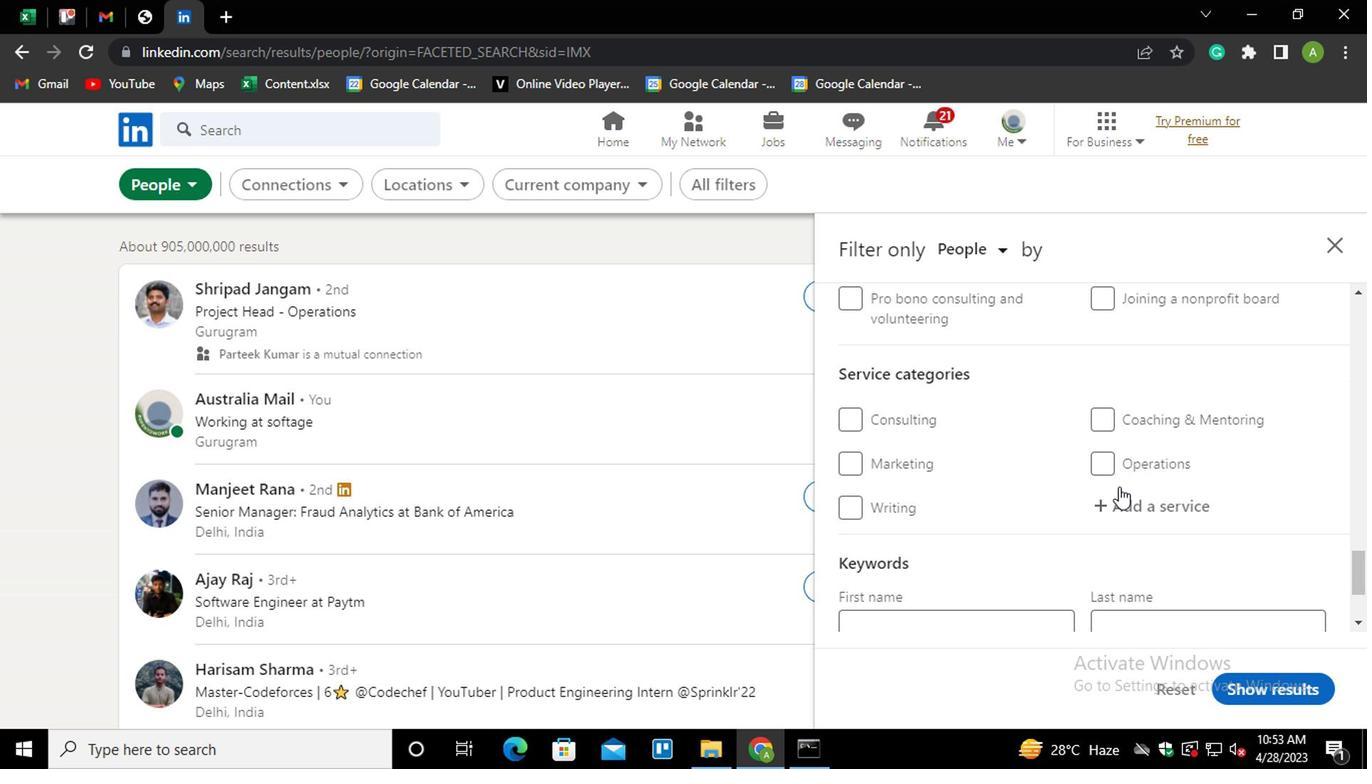 
Action: Mouse scrolled (1115, 483) with delta (0, 1)
Screenshot: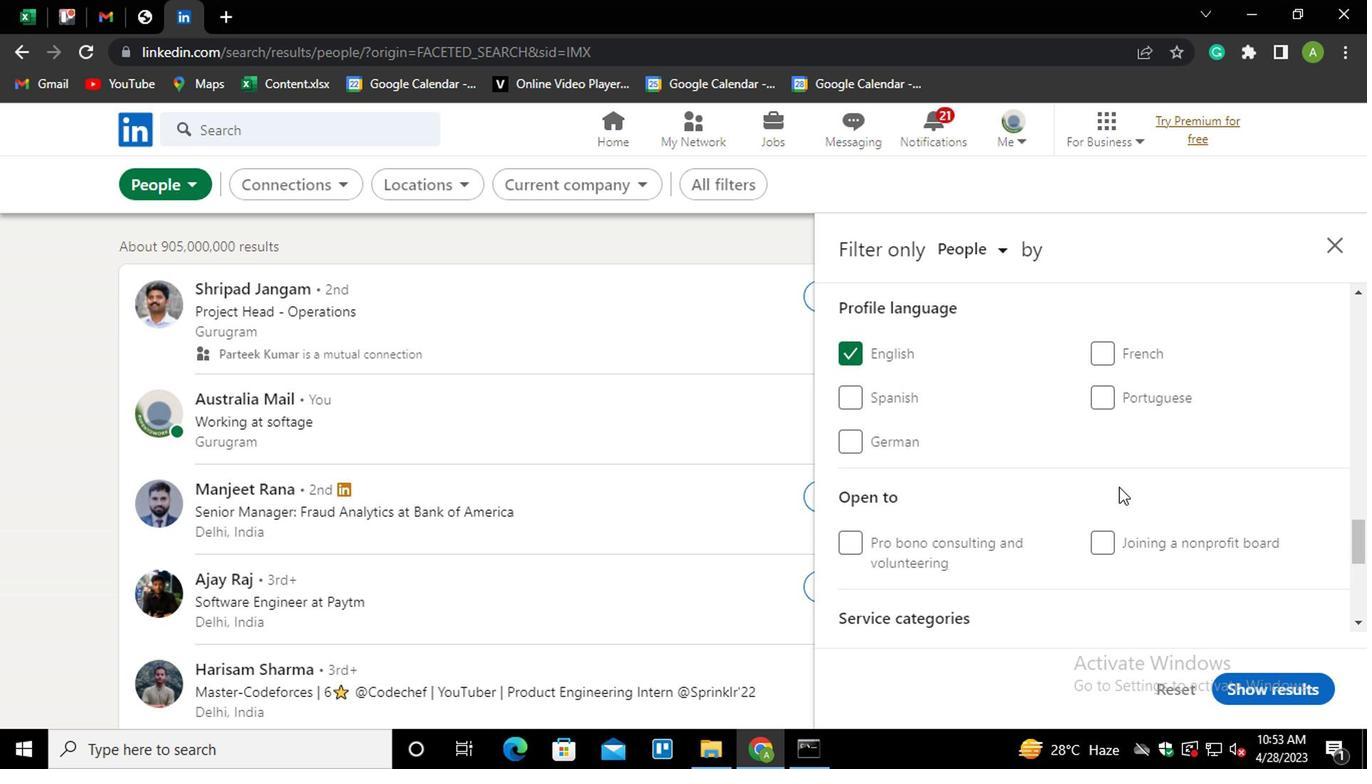 
Action: Mouse scrolled (1115, 483) with delta (0, 1)
Screenshot: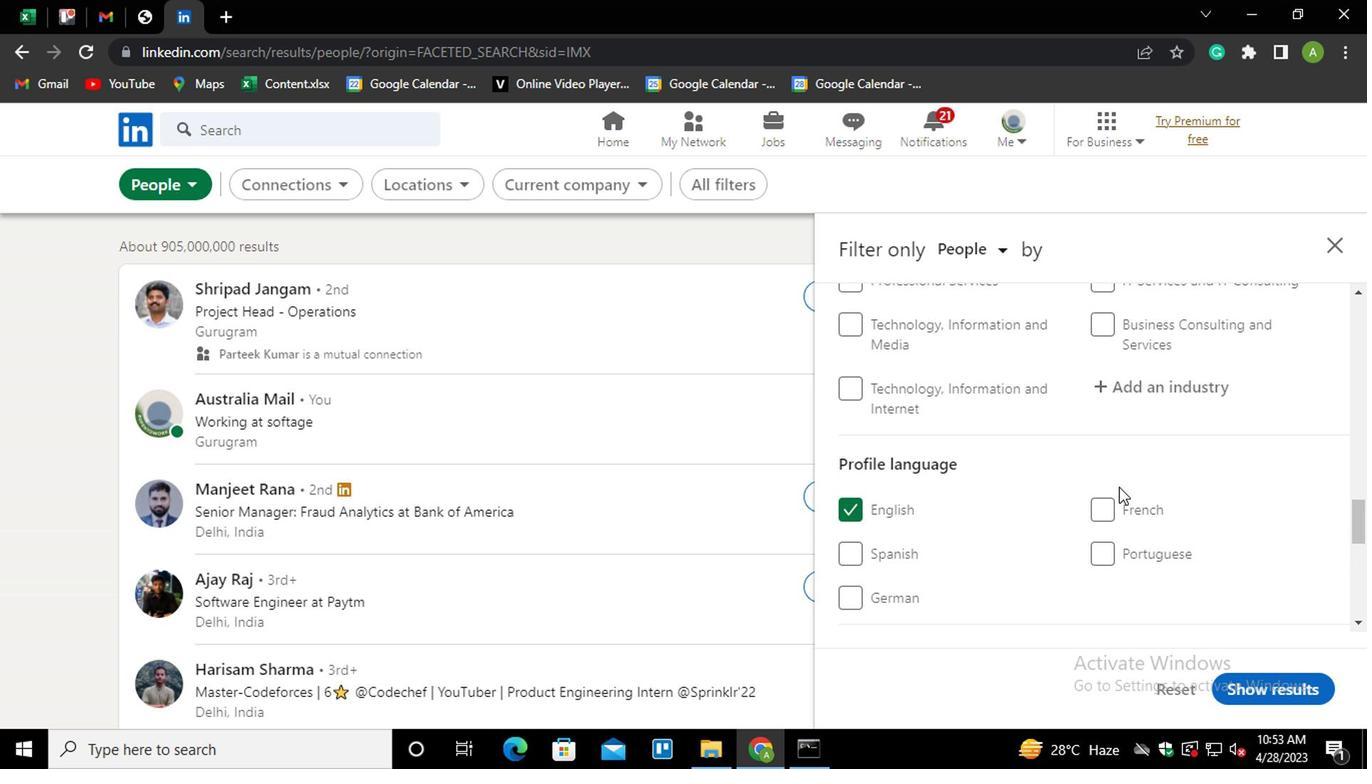 
Action: Mouse pressed left at (1115, 482)
Screenshot: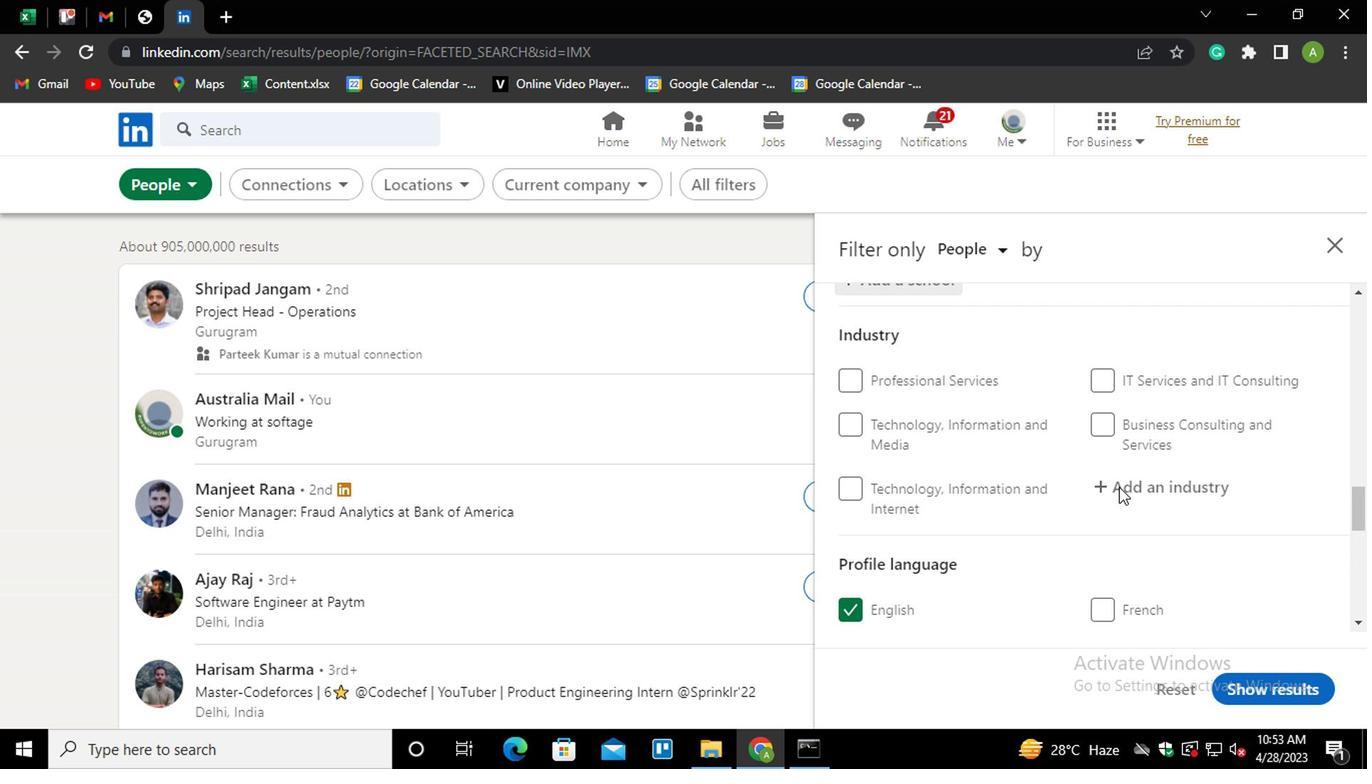 
Action: Key pressed <Key.shift>METAL<Key.space>WORKIN<Key.backspace><Key.backspace><Key.backspace><Key.backspace><Key.backspace><Key.backspace><Key.backspace><Key.down><Key.down><Key.down><Key.down><Key.down><Key.down><Key.down><Key.down><Key.down><Key.up><Key.enter>
Screenshot: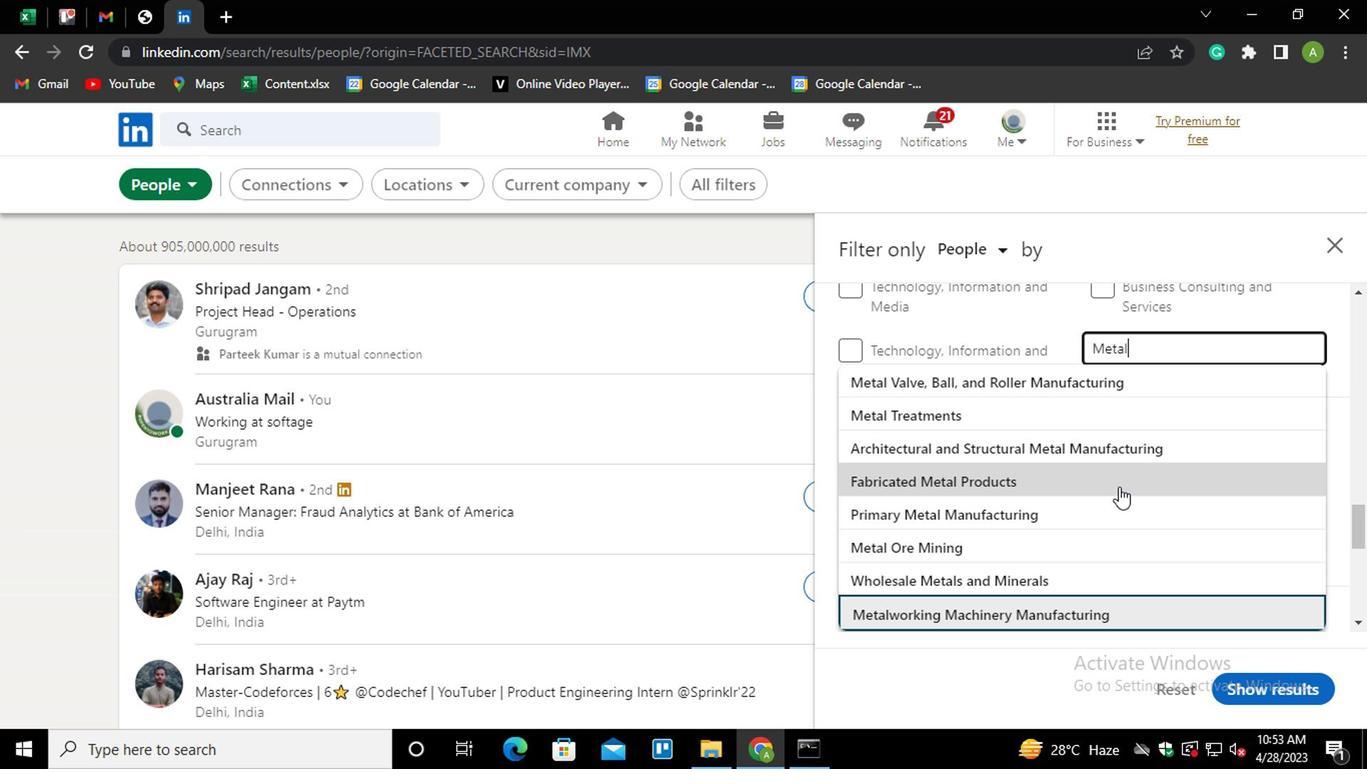
Action: Mouse moved to (1130, 476)
Screenshot: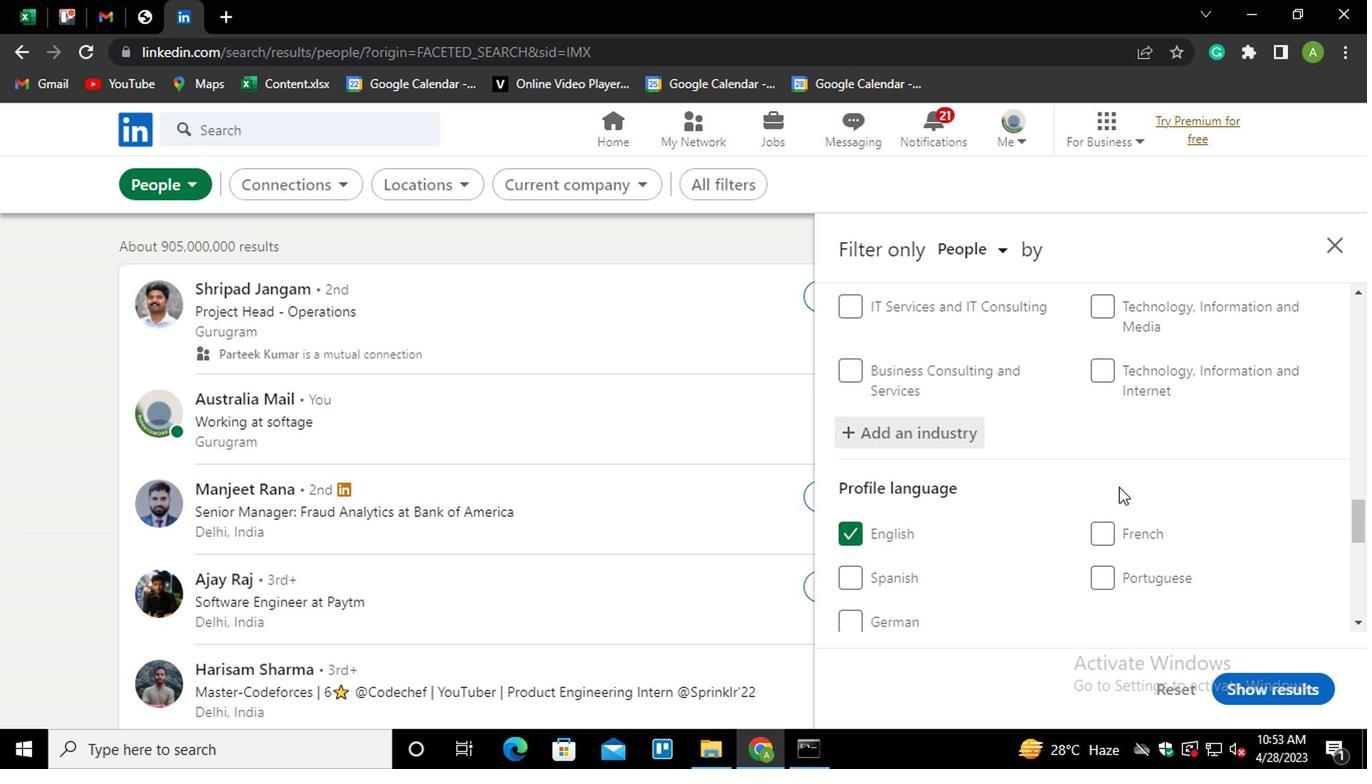 
Action: Mouse scrolled (1130, 475) with delta (0, 0)
Screenshot: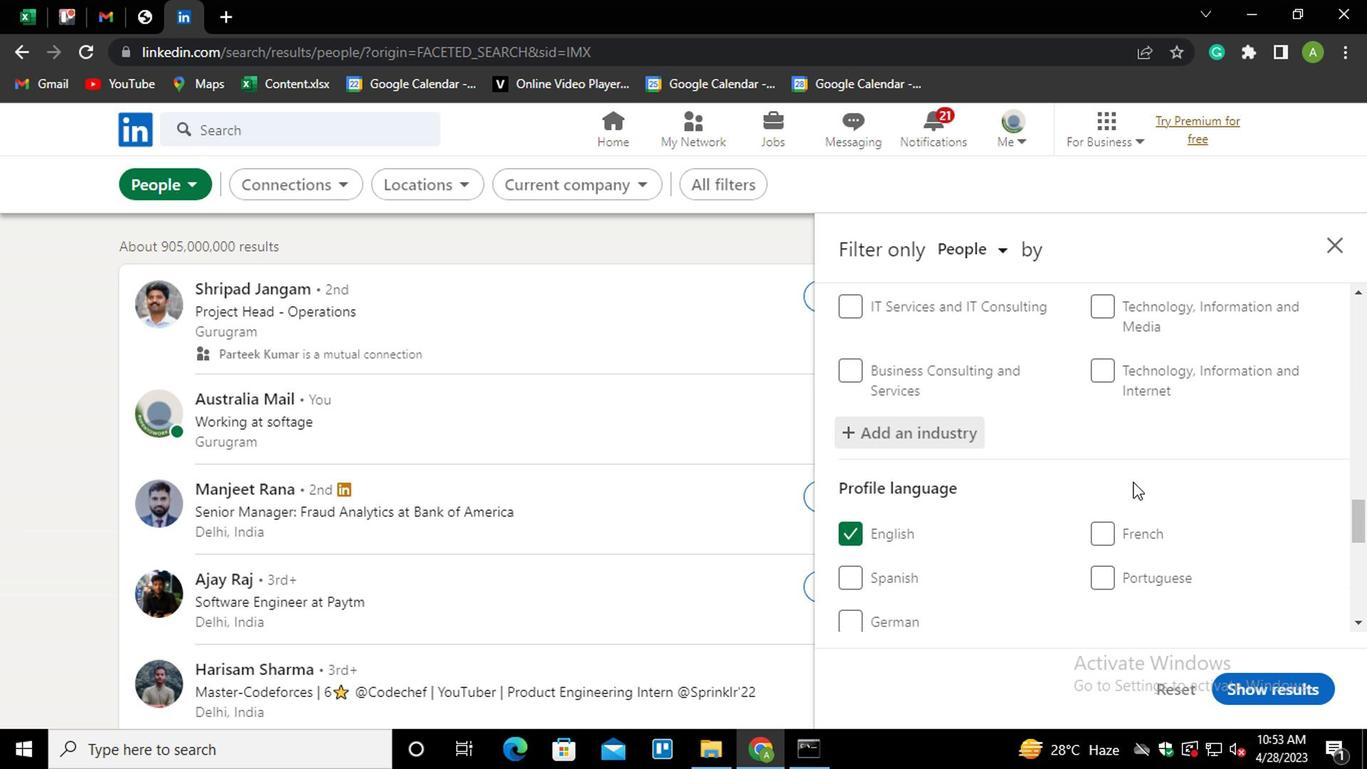
Action: Mouse scrolled (1130, 475) with delta (0, 0)
Screenshot: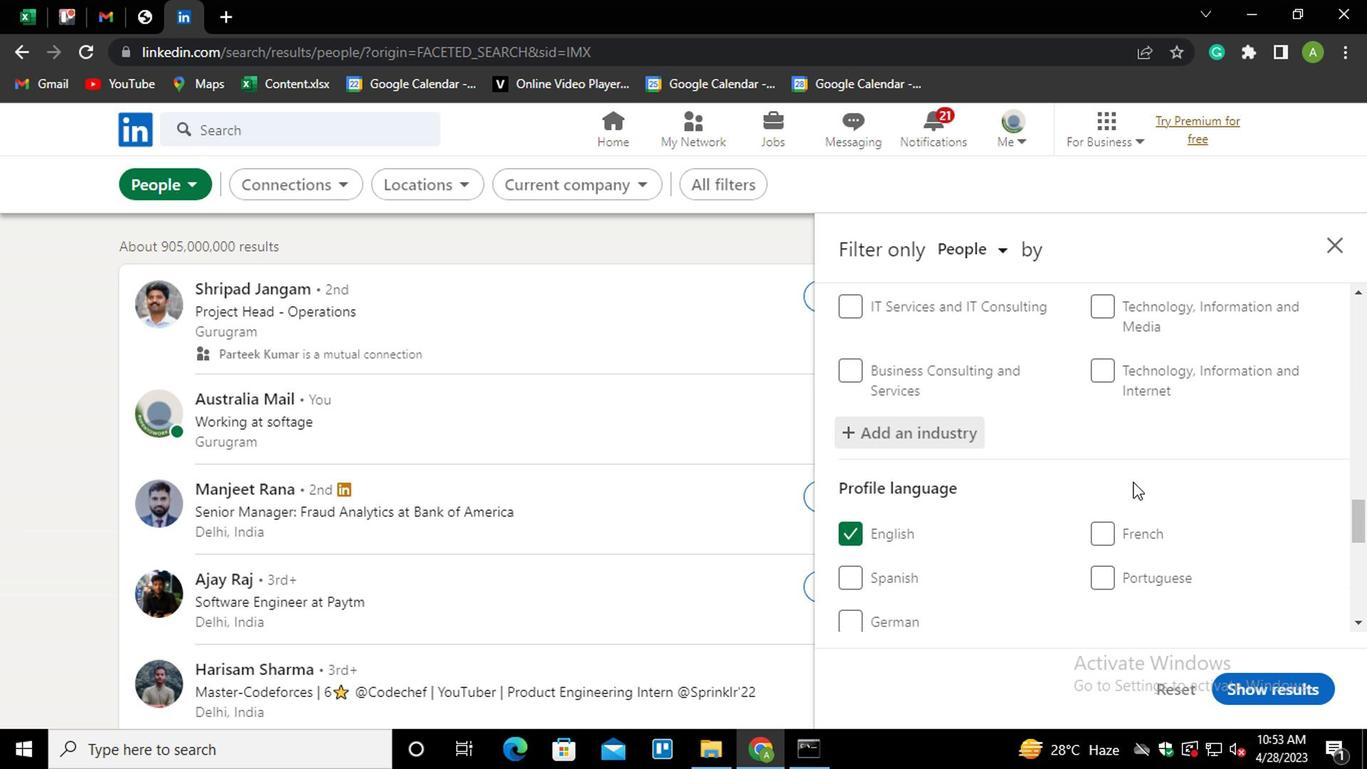 
Action: Mouse scrolled (1130, 475) with delta (0, 0)
Screenshot: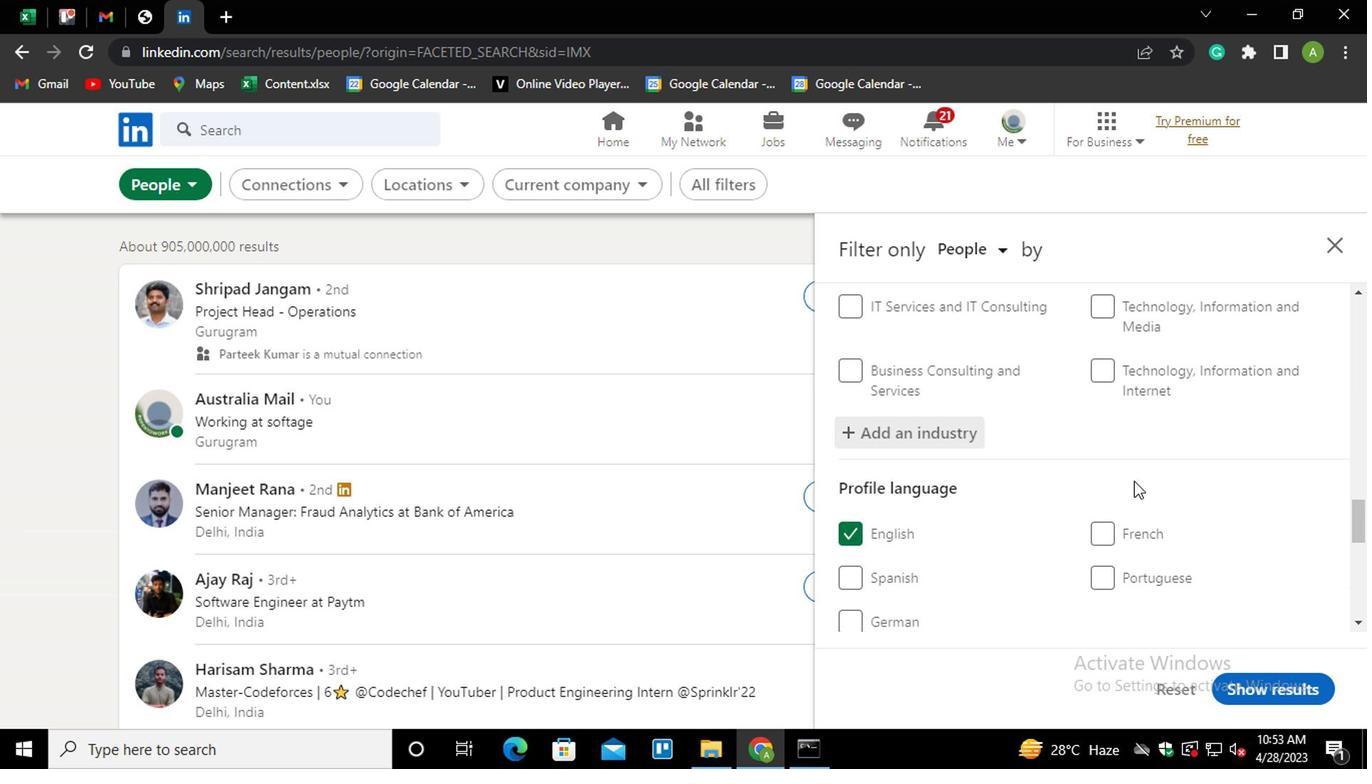 
Action: Mouse scrolled (1130, 475) with delta (0, 0)
Screenshot: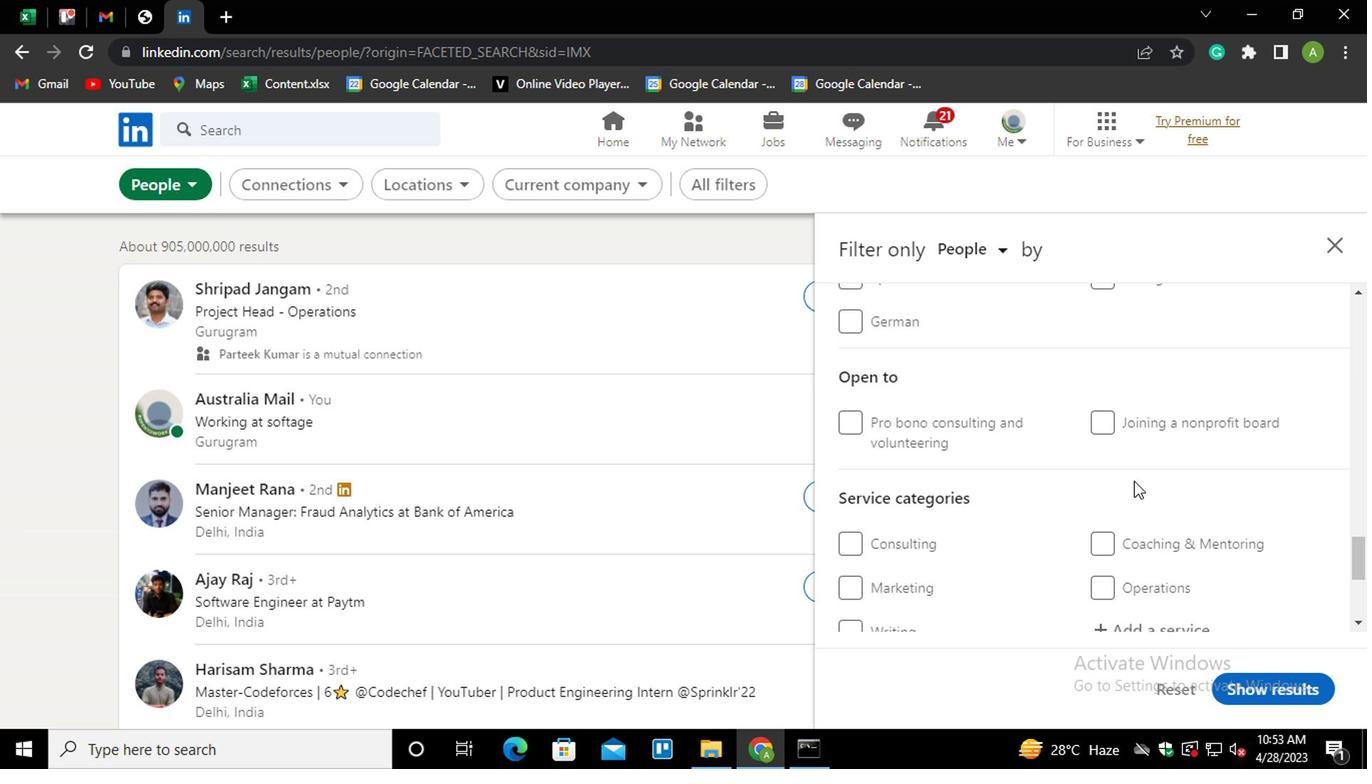 
Action: Mouse scrolled (1130, 475) with delta (0, 0)
Screenshot: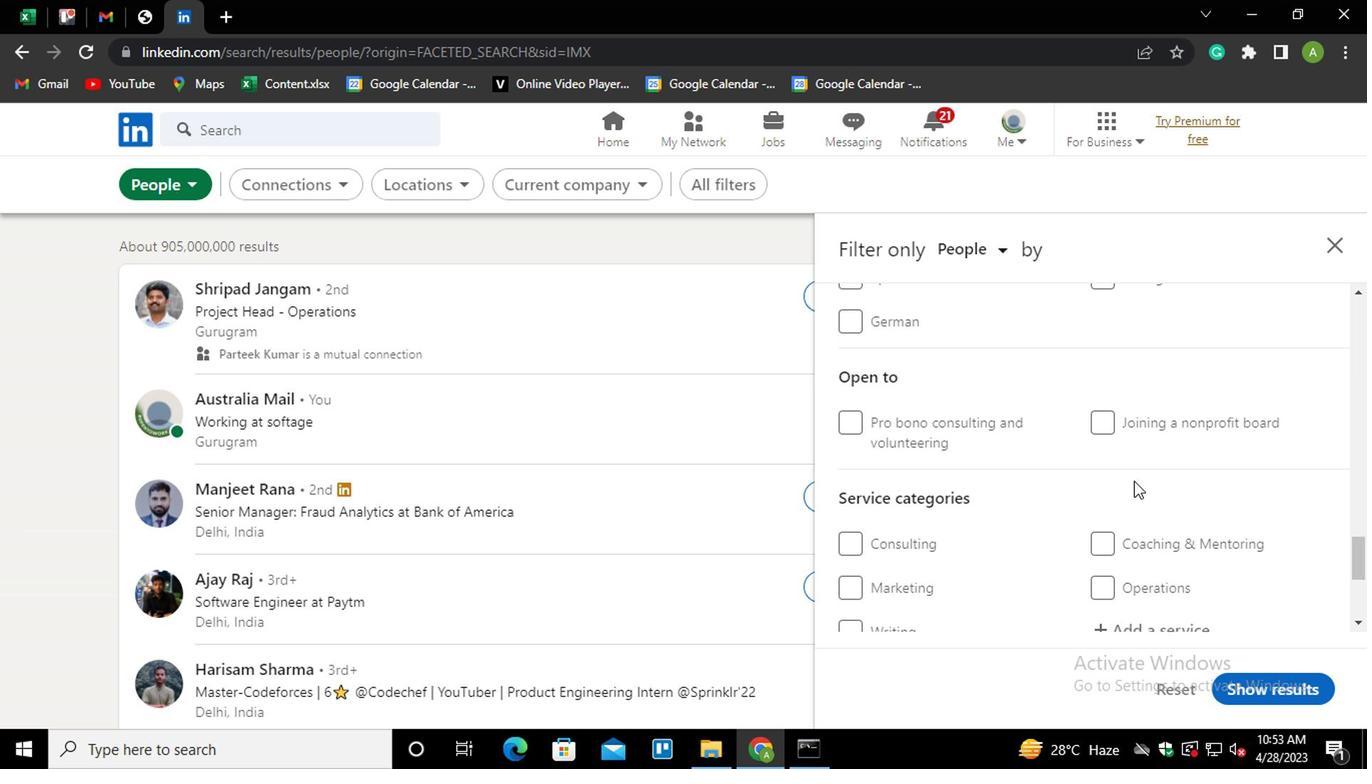 
Action: Mouse moved to (1124, 422)
Screenshot: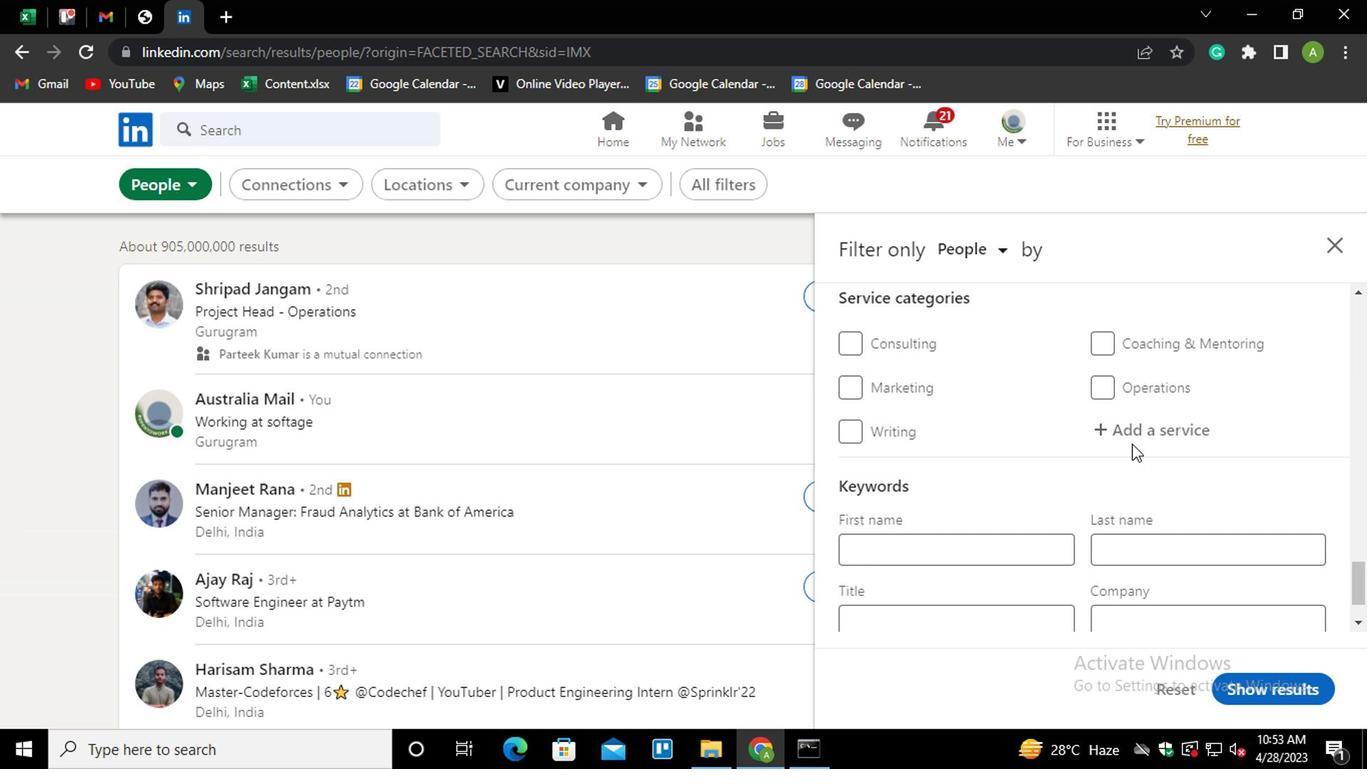 
Action: Mouse pressed left at (1124, 422)
Screenshot: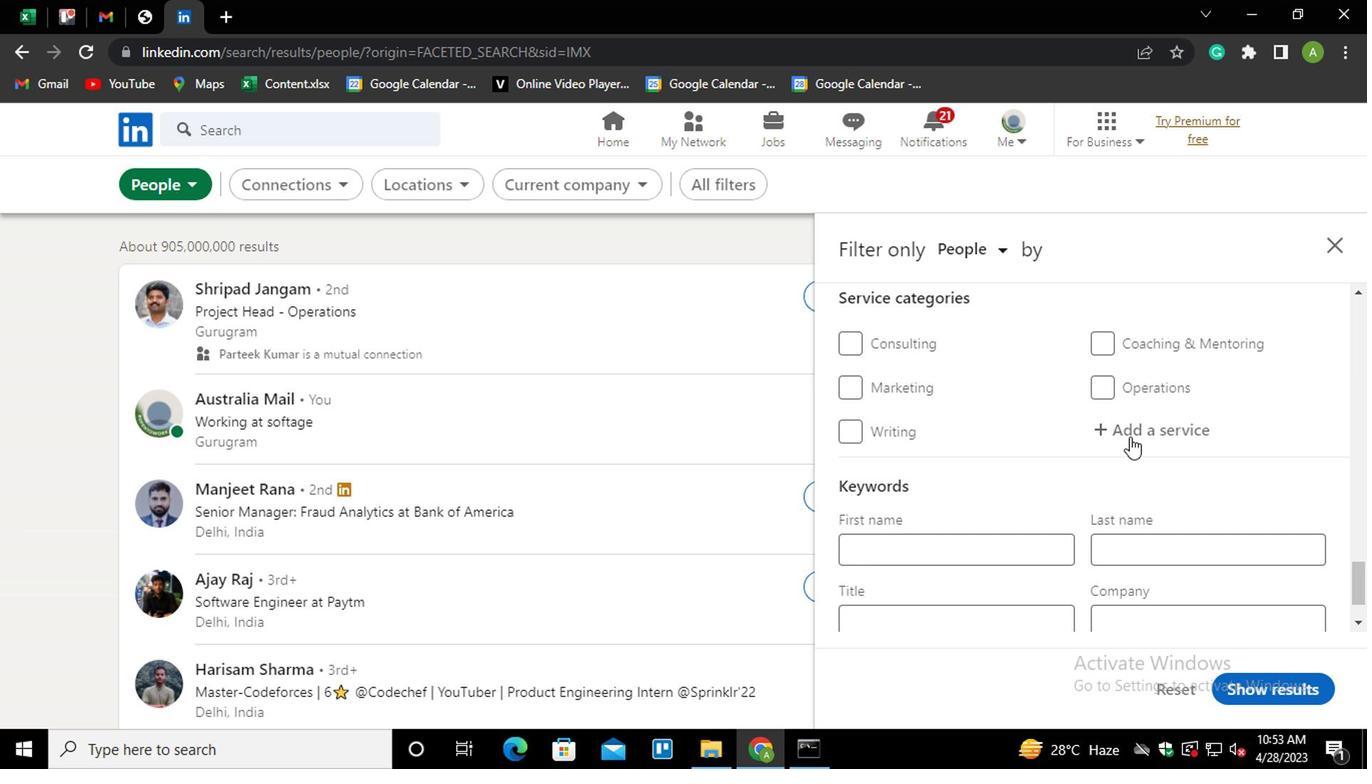 
Action: Mouse moved to (1130, 425)
Screenshot: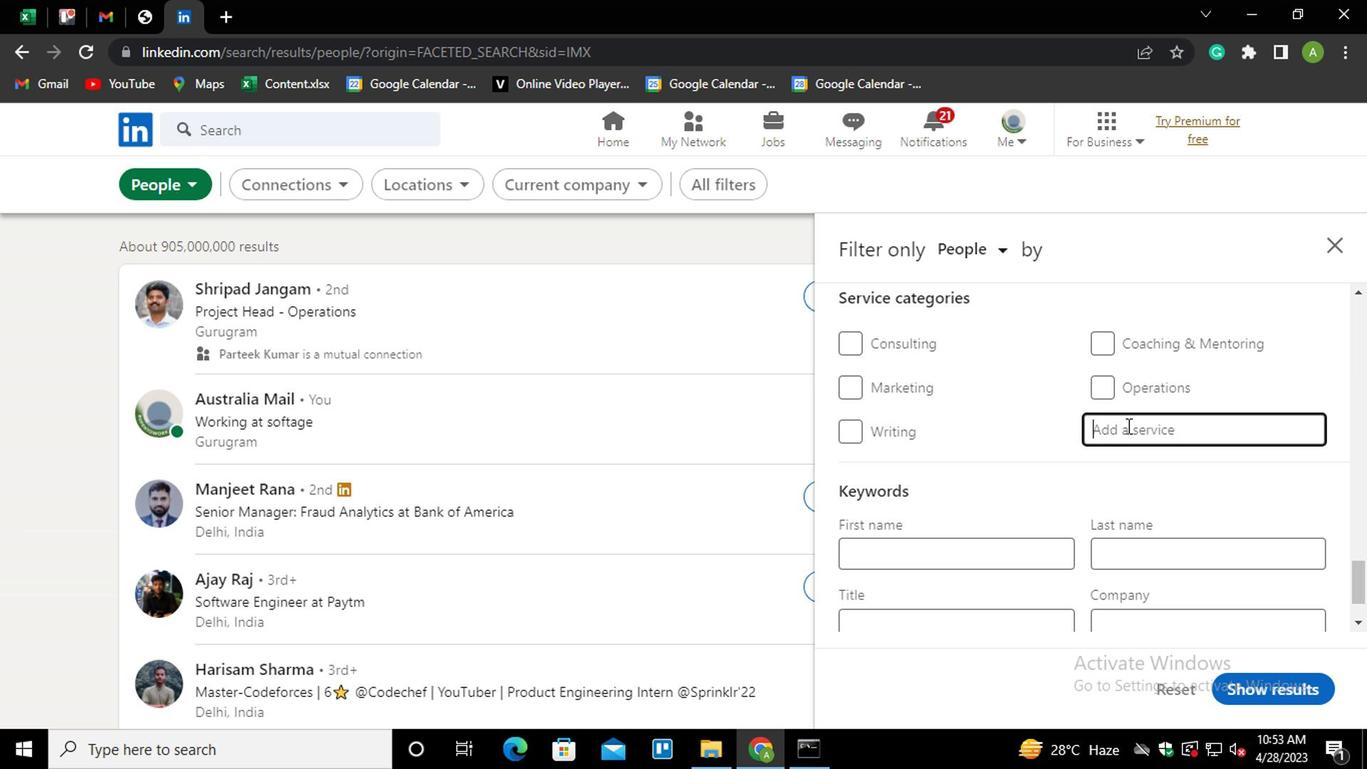 
Action: Mouse pressed left at (1130, 425)
Screenshot: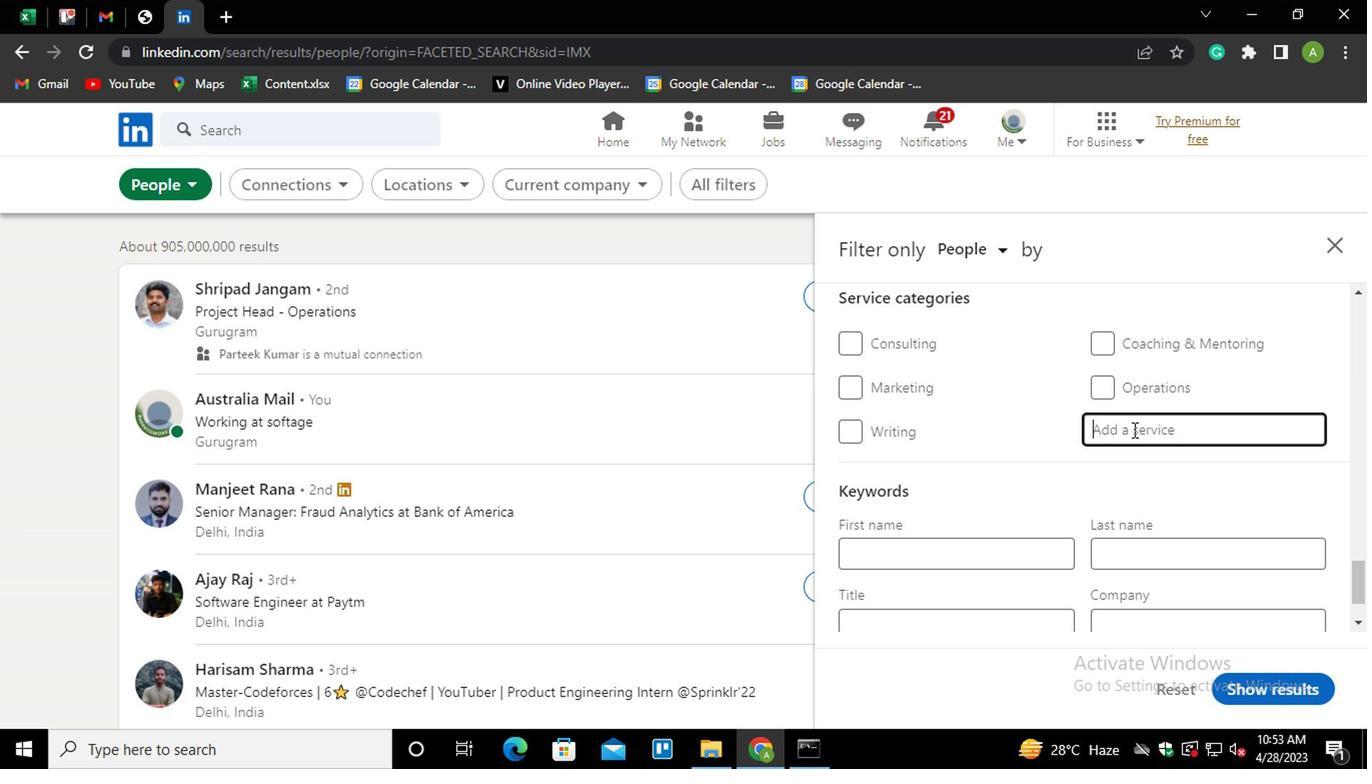 
Action: Key pressed <Key.shift>PROPERTY<Key.down><Key.enter>
Screenshot: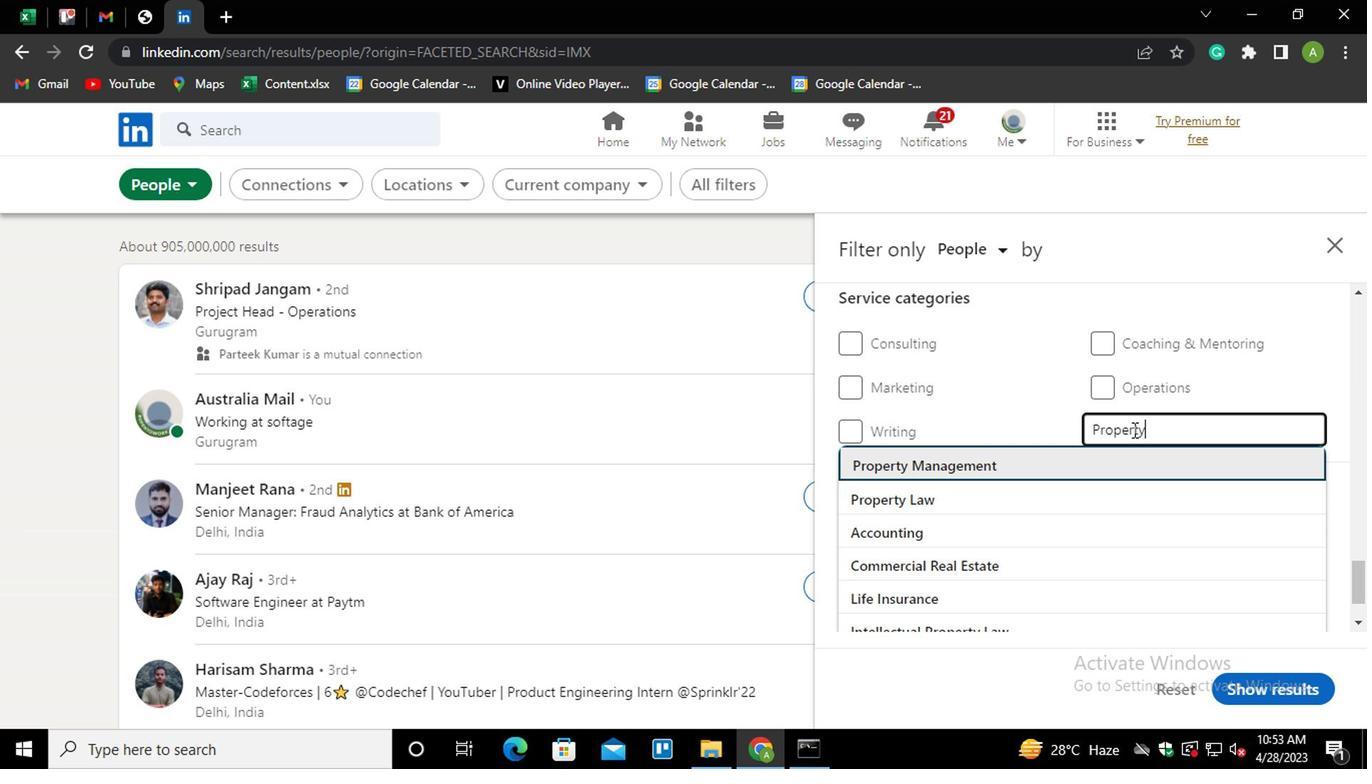 
Action: Mouse moved to (1139, 424)
Screenshot: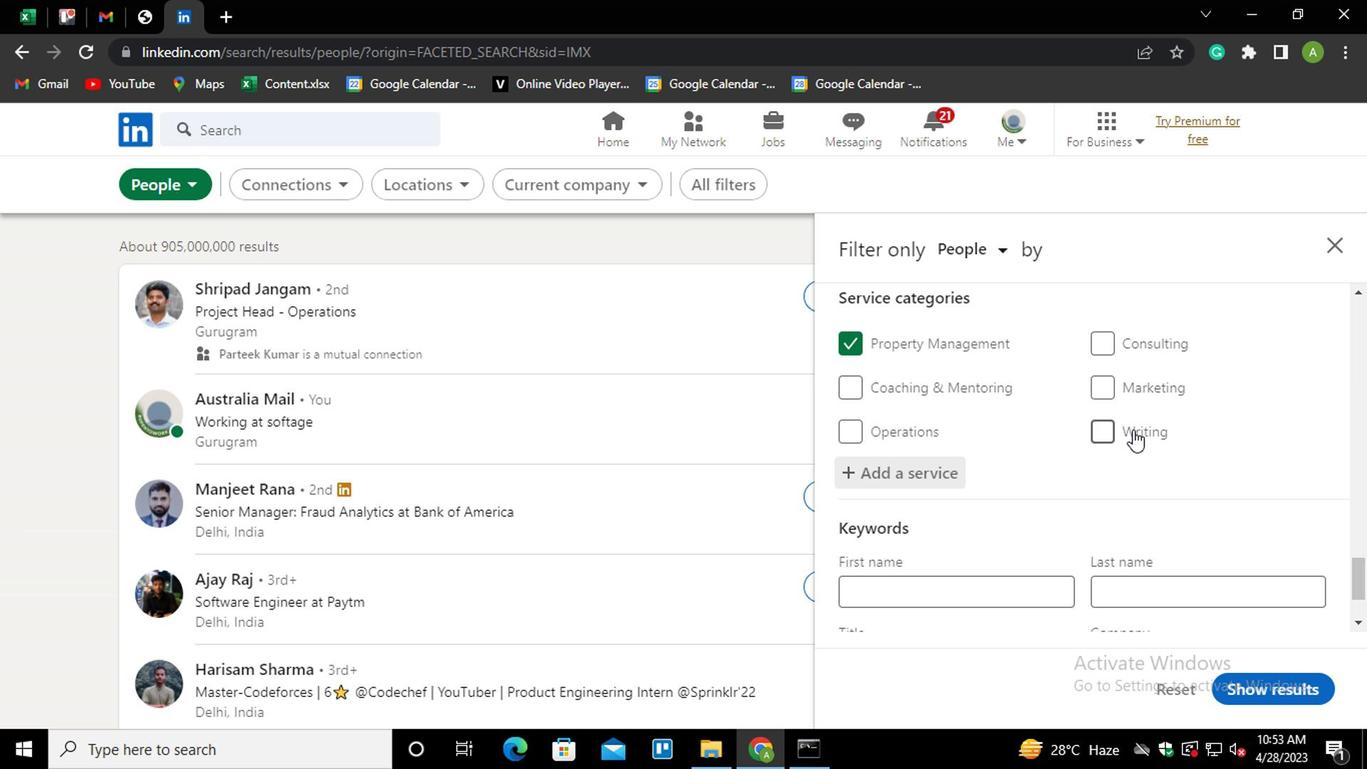 
Action: Mouse scrolled (1139, 422) with delta (0, -1)
Screenshot: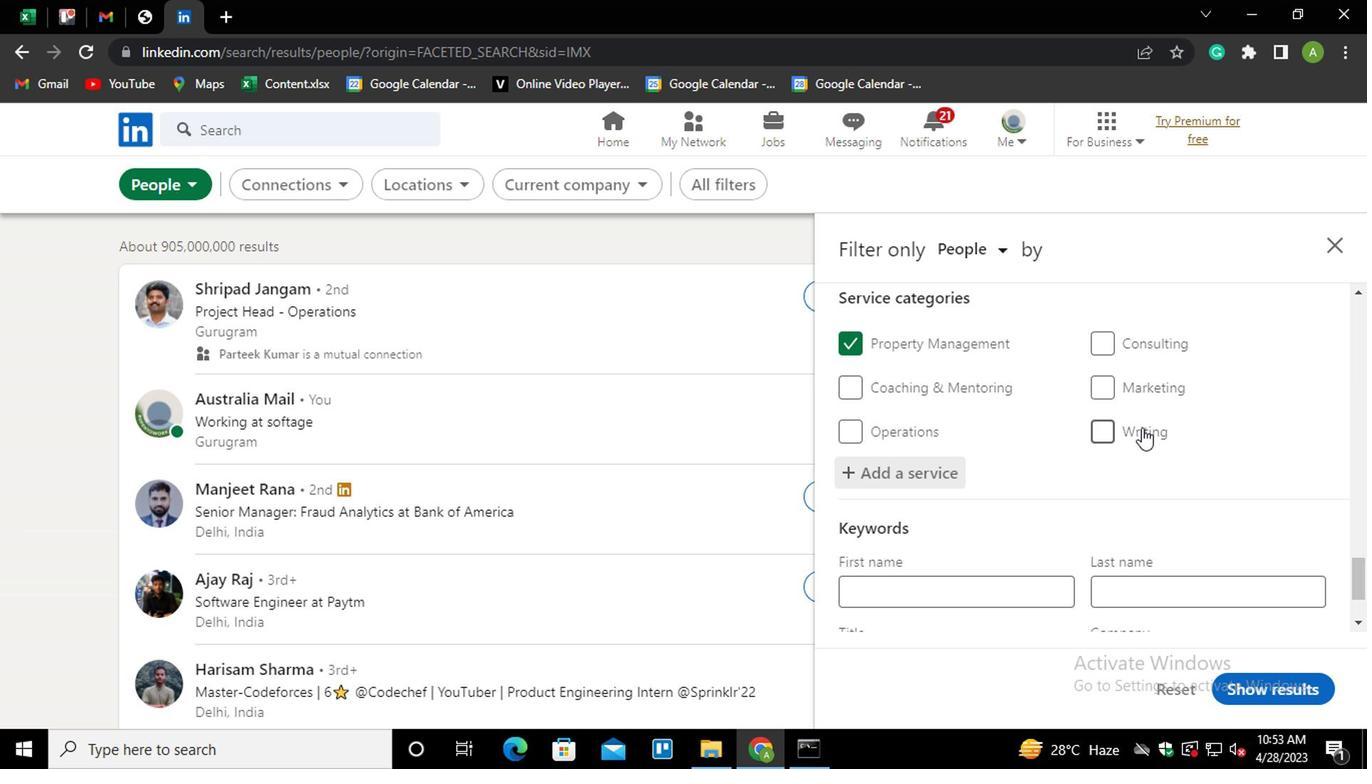 
Action: Mouse moved to (1140, 422)
Screenshot: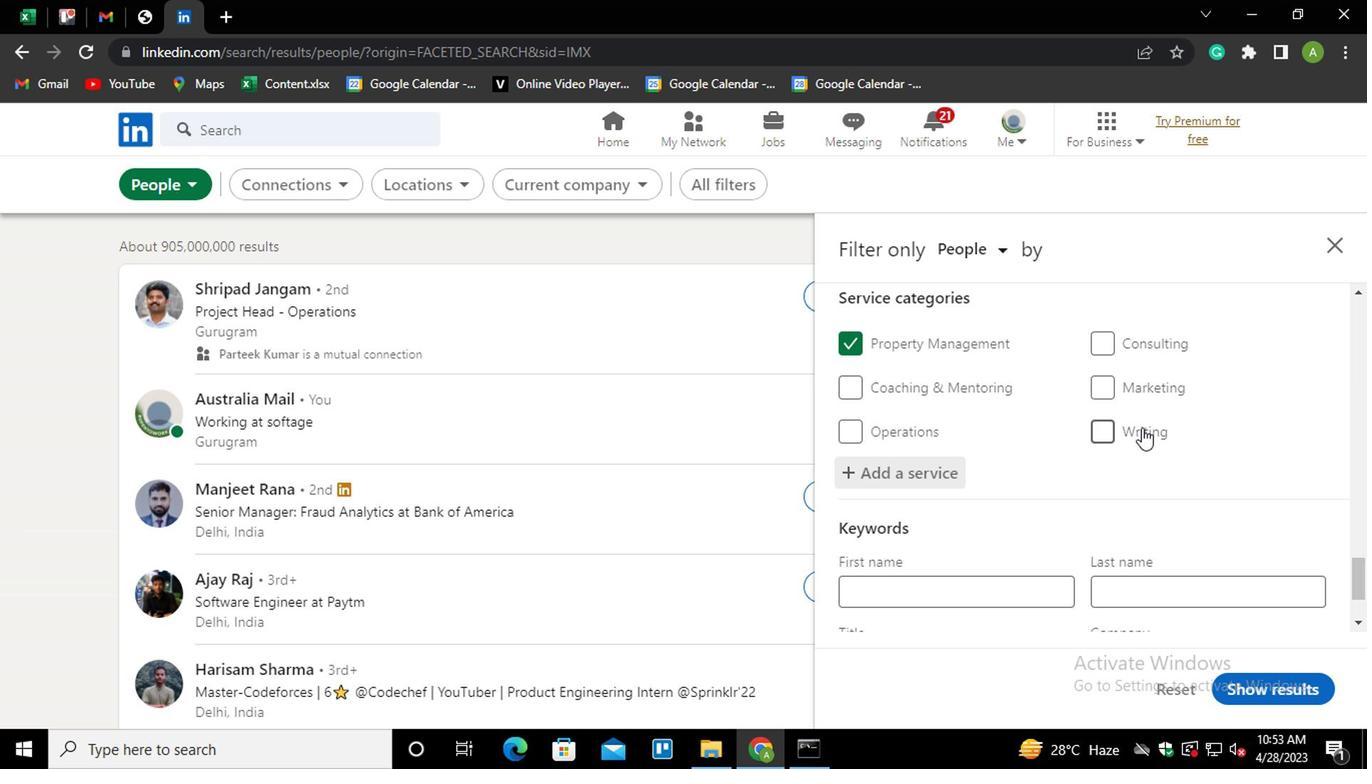 
Action: Mouse scrolled (1140, 422) with delta (0, 0)
Screenshot: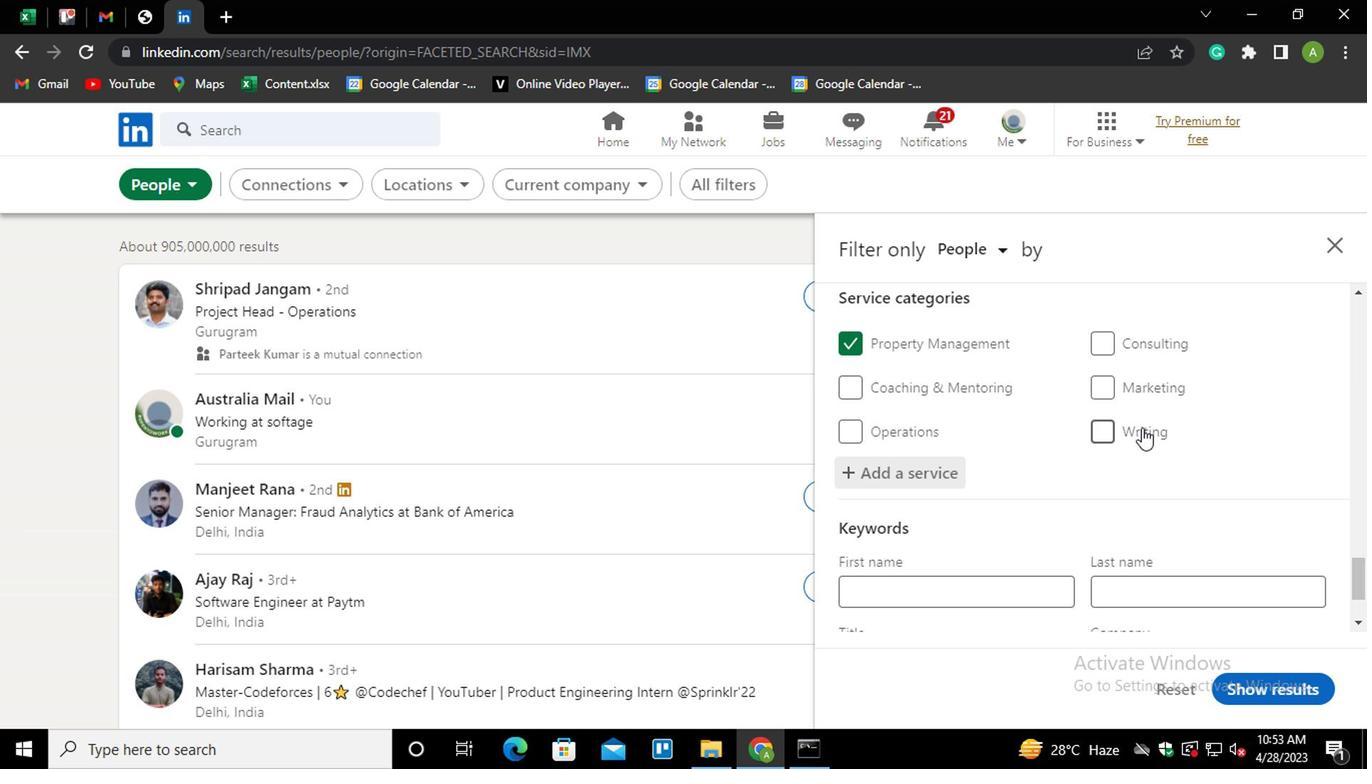 
Action: Mouse scrolled (1140, 422) with delta (0, 0)
Screenshot: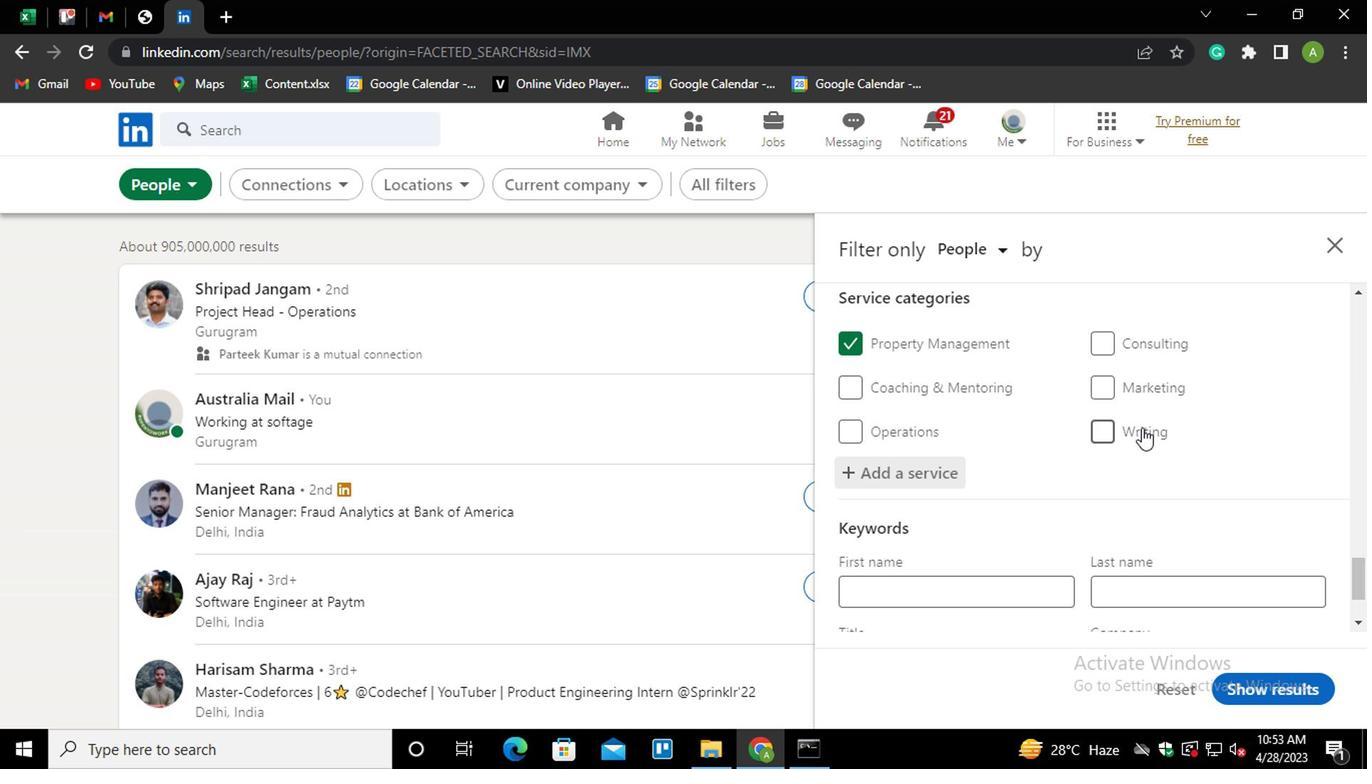 
Action: Mouse scrolled (1140, 422) with delta (0, 0)
Screenshot: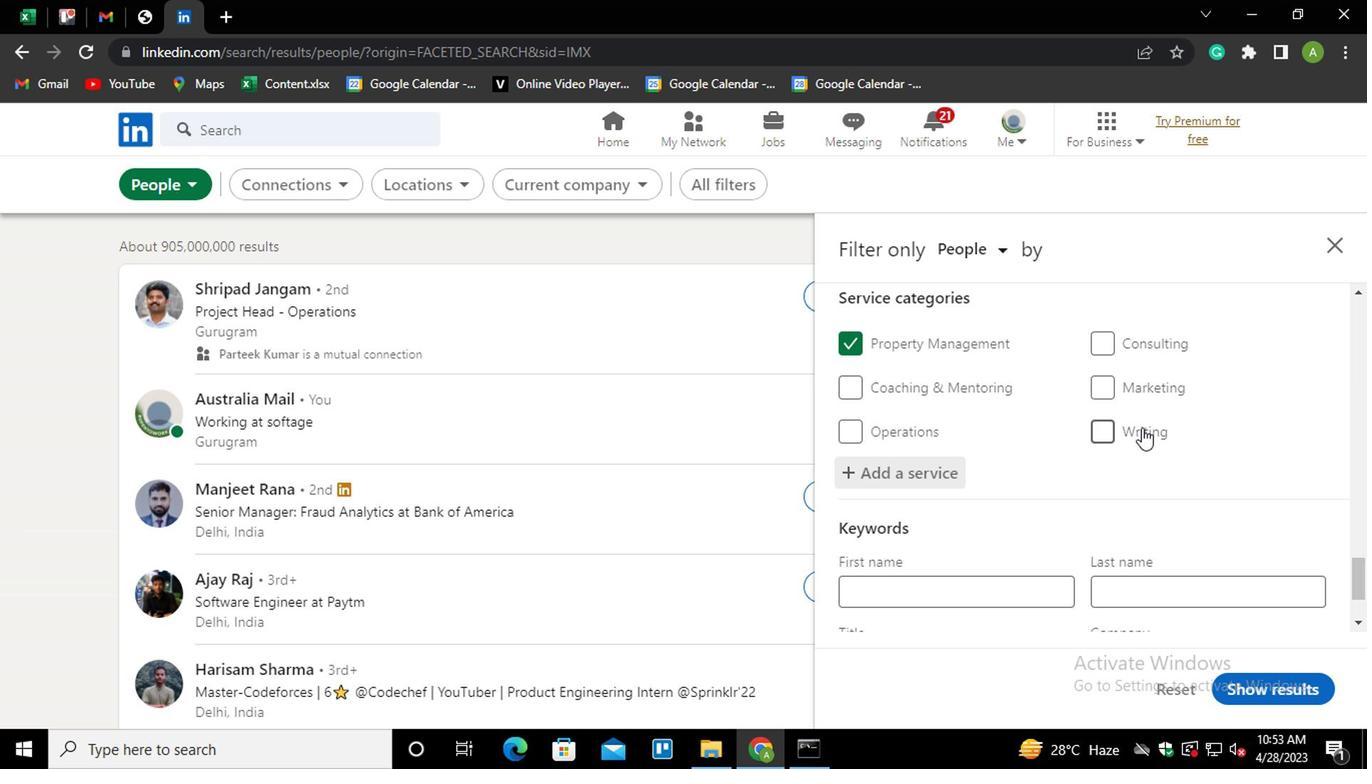 
Action: Mouse moved to (992, 529)
Screenshot: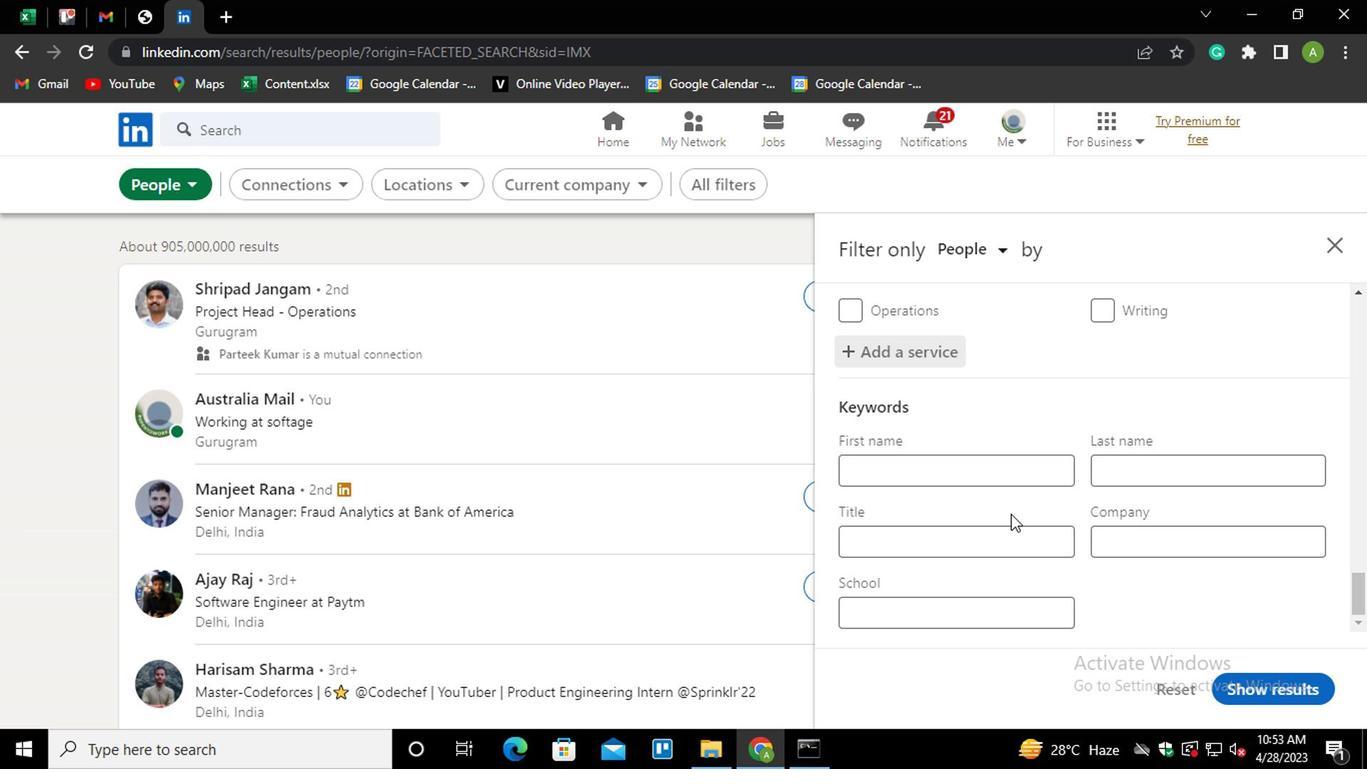 
Action: Mouse pressed left at (992, 529)
Screenshot: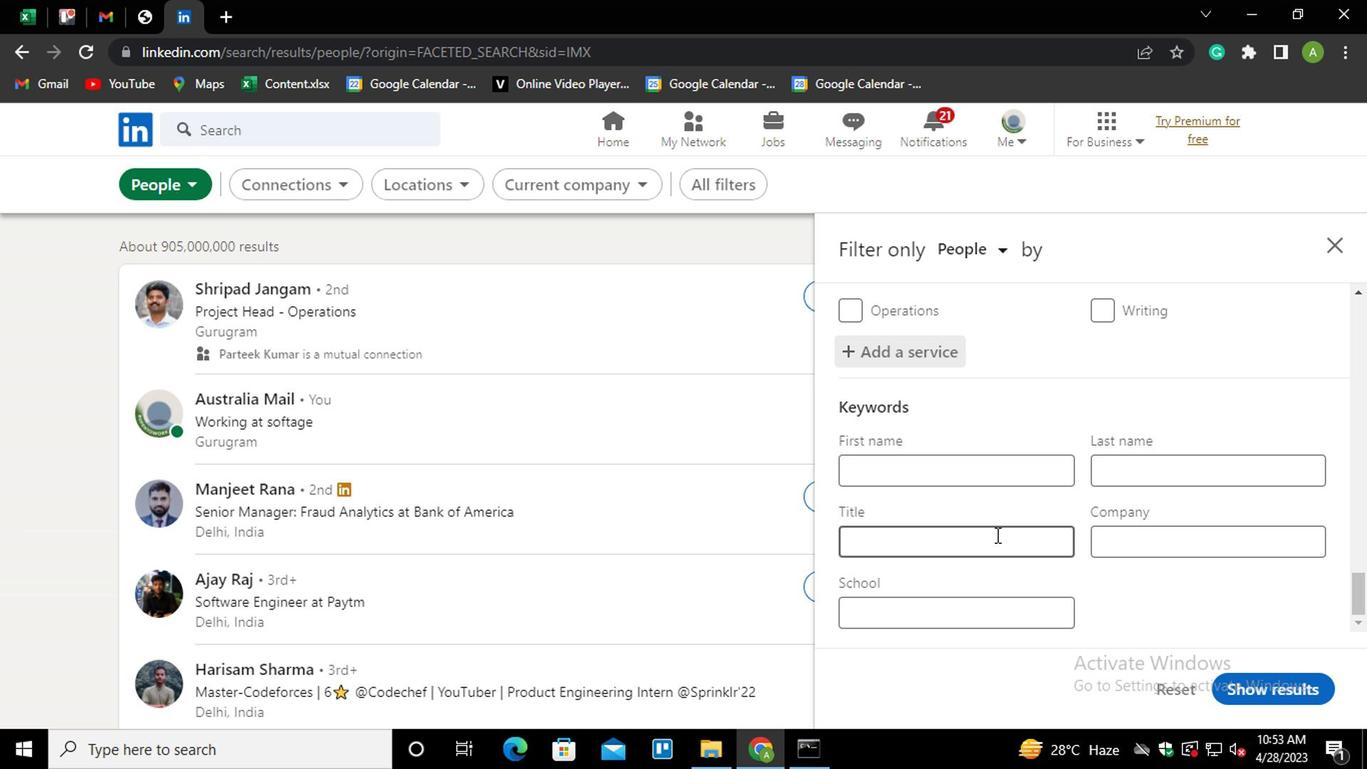 
Action: Key pressed <Key.shift><Key.shift><Key.shift><Key.shift><Key.shift><Key.shift><Key.shift><Key.shift><Key.shift><Key.shift><Key.shift><Key.shift><Key.shift><Key.shift><Key.shift>VIRTA<Key.backspace>UAL<Key.space><Key.shift>ASSISTANT
Screenshot: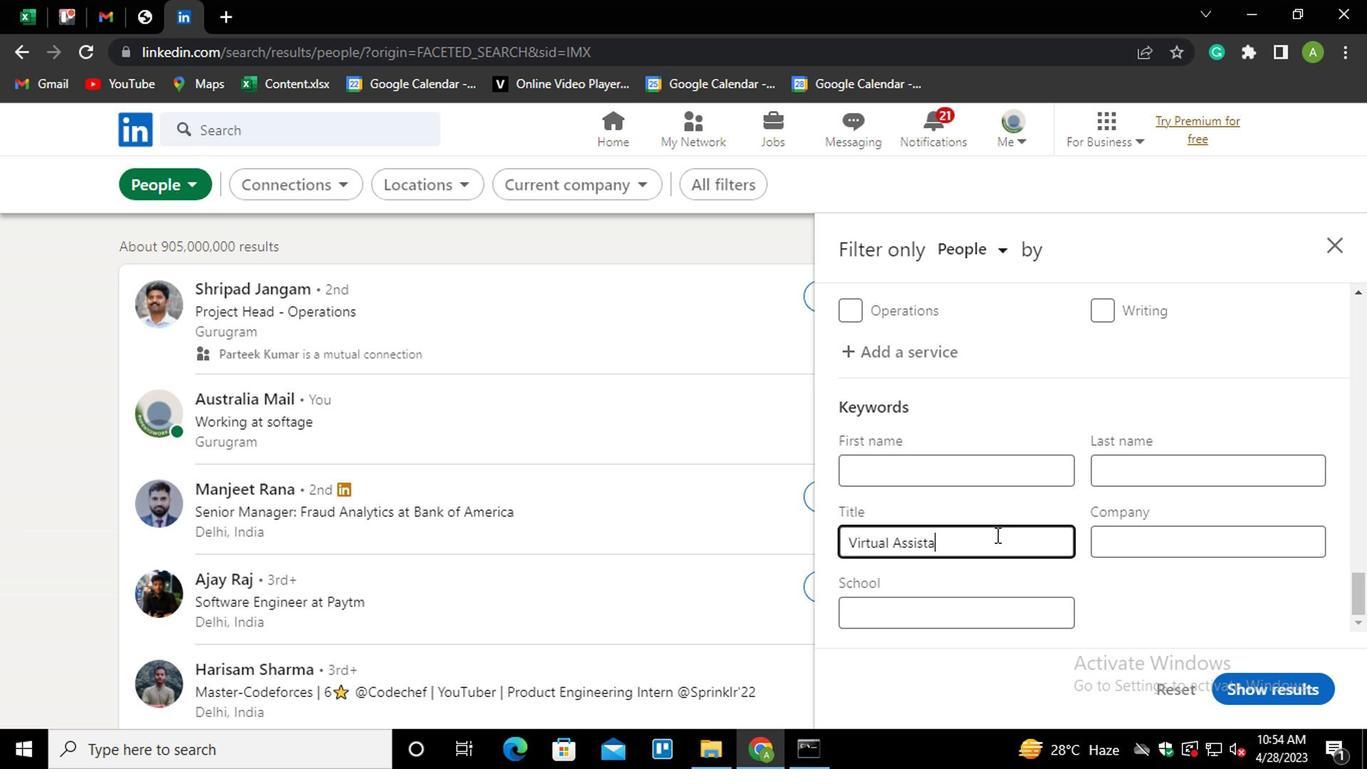 
Action: Mouse moved to (1153, 625)
Screenshot: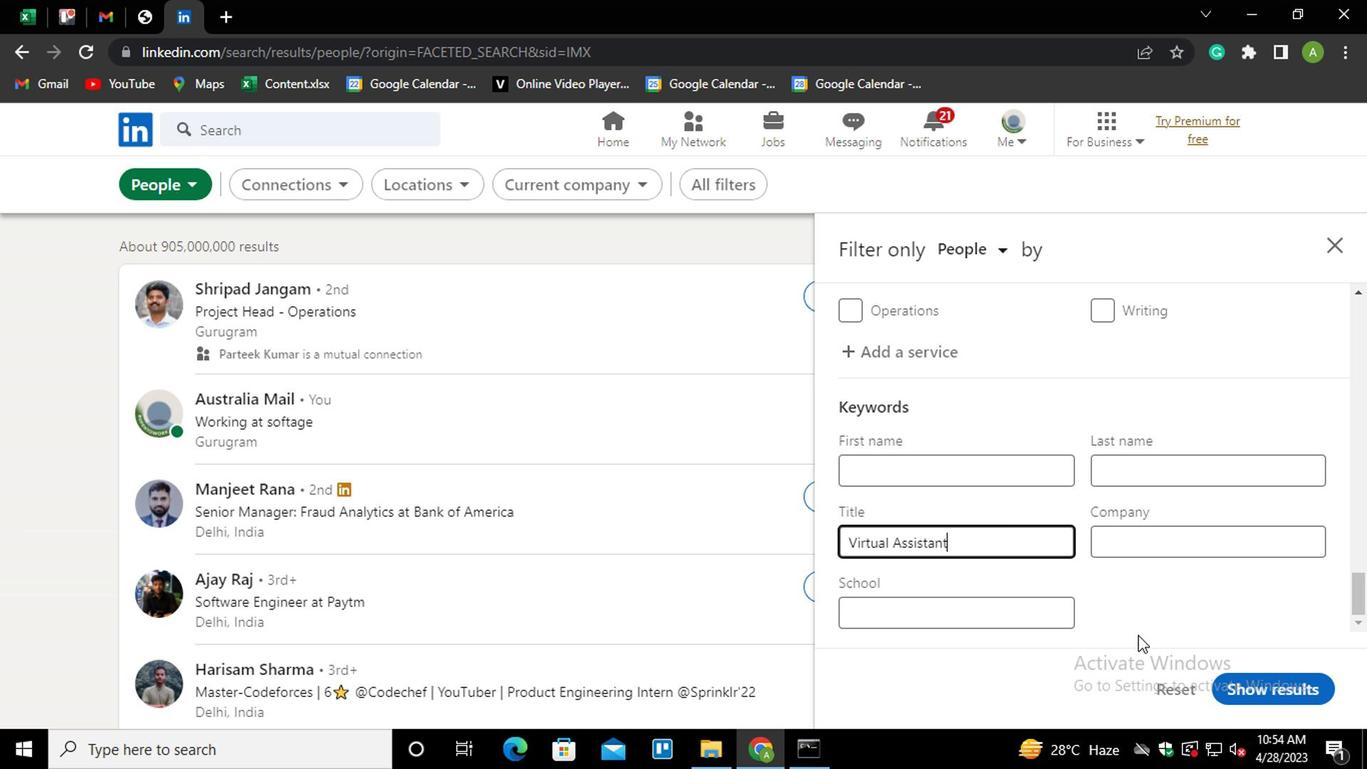
Action: Mouse pressed left at (1153, 625)
Screenshot: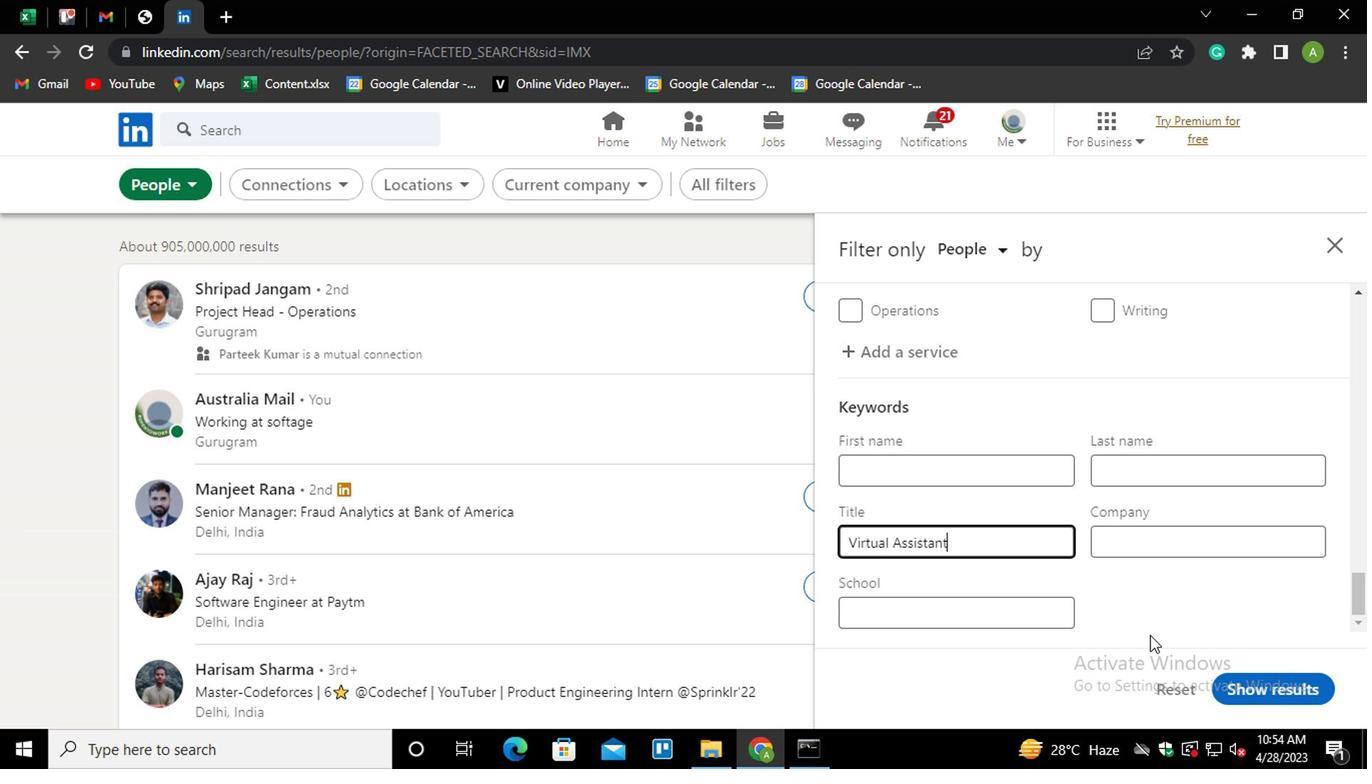 
Action: Mouse moved to (1256, 673)
Screenshot: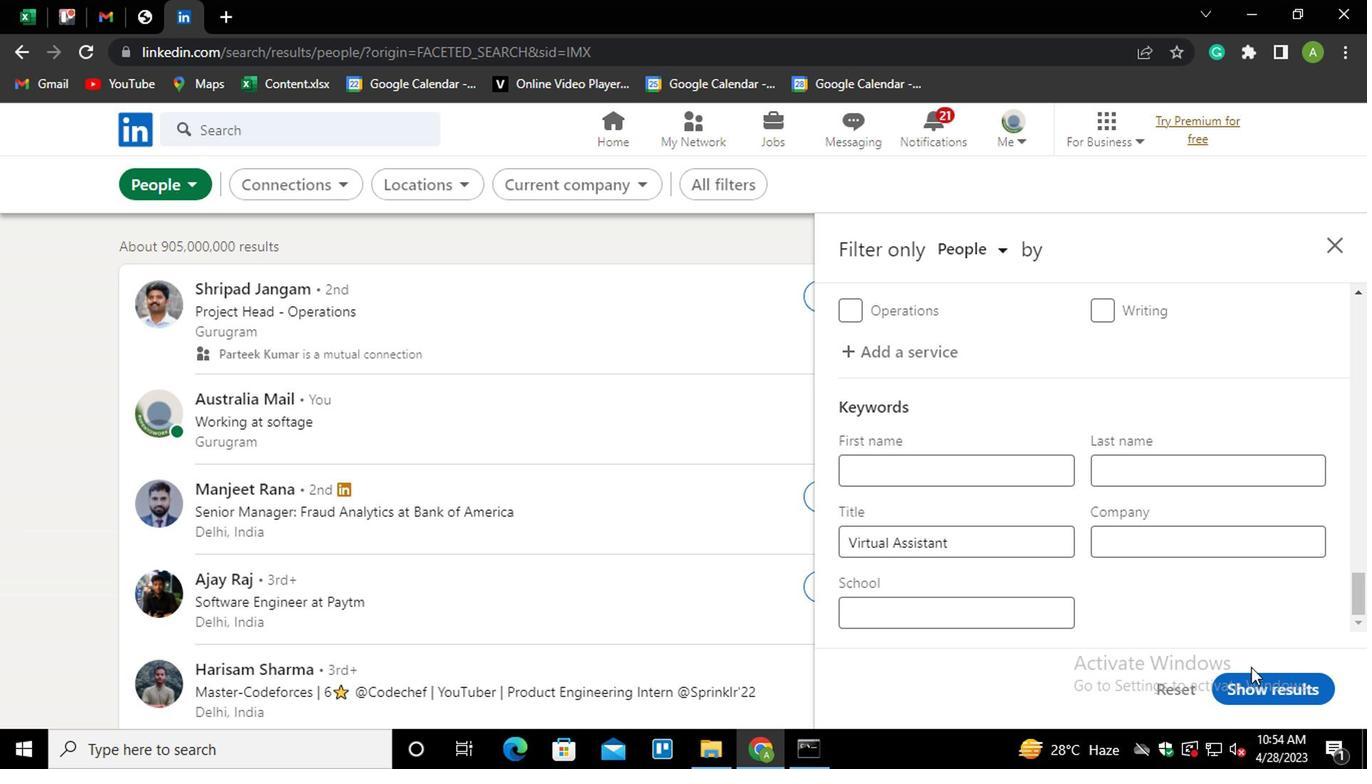 
Action: Mouse pressed left at (1256, 673)
Screenshot: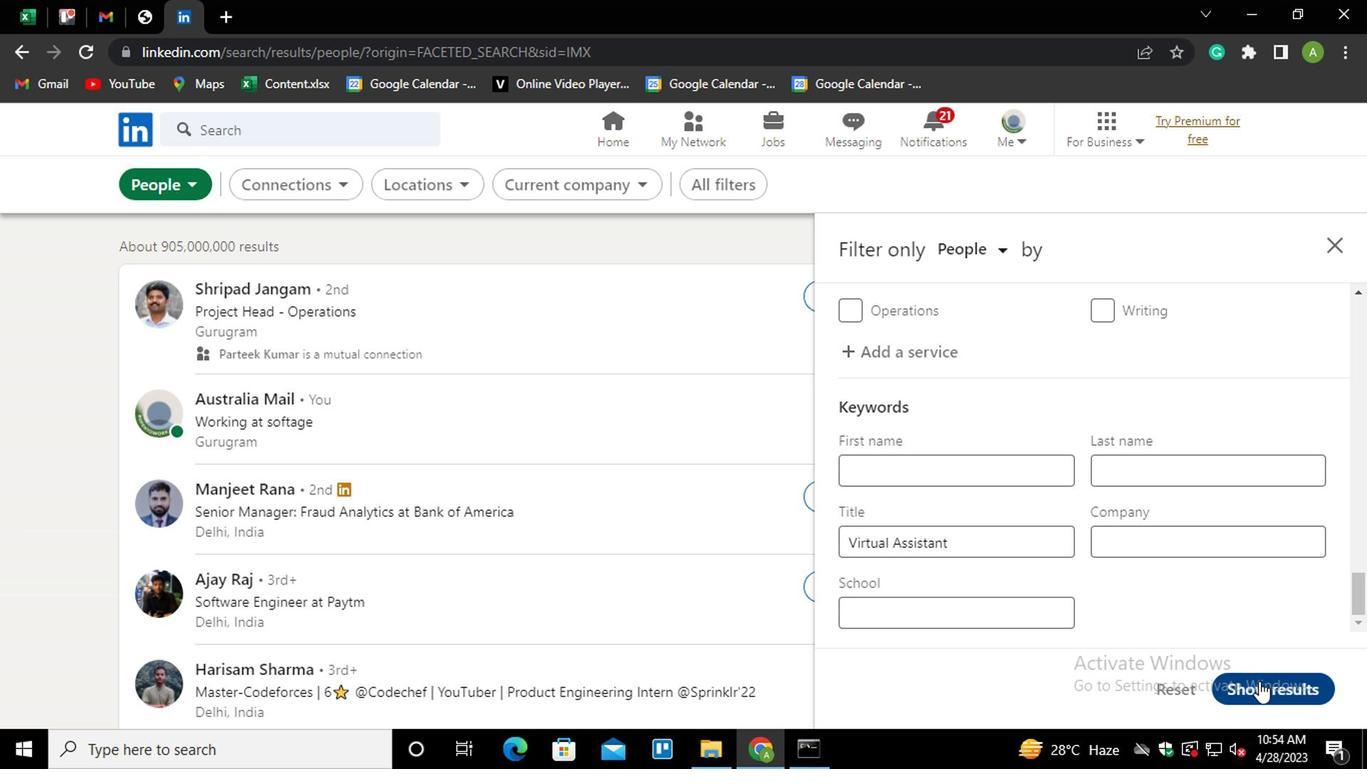 
